 Task: Create record types of purchase order object.
Action: Mouse moved to (725, 52)
Screenshot: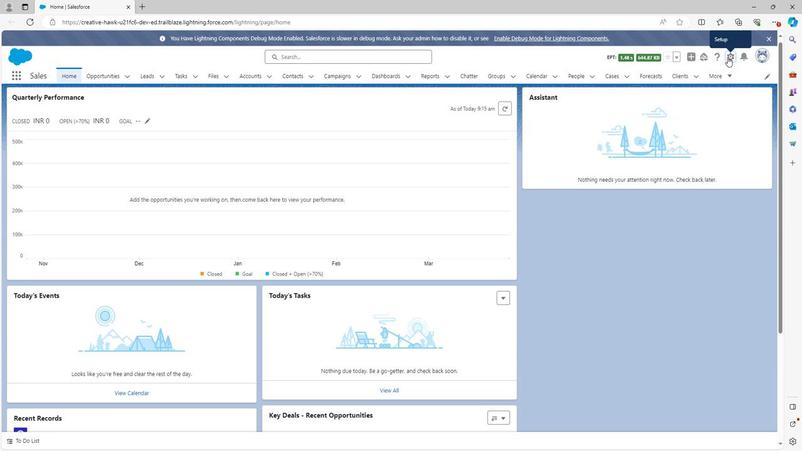 
Action: Mouse pressed left at (725, 52)
Screenshot: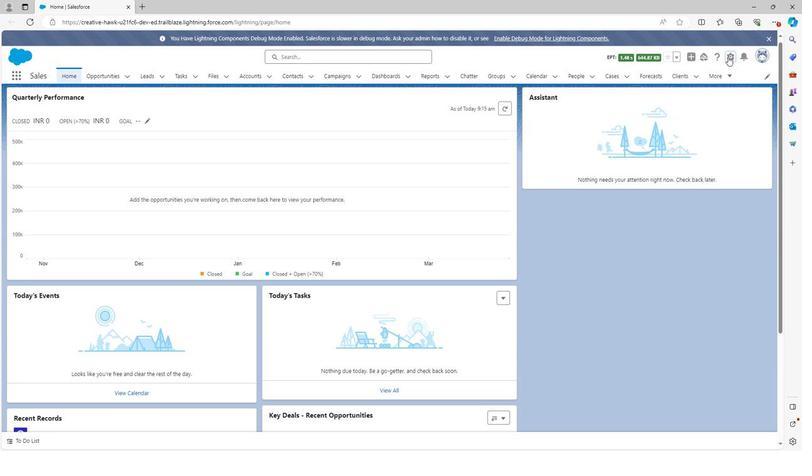 
Action: Mouse moved to (699, 75)
Screenshot: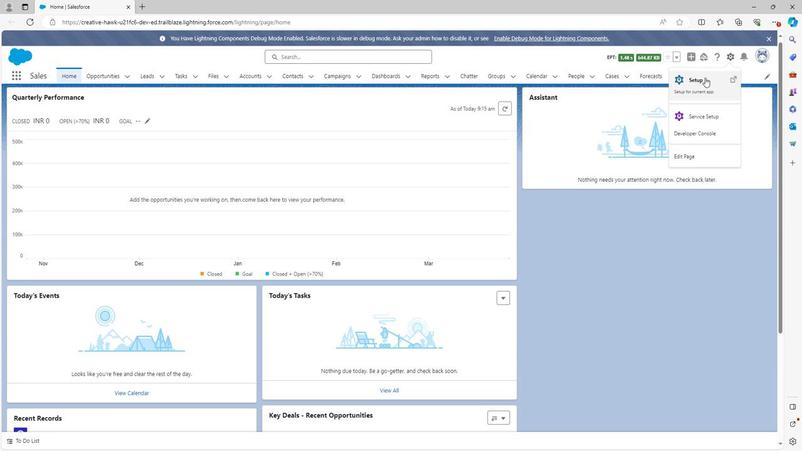 
Action: Mouse pressed left at (699, 75)
Screenshot: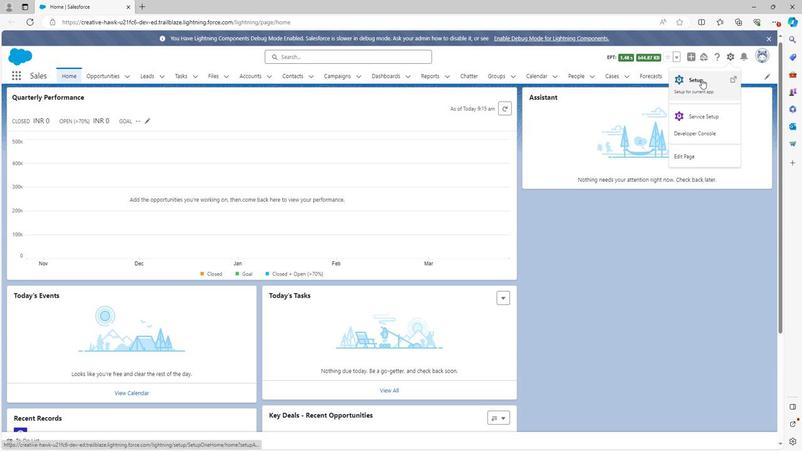 
Action: Mouse moved to (102, 72)
Screenshot: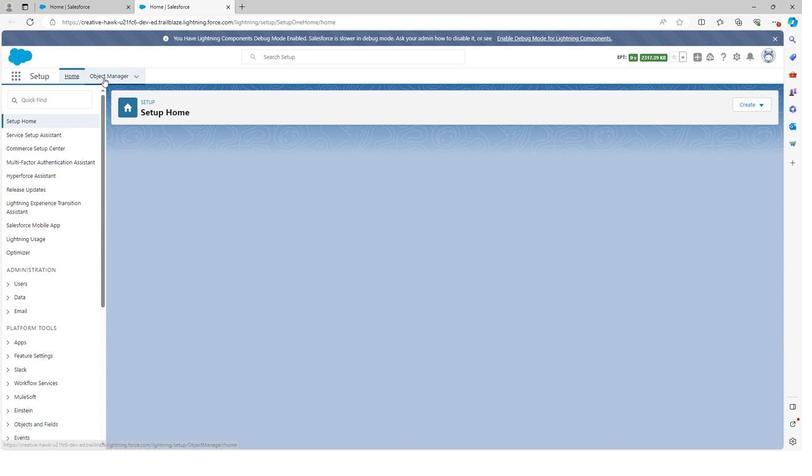 
Action: Mouse pressed left at (102, 72)
Screenshot: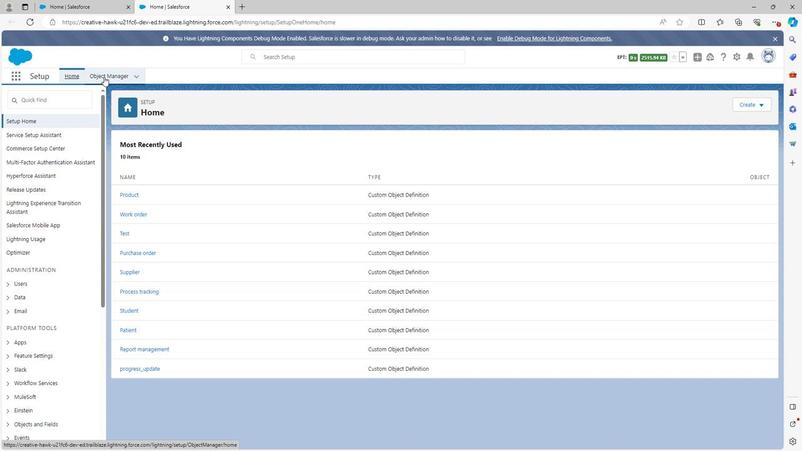 
Action: Mouse moved to (43, 248)
Screenshot: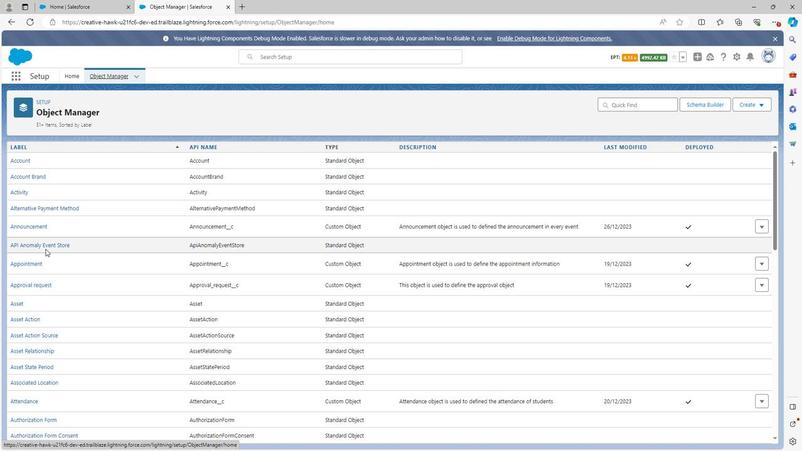 
Action: Mouse scrolled (43, 248) with delta (0, 0)
Screenshot: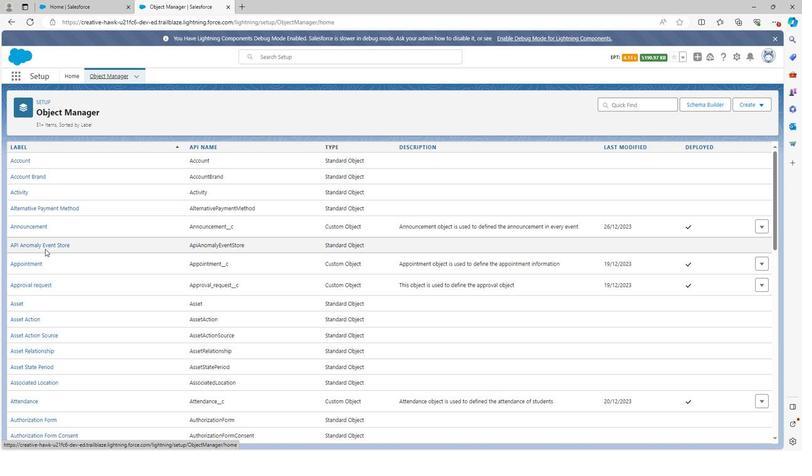 
Action: Mouse scrolled (43, 248) with delta (0, 0)
Screenshot: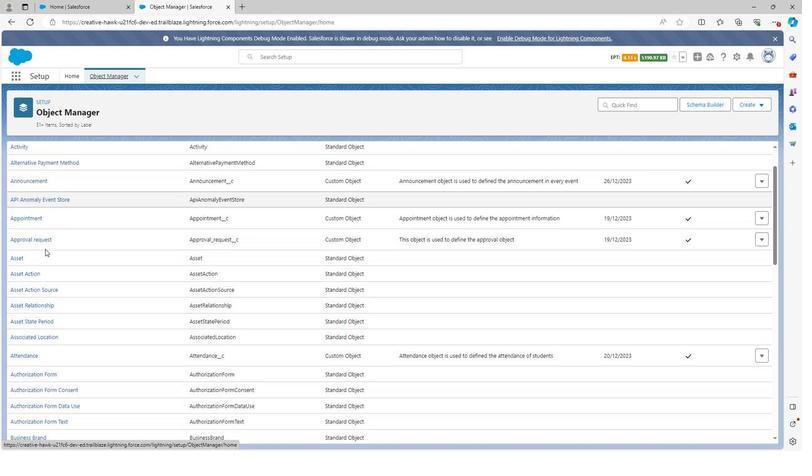 
Action: Mouse scrolled (43, 248) with delta (0, 0)
Screenshot: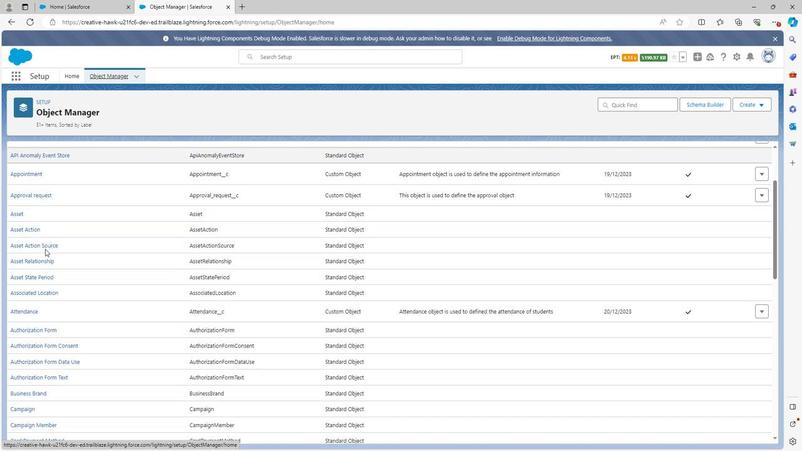 
Action: Mouse scrolled (43, 248) with delta (0, 0)
Screenshot: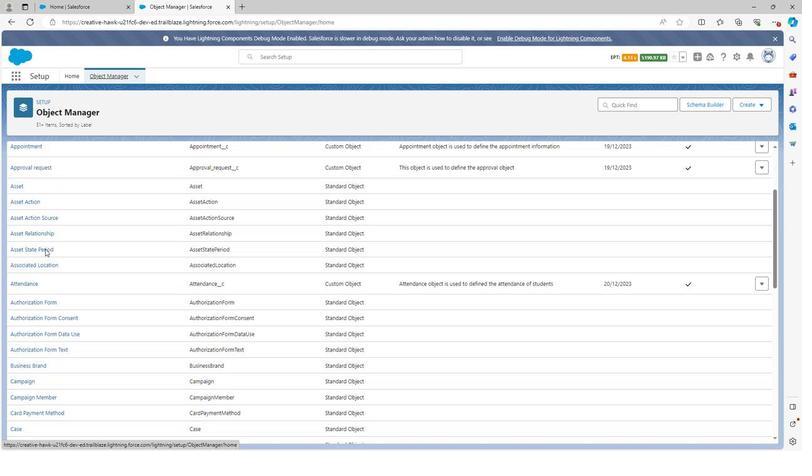
Action: Mouse scrolled (43, 248) with delta (0, 0)
Screenshot: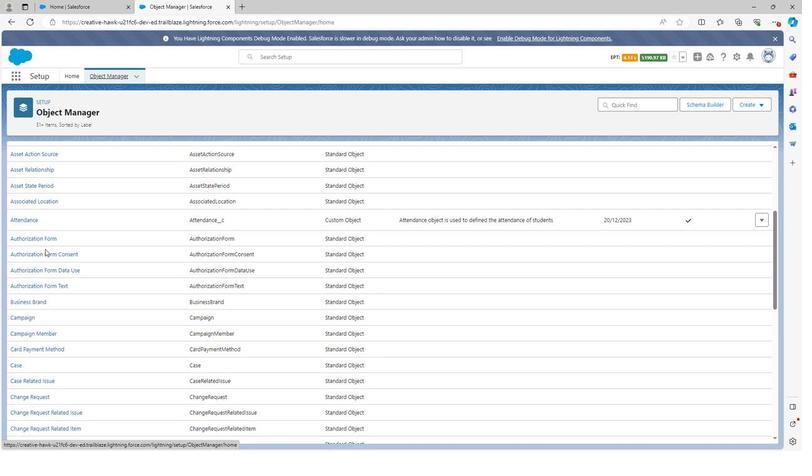 
Action: Mouse scrolled (43, 248) with delta (0, 0)
Screenshot: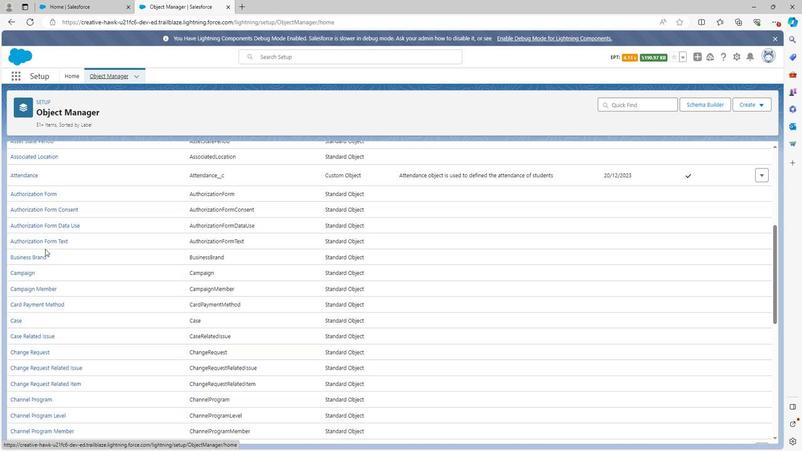 
Action: Mouse scrolled (43, 248) with delta (0, 0)
Screenshot: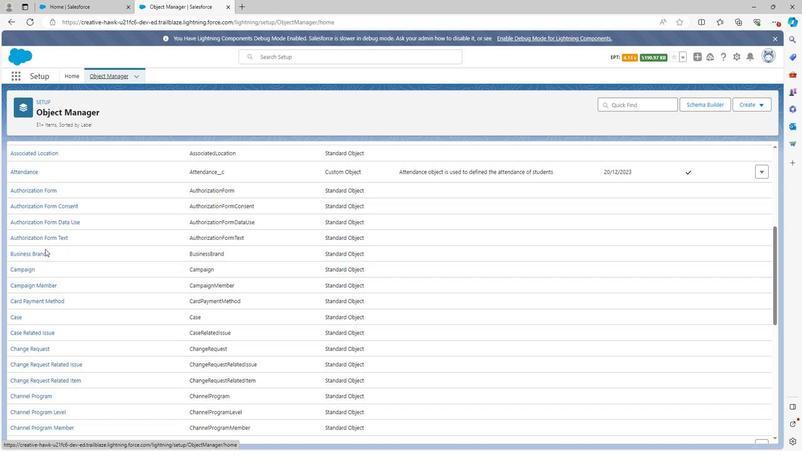 
Action: Mouse scrolled (43, 248) with delta (0, 0)
Screenshot: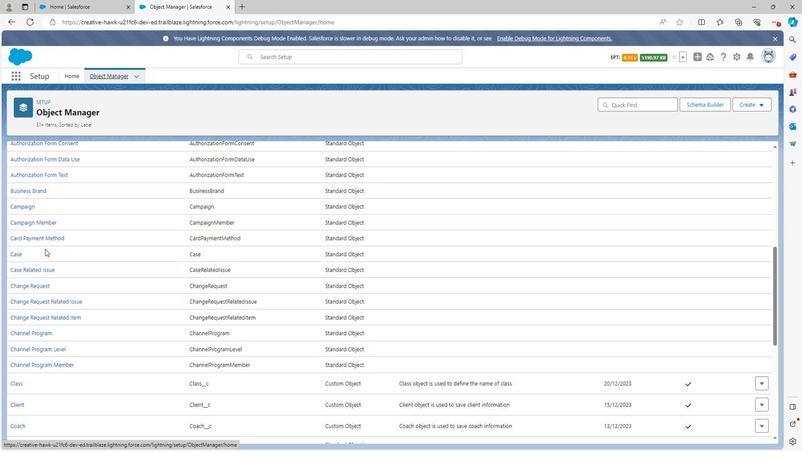 
Action: Mouse scrolled (43, 248) with delta (0, 0)
Screenshot: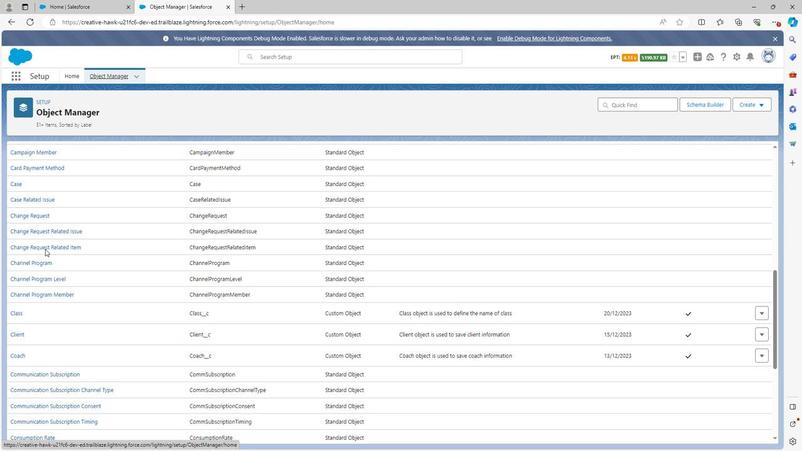 
Action: Mouse scrolled (43, 248) with delta (0, 0)
Screenshot: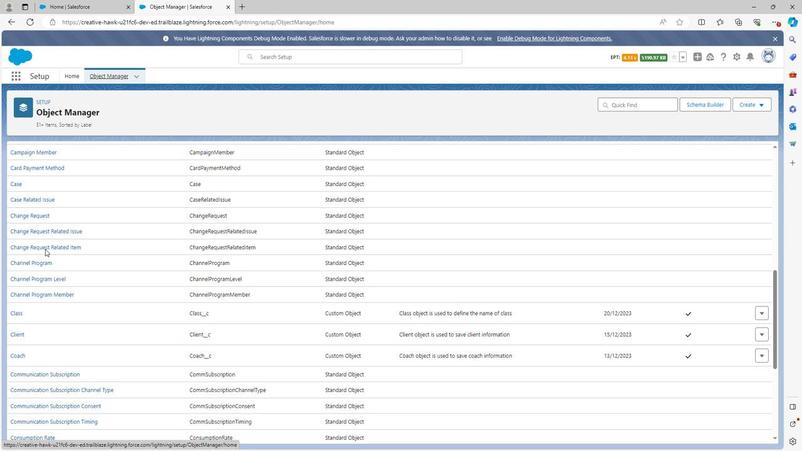 
Action: Mouse scrolled (43, 248) with delta (0, 0)
Screenshot: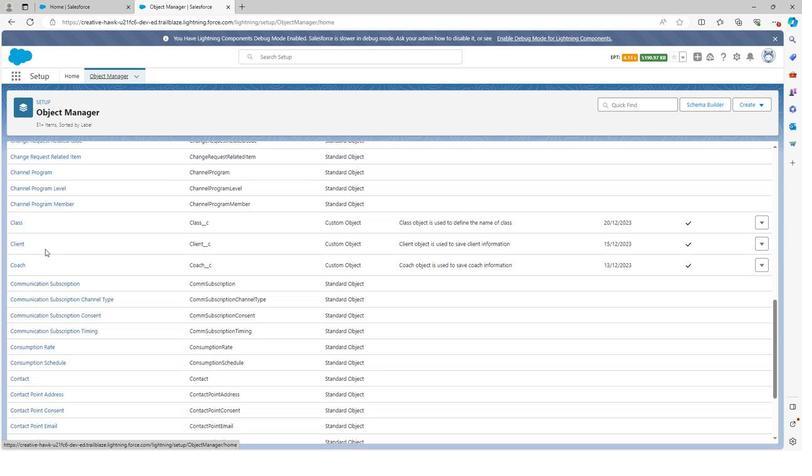 
Action: Mouse scrolled (43, 248) with delta (0, 0)
Screenshot: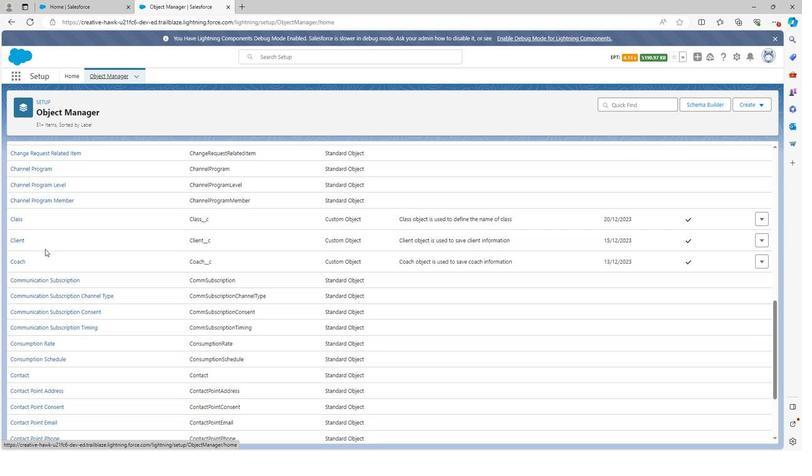 
Action: Mouse scrolled (43, 248) with delta (0, 0)
Screenshot: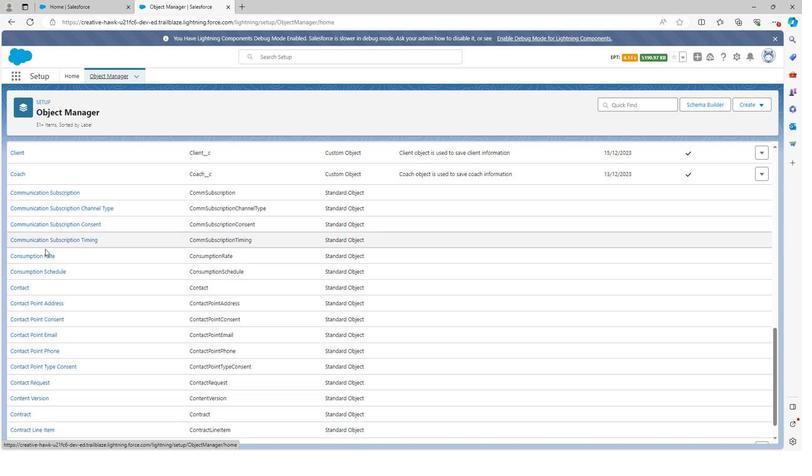 
Action: Mouse scrolled (43, 248) with delta (0, 0)
Screenshot: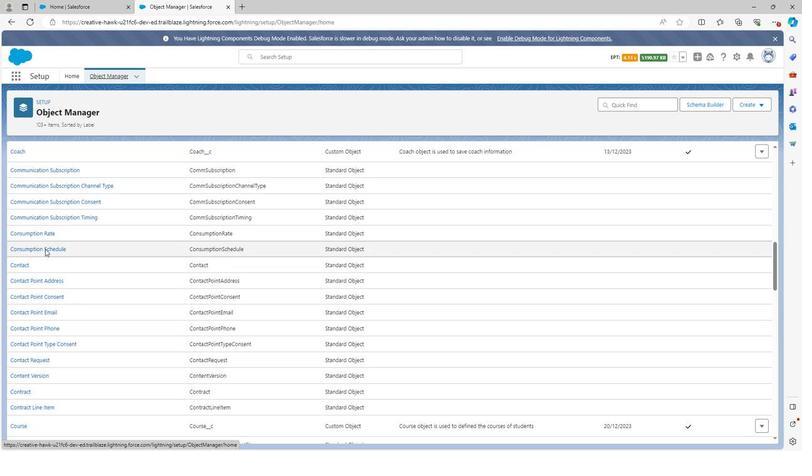 
Action: Mouse scrolled (43, 248) with delta (0, 0)
Screenshot: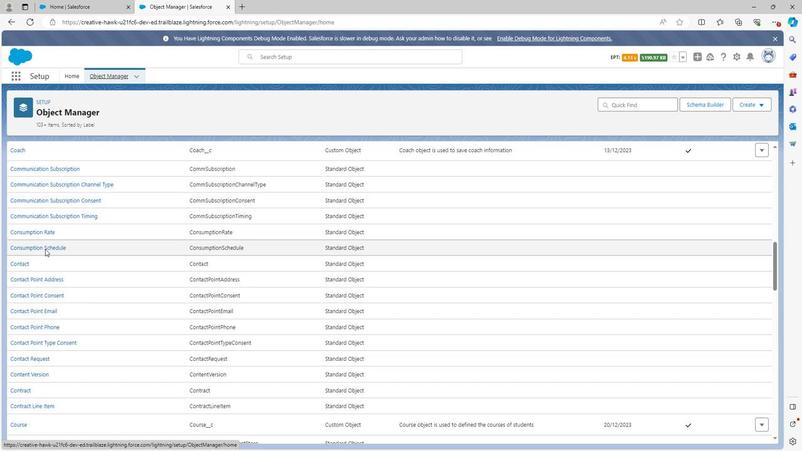 
Action: Mouse scrolled (43, 248) with delta (0, 0)
Screenshot: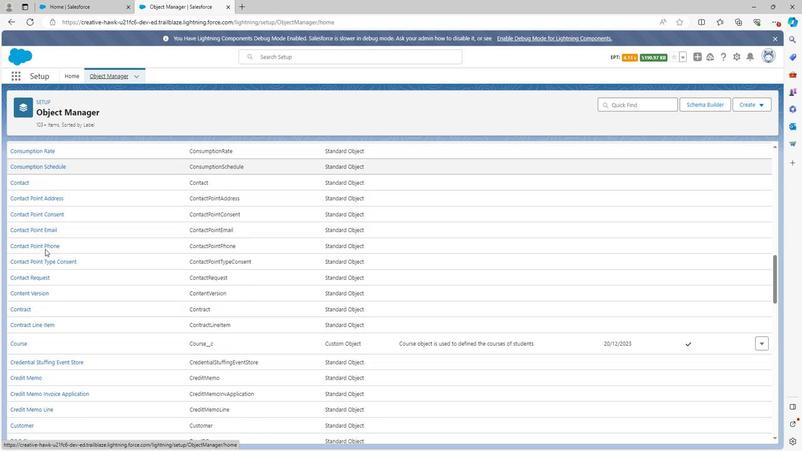 
Action: Mouse scrolled (43, 248) with delta (0, 0)
Screenshot: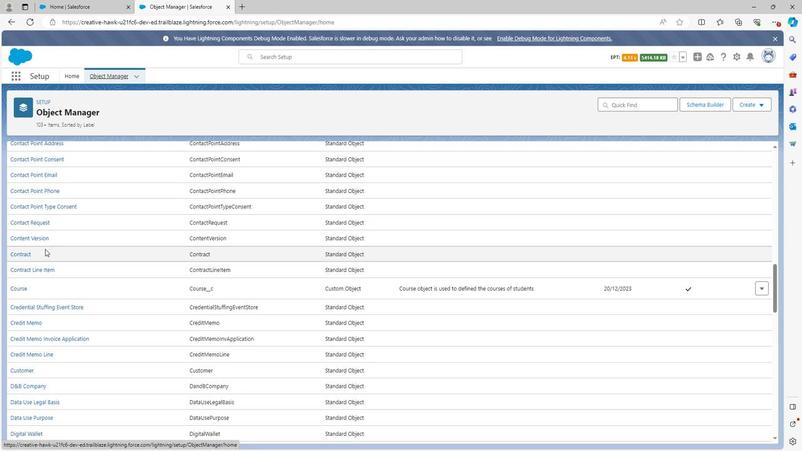
Action: Mouse scrolled (43, 248) with delta (0, 0)
Screenshot: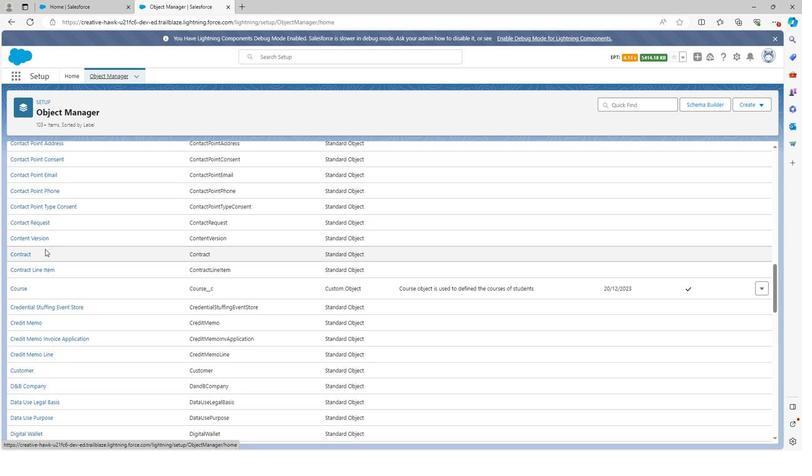 
Action: Mouse scrolled (43, 248) with delta (0, 0)
Screenshot: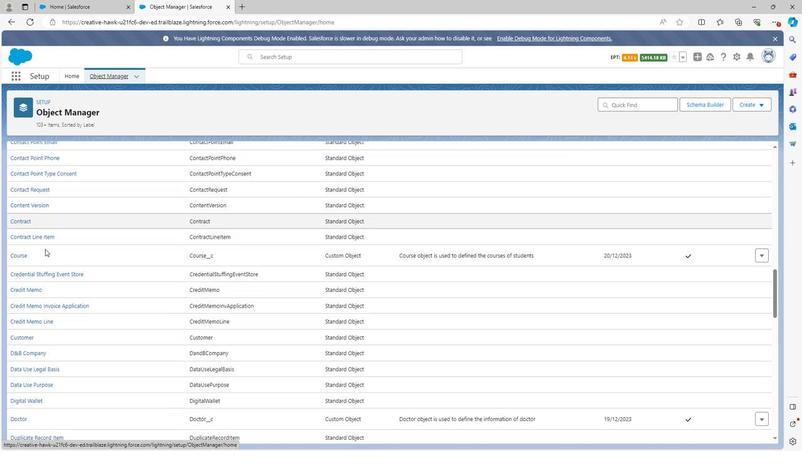 
Action: Mouse scrolled (43, 248) with delta (0, 0)
Screenshot: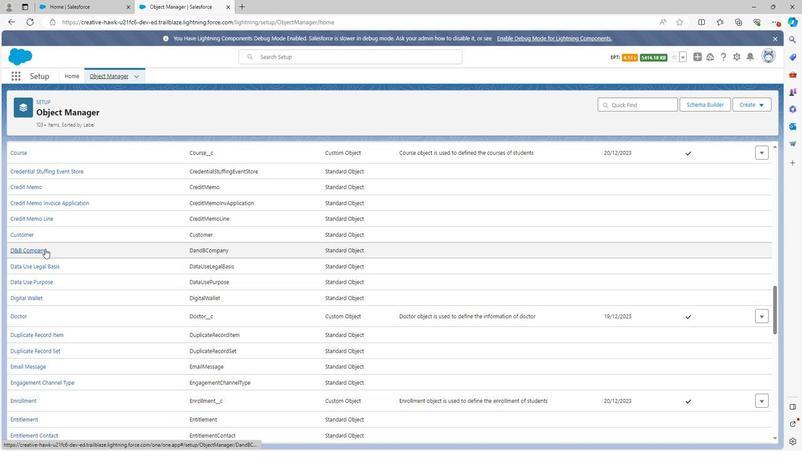 
Action: Mouse scrolled (43, 248) with delta (0, 0)
Screenshot: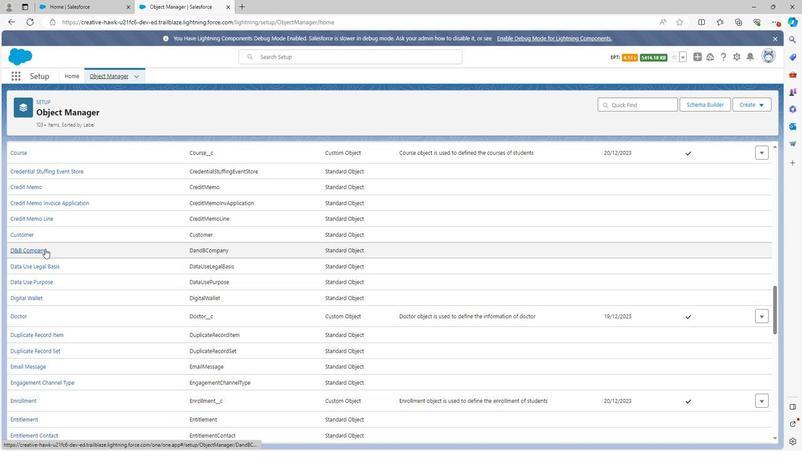 
Action: Mouse scrolled (43, 248) with delta (0, 0)
Screenshot: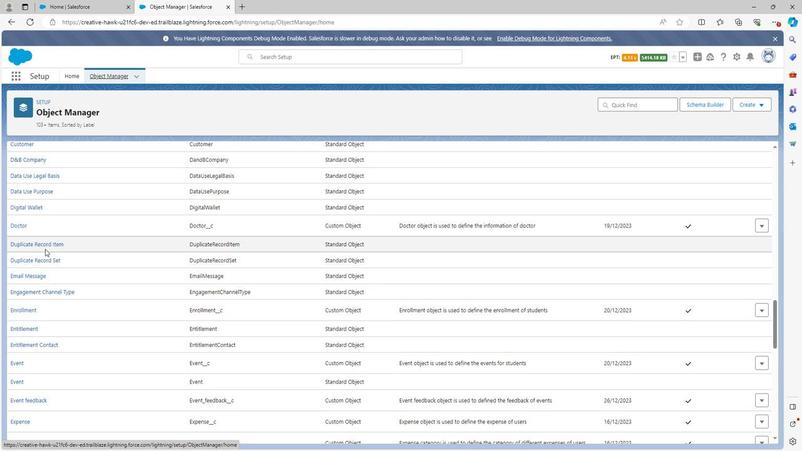 
Action: Mouse scrolled (43, 248) with delta (0, 0)
Screenshot: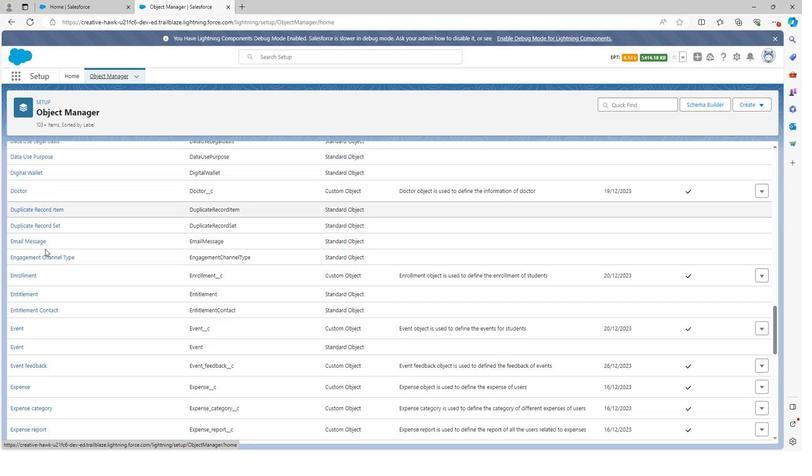 
Action: Mouse scrolled (43, 248) with delta (0, 0)
Screenshot: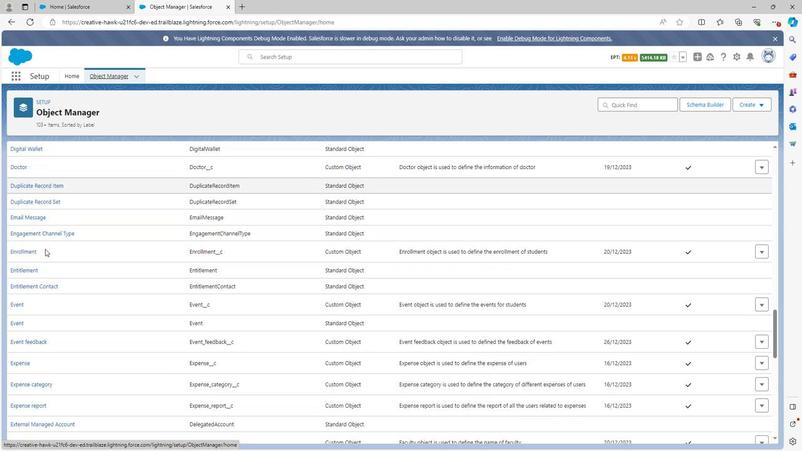 
Action: Mouse scrolled (43, 248) with delta (0, 0)
Screenshot: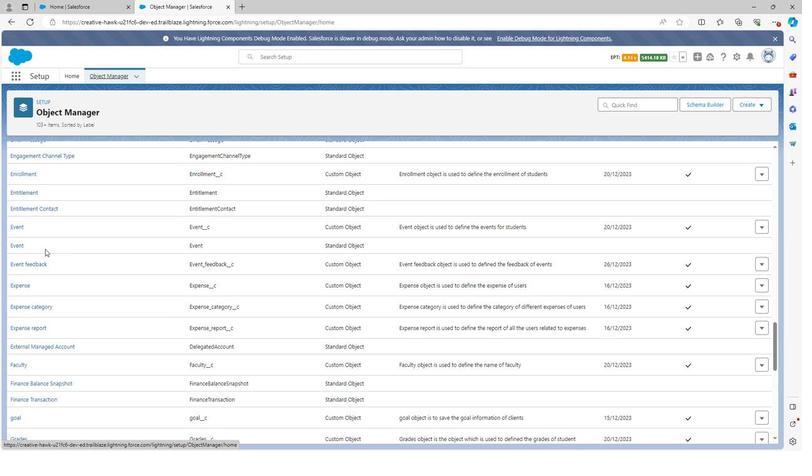 
Action: Mouse scrolled (43, 248) with delta (0, 0)
Screenshot: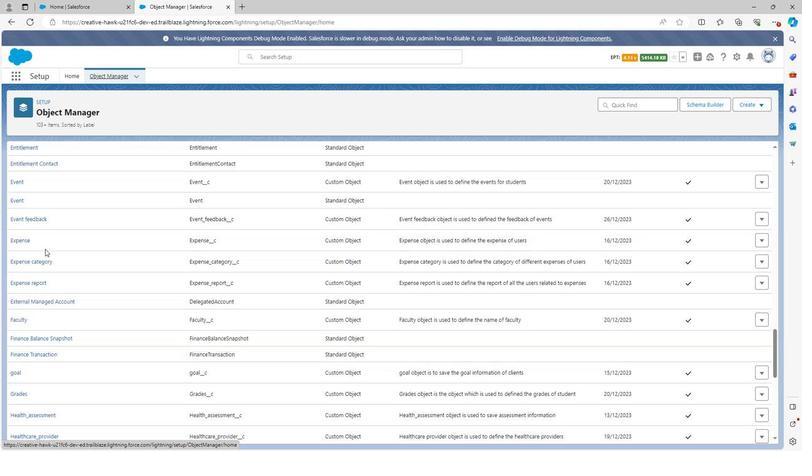 
Action: Mouse scrolled (43, 248) with delta (0, 0)
Screenshot: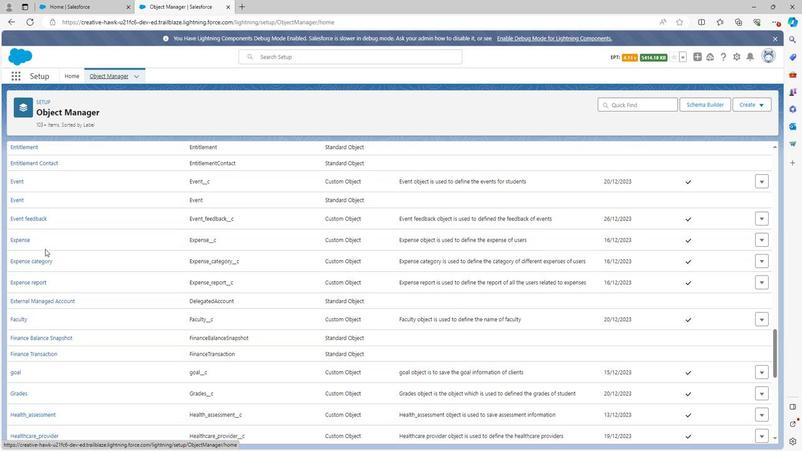 
Action: Mouse scrolled (43, 248) with delta (0, 0)
Screenshot: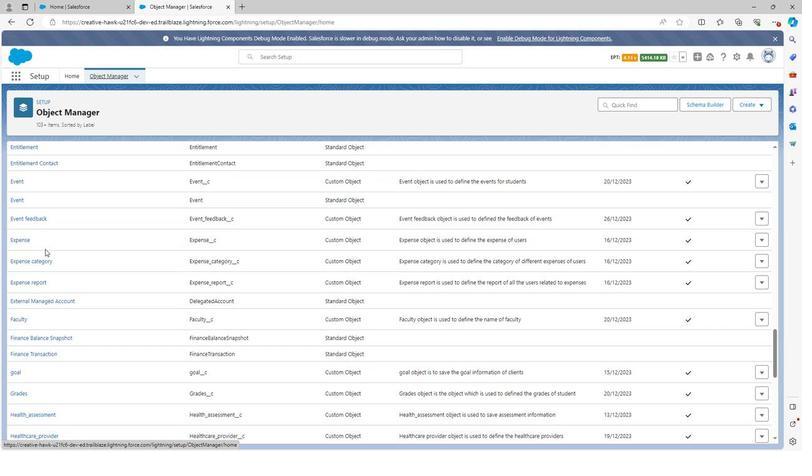 
Action: Mouse scrolled (43, 248) with delta (0, 0)
Screenshot: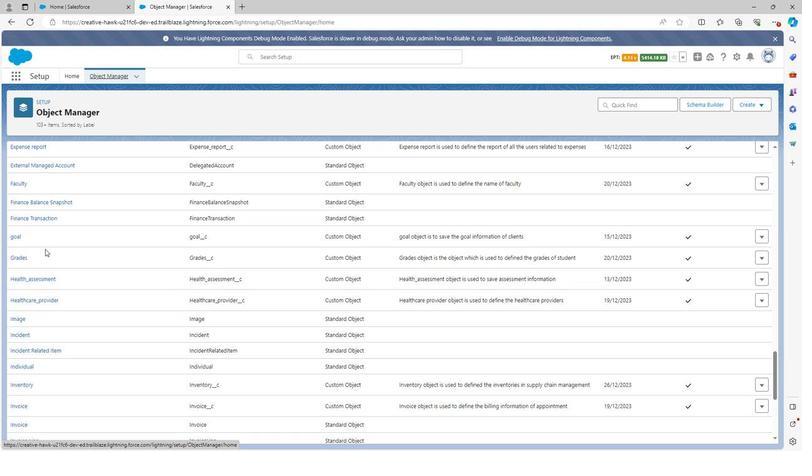 
Action: Mouse scrolled (43, 248) with delta (0, 0)
Screenshot: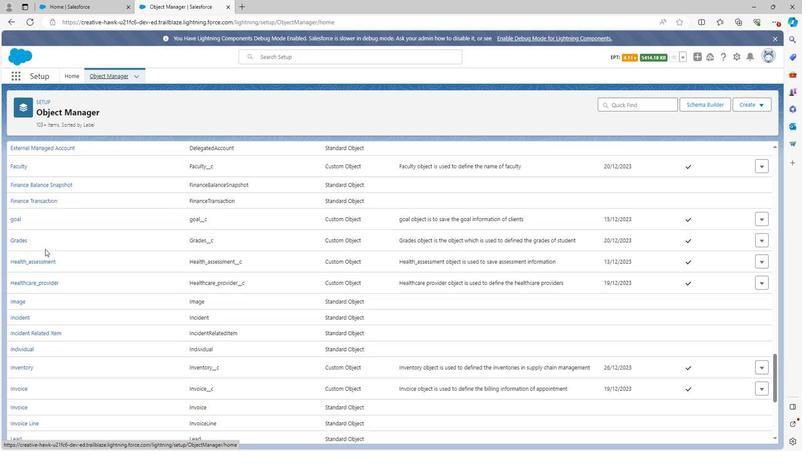 
Action: Mouse scrolled (43, 248) with delta (0, 0)
Screenshot: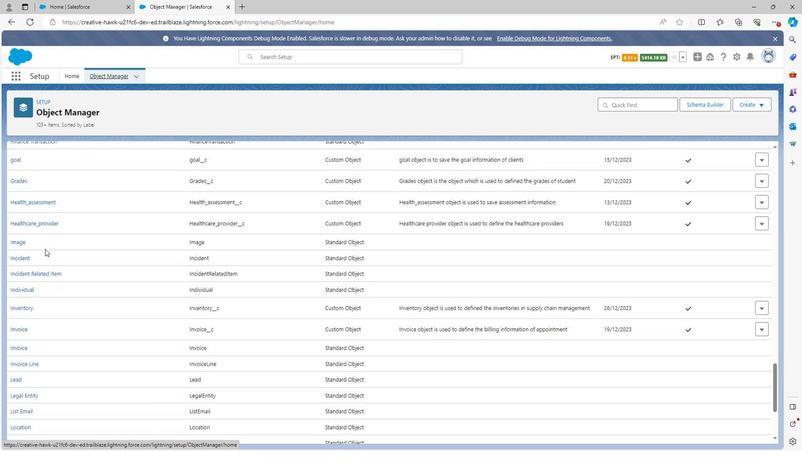 
Action: Mouse scrolled (43, 248) with delta (0, 0)
Screenshot: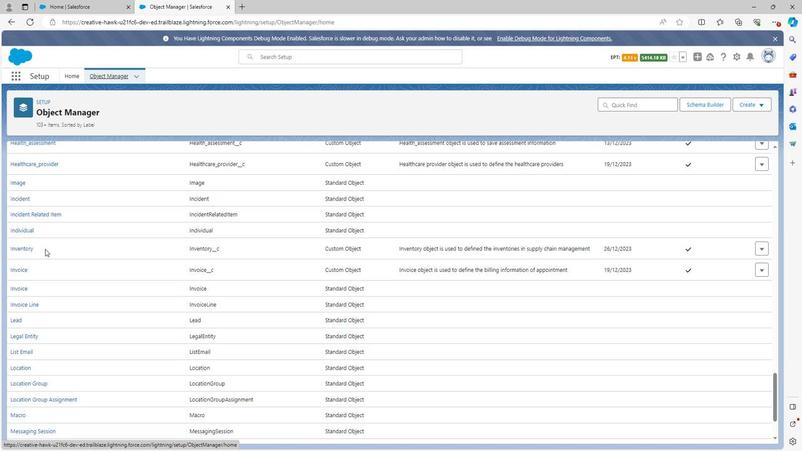 
Action: Mouse scrolled (43, 248) with delta (0, 0)
Screenshot: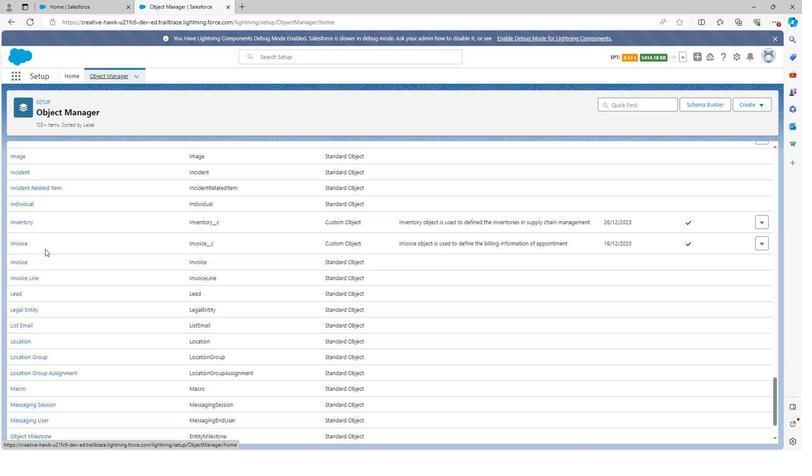 
Action: Mouse scrolled (43, 248) with delta (0, 0)
Screenshot: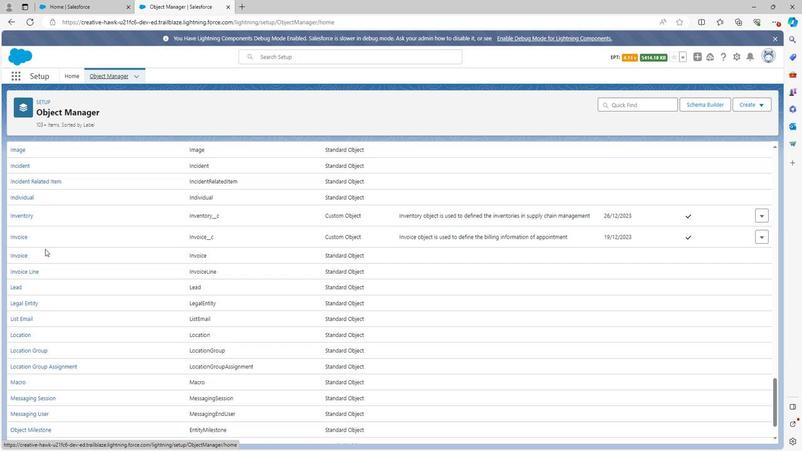 
Action: Mouse scrolled (43, 248) with delta (0, 0)
Screenshot: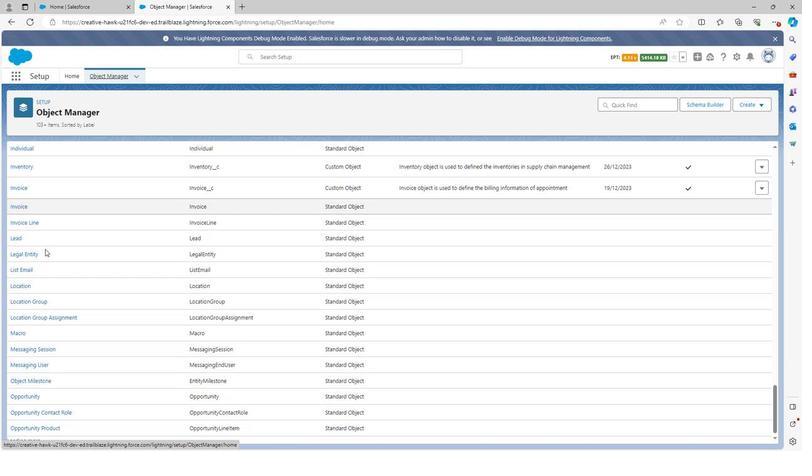
Action: Mouse scrolled (43, 248) with delta (0, 0)
Screenshot: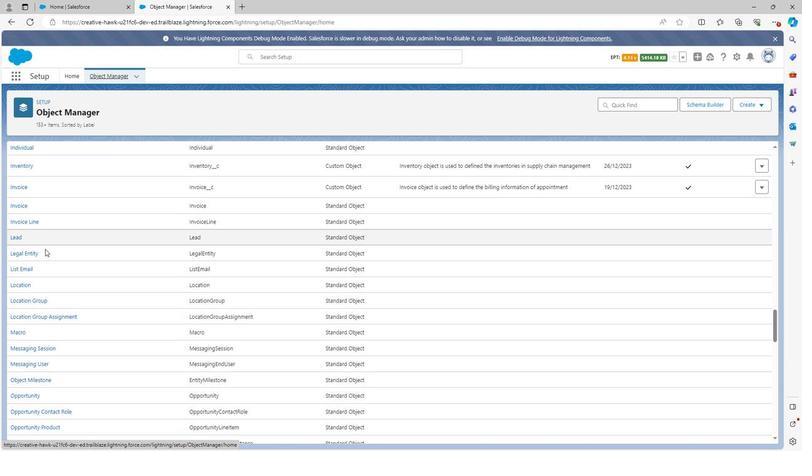 
Action: Mouse scrolled (43, 248) with delta (0, 0)
Screenshot: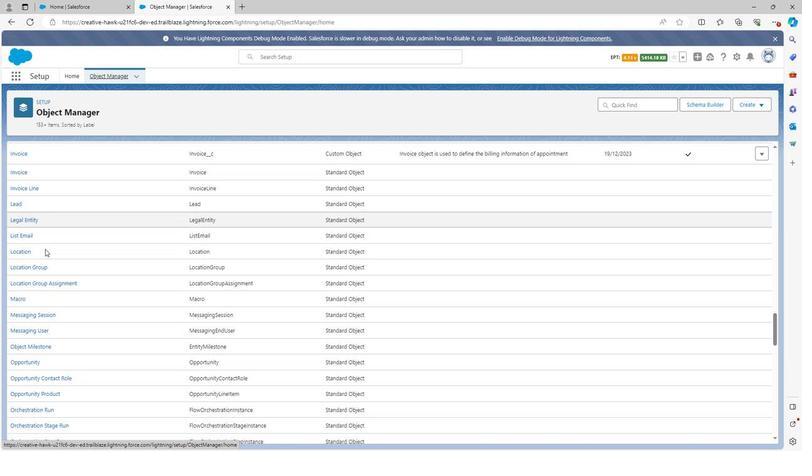 
Action: Mouse scrolled (43, 248) with delta (0, 0)
Screenshot: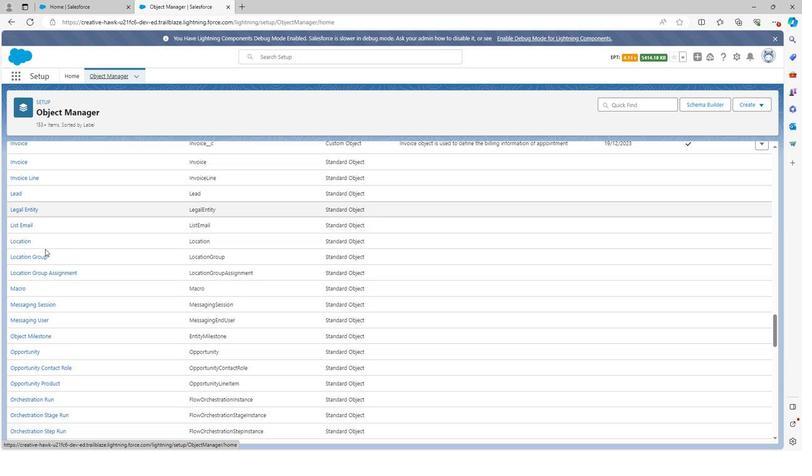 
Action: Mouse scrolled (43, 248) with delta (0, 0)
Screenshot: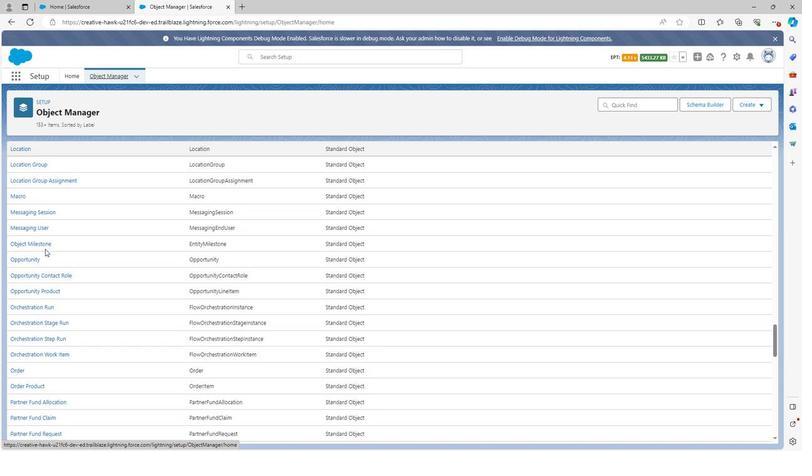 
Action: Mouse scrolled (43, 248) with delta (0, 0)
Screenshot: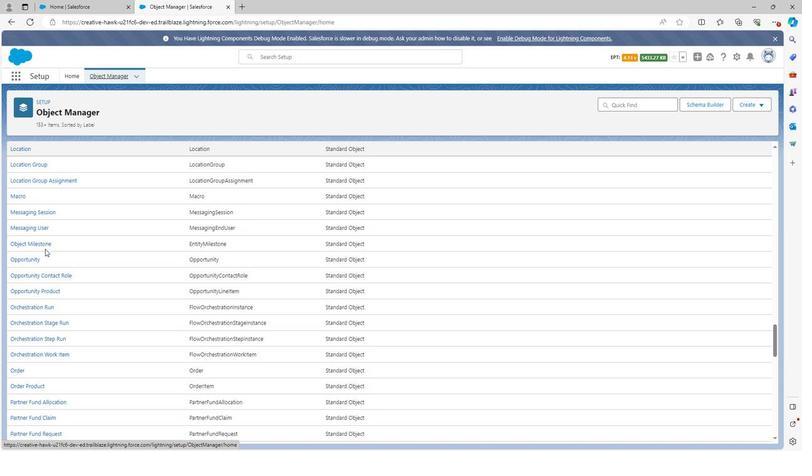 
Action: Mouse scrolled (43, 248) with delta (0, 0)
Screenshot: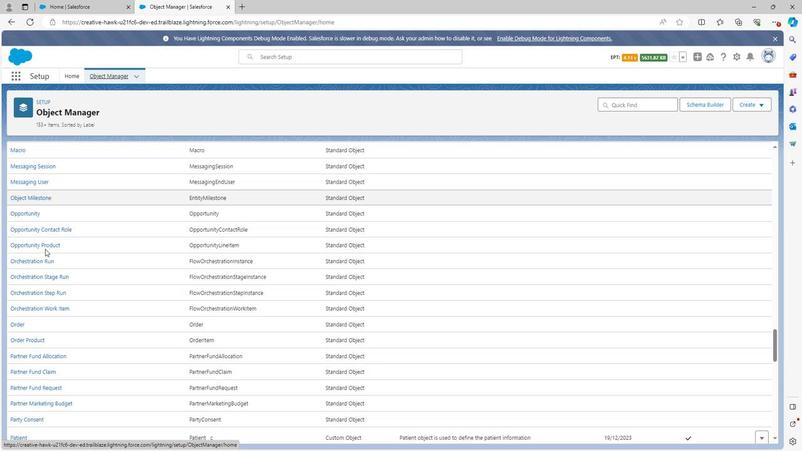 
Action: Mouse scrolled (43, 248) with delta (0, 0)
Screenshot: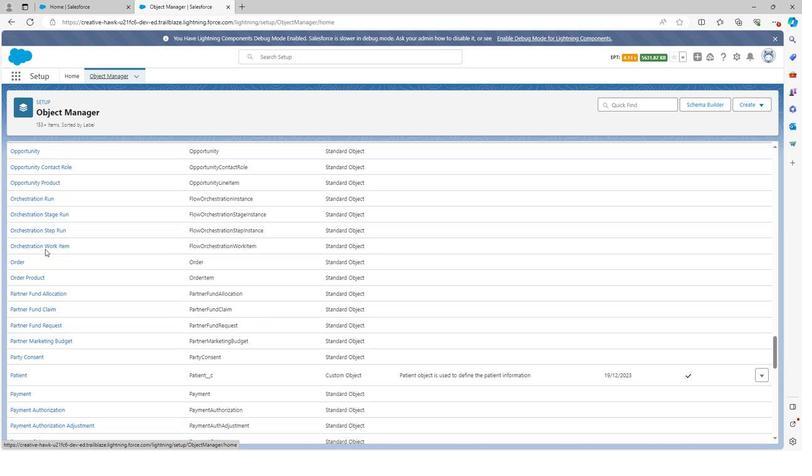 
Action: Mouse scrolled (43, 248) with delta (0, 0)
Screenshot: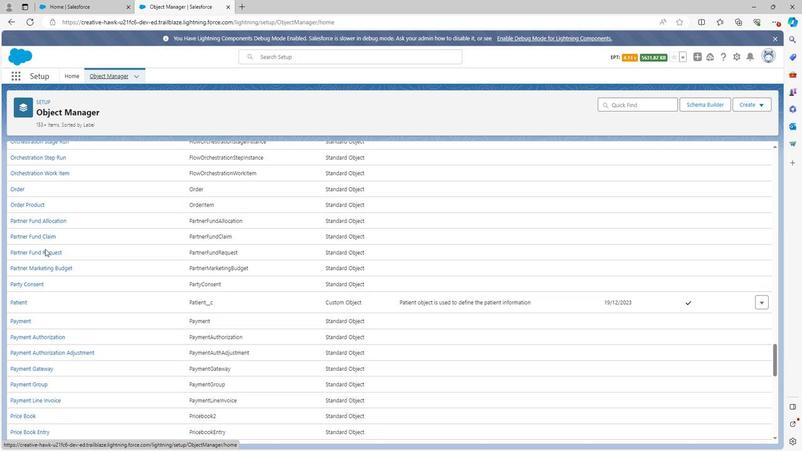 
Action: Mouse scrolled (43, 248) with delta (0, 0)
Screenshot: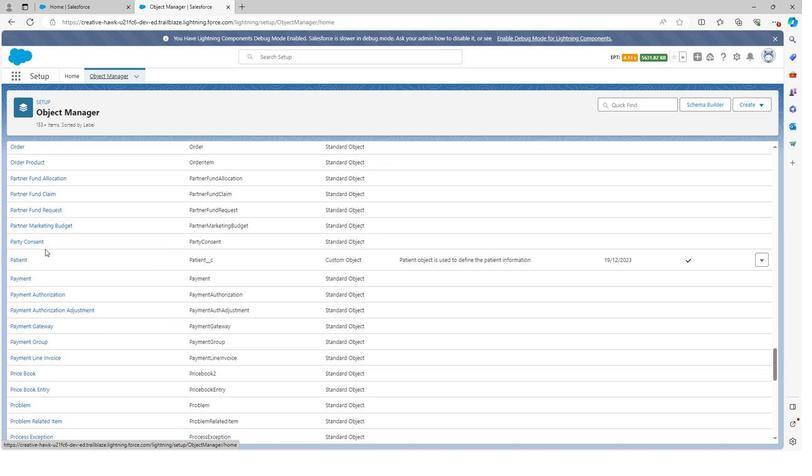 
Action: Mouse scrolled (43, 248) with delta (0, 0)
Screenshot: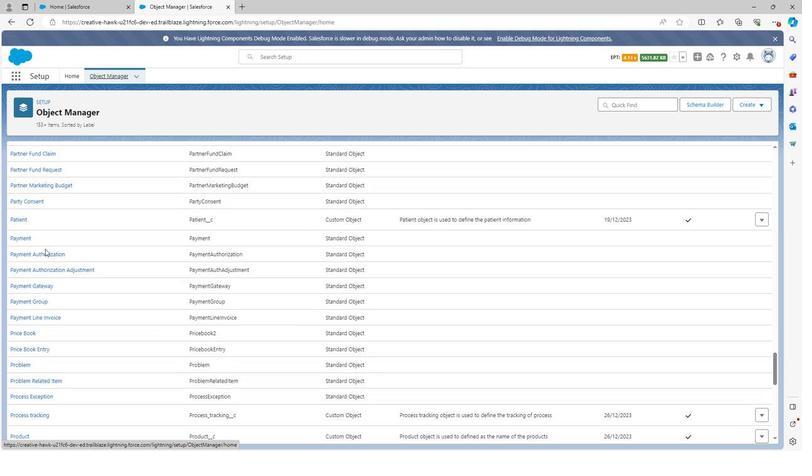 
Action: Mouse scrolled (43, 248) with delta (0, 0)
Screenshot: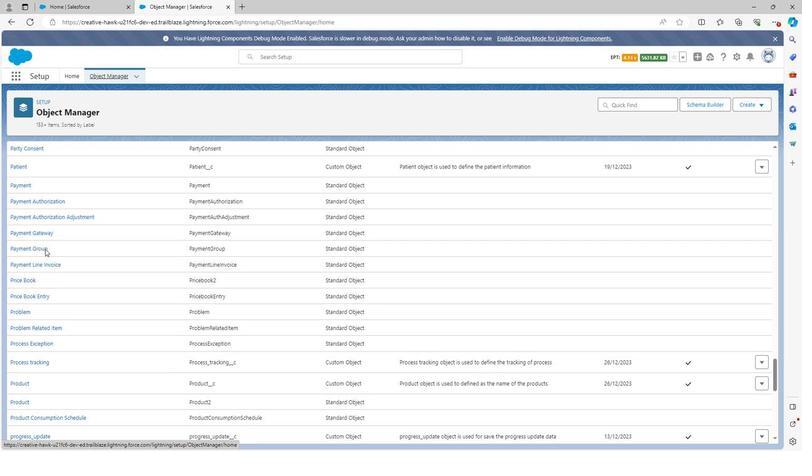 
Action: Mouse scrolled (43, 248) with delta (0, 0)
Screenshot: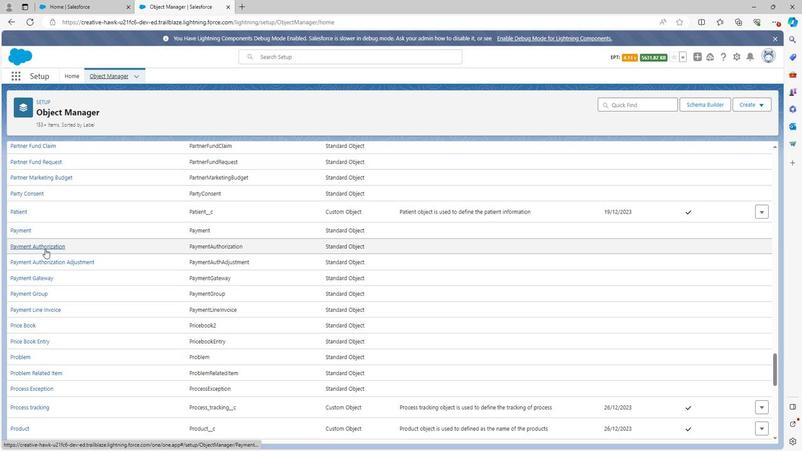 
Action: Mouse scrolled (43, 248) with delta (0, 0)
Screenshot: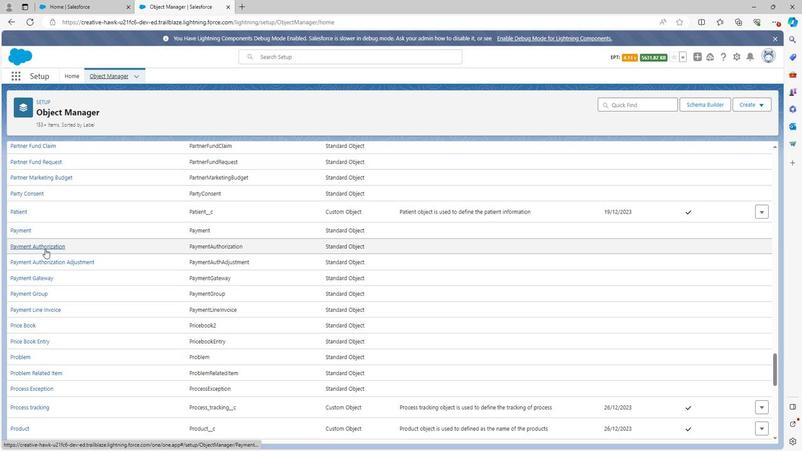
Action: Mouse scrolled (43, 248) with delta (0, 0)
Screenshot: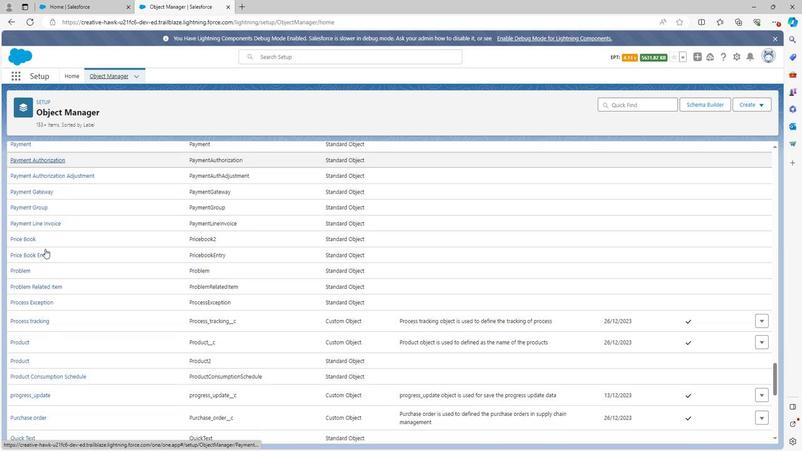 
Action: Mouse scrolled (43, 248) with delta (0, 0)
Screenshot: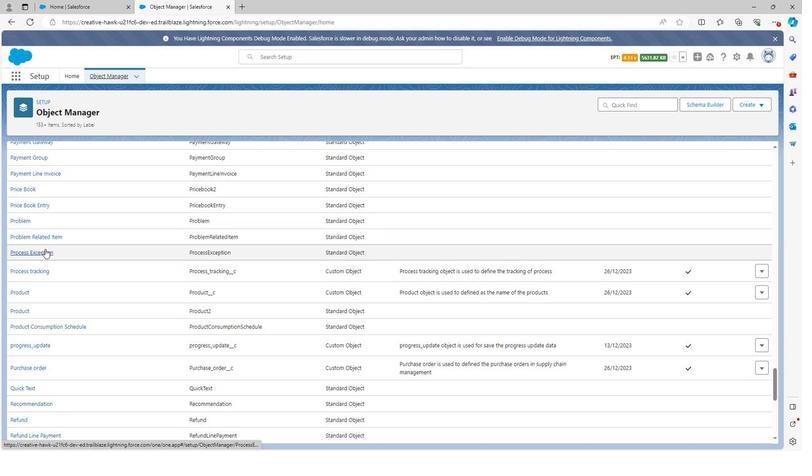 
Action: Mouse scrolled (43, 248) with delta (0, 0)
Screenshot: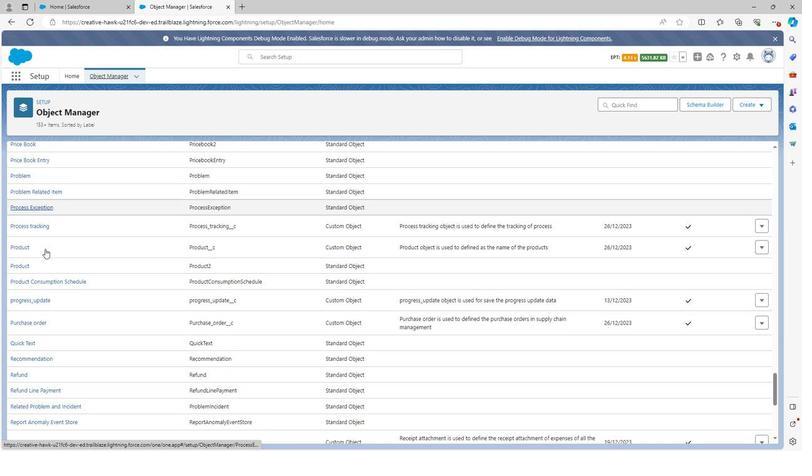 
Action: Mouse scrolled (43, 248) with delta (0, 0)
Screenshot: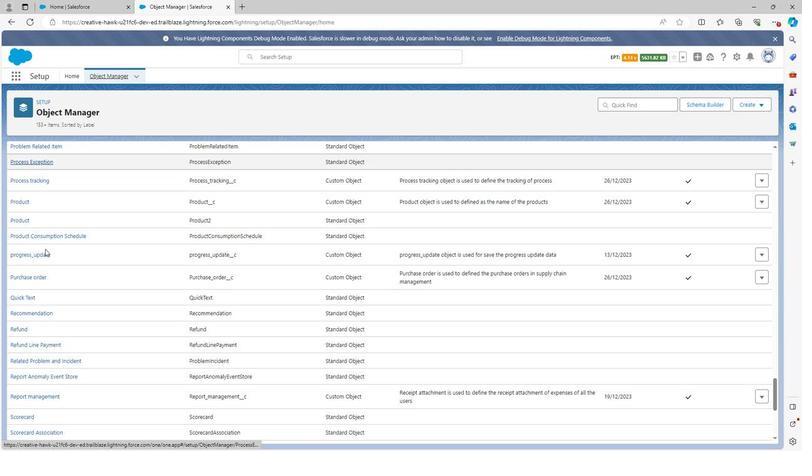 
Action: Mouse moved to (34, 233)
Screenshot: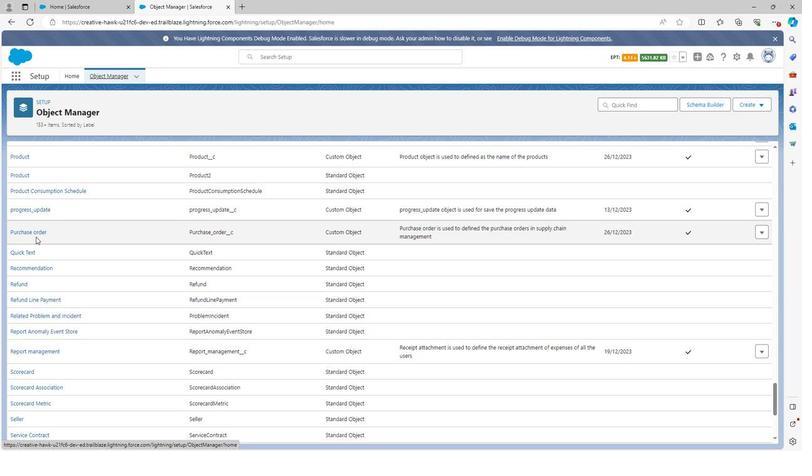 
Action: Mouse pressed left at (34, 233)
Screenshot: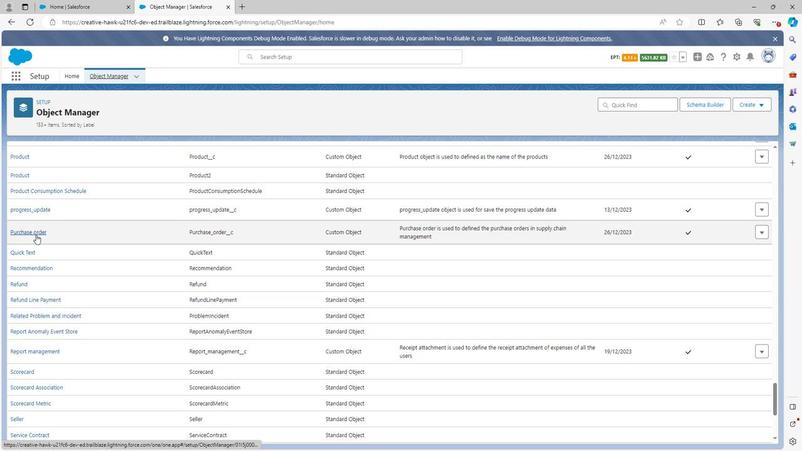 
Action: Mouse moved to (40, 273)
Screenshot: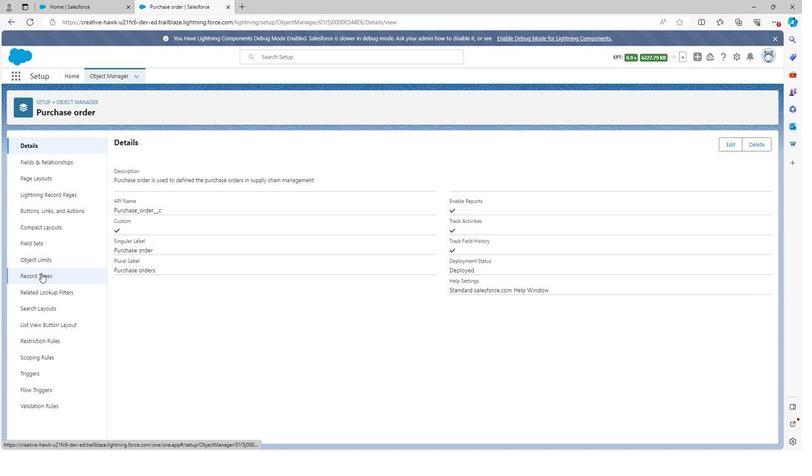 
Action: Mouse pressed left at (40, 273)
Screenshot: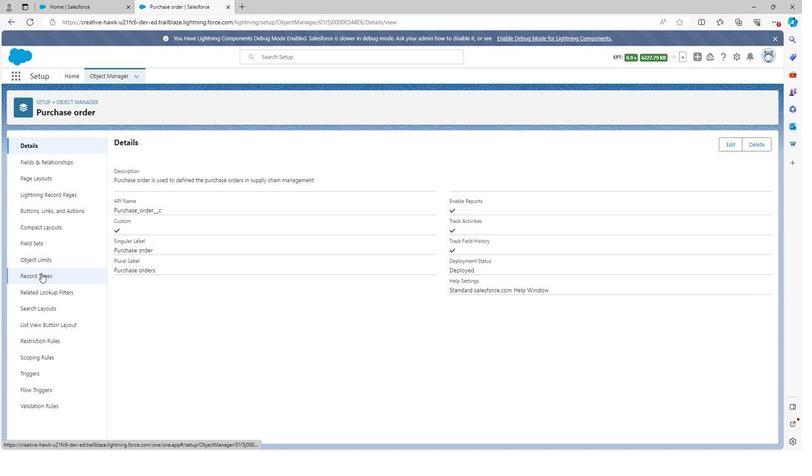 
Action: Mouse moved to (685, 141)
Screenshot: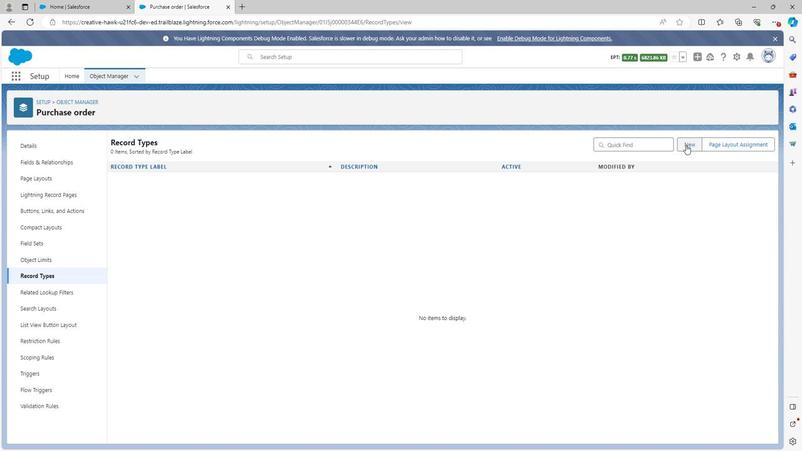 
Action: Mouse pressed left at (685, 141)
Screenshot: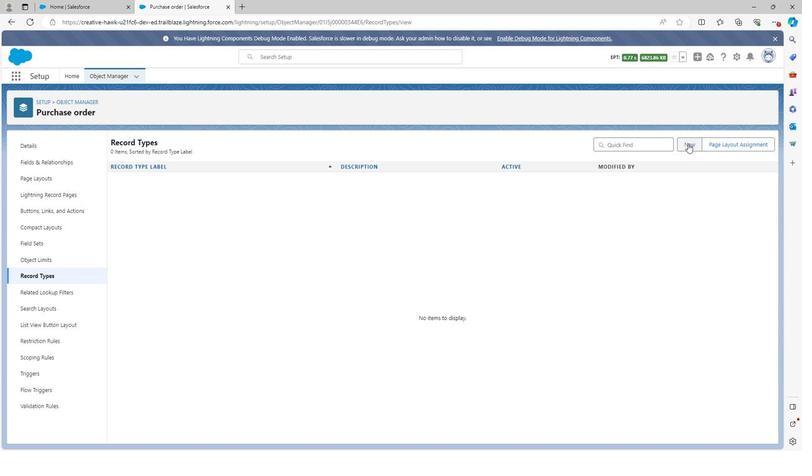 
Action: Mouse moved to (257, 221)
Screenshot: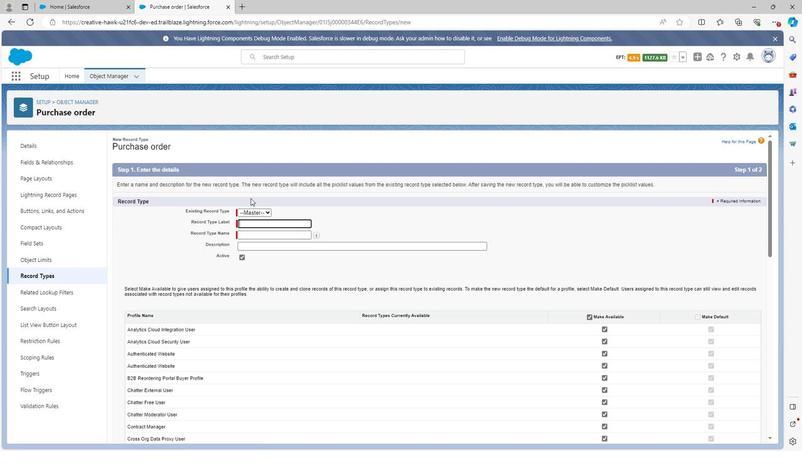 
Action: Mouse pressed left at (257, 221)
Screenshot: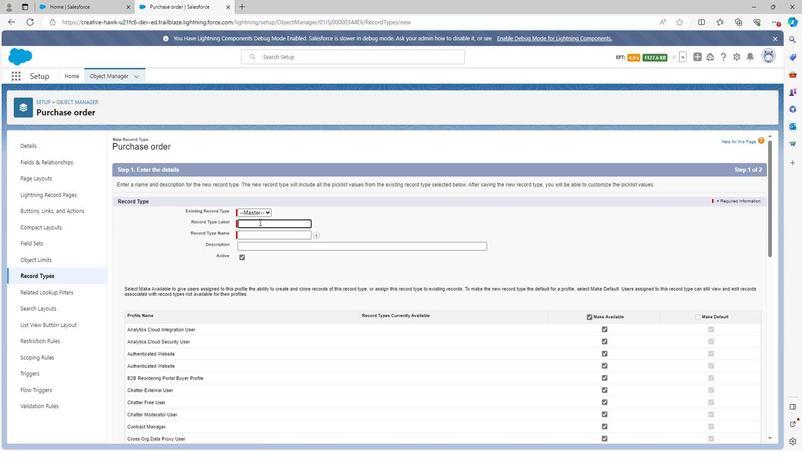 
Action: Key pressed <Key.shift>Purchase<Key.space>order<Key.space>number
Screenshot: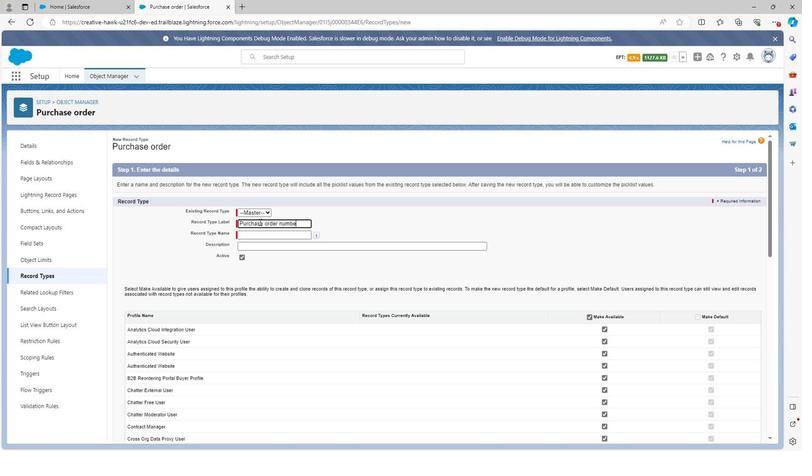 
Action: Mouse moved to (350, 223)
Screenshot: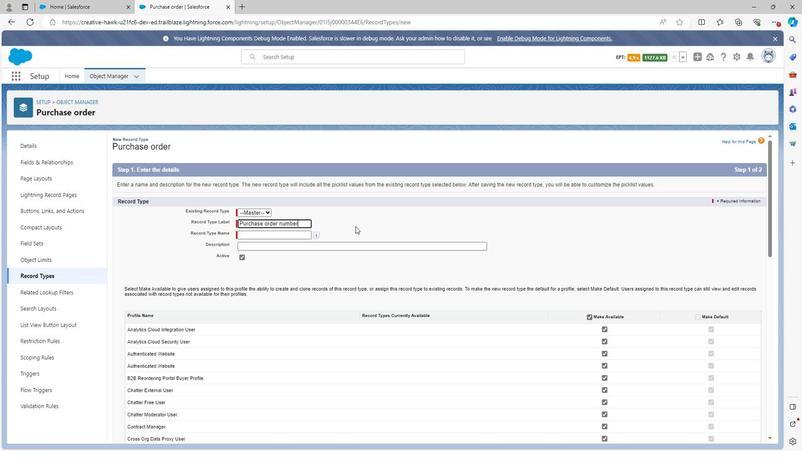 
Action: Mouse pressed left at (350, 223)
Screenshot: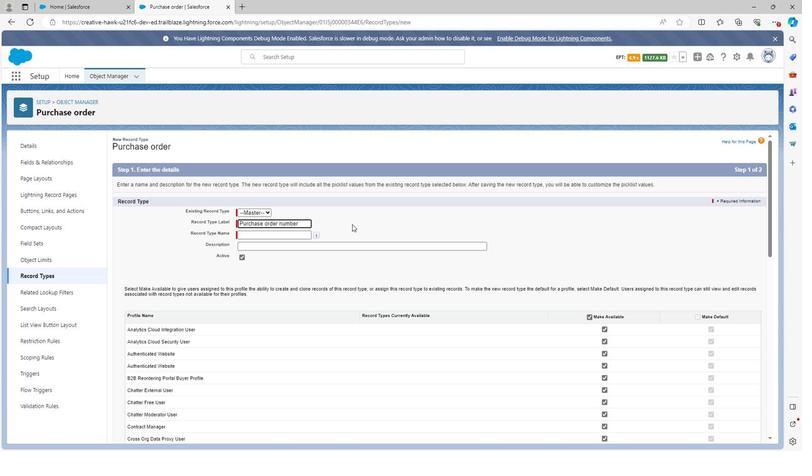 
Action: Mouse moved to (327, 243)
Screenshot: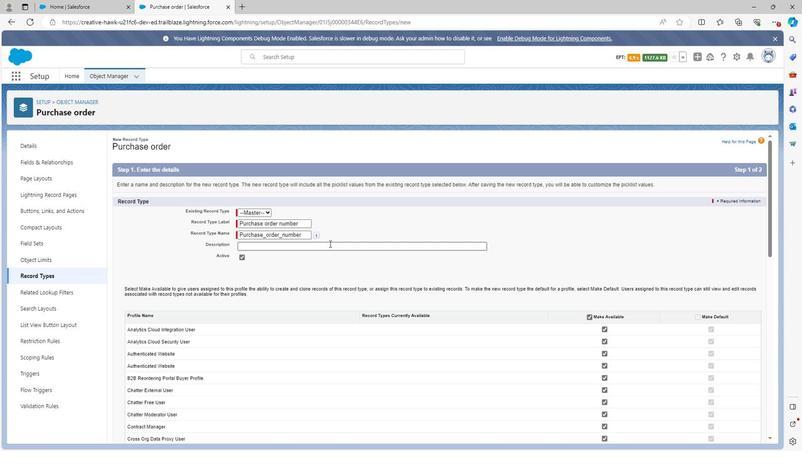 
Action: Mouse pressed left at (327, 243)
Screenshot: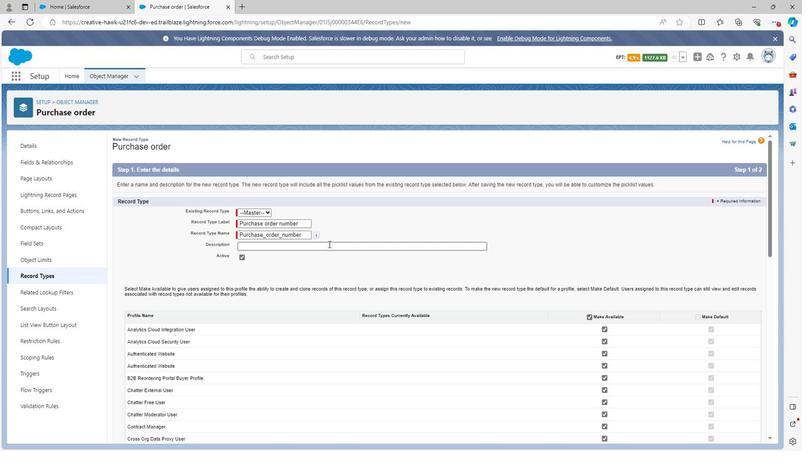 
Action: Key pressed <Key.shift>Purchase<Key.space>order<Key.space>number<Key.space>record<Key.space>type<Key.space>is<Key.space>the<Key.space>record<Key.space>type<Key.space>through<Key.space>which<Key.space>we<Key.space>can<Key.space>add<Key.space>order<Key.space>numbers<Key.space><Key.backspace><Key.backspace><Key.space>of<Key.space>purchase<Key.space>items
Screenshot: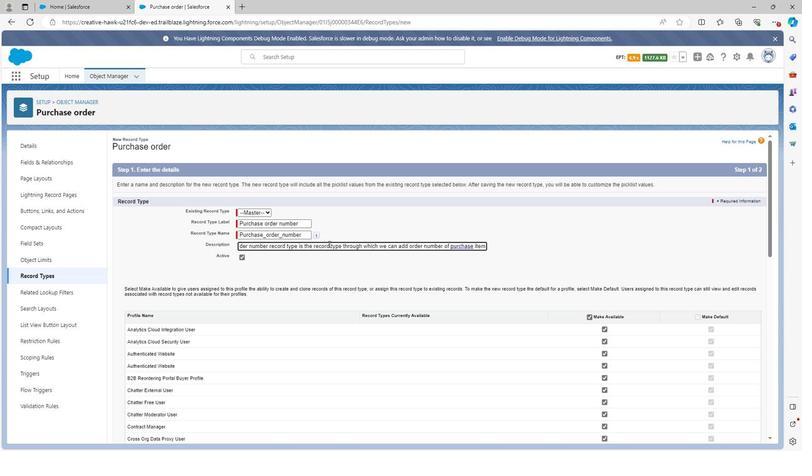 
Action: Mouse moved to (586, 319)
Screenshot: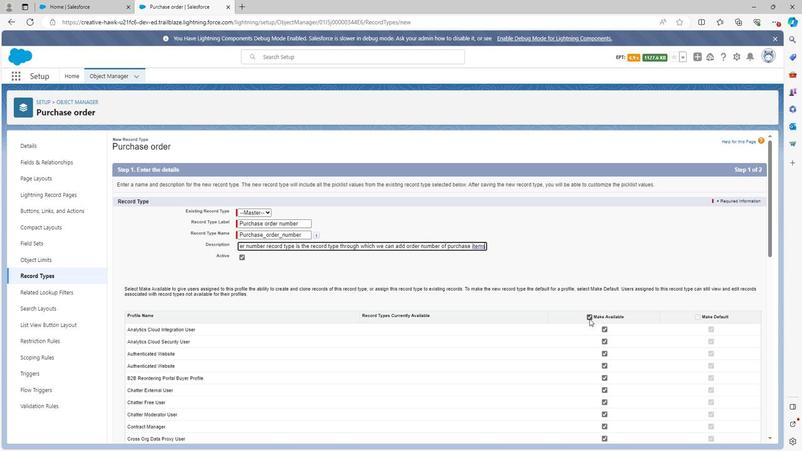 
Action: Mouse pressed left at (586, 319)
Screenshot: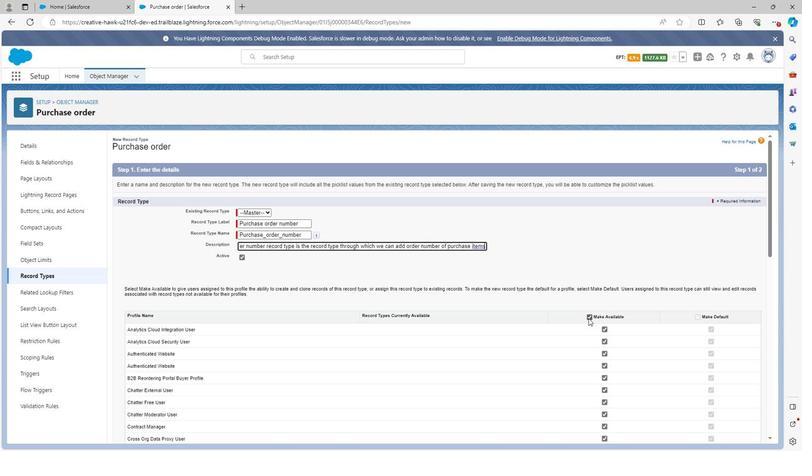 
Action: Mouse pressed left at (586, 319)
Screenshot: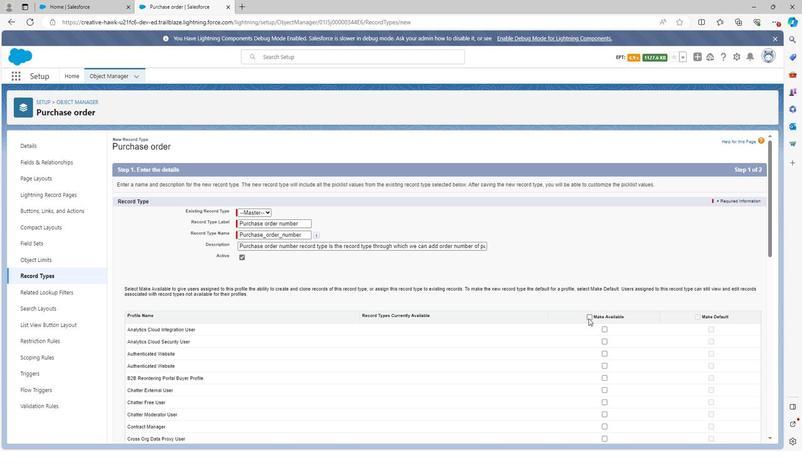 
Action: Mouse moved to (695, 317)
Screenshot: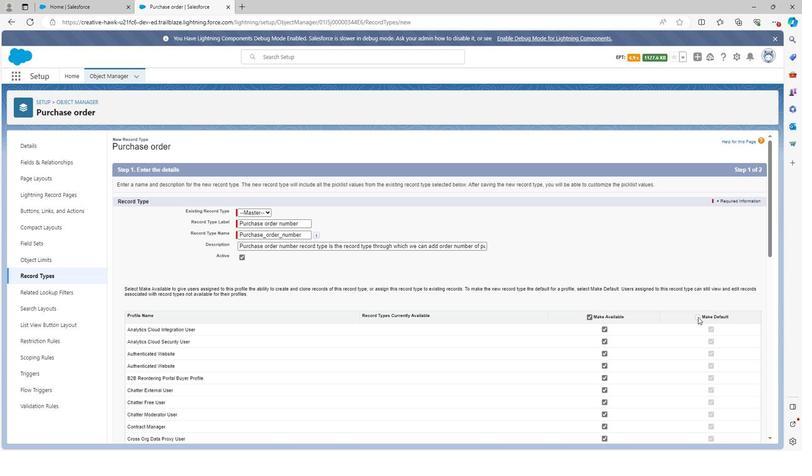 
Action: Mouse pressed left at (695, 317)
Screenshot: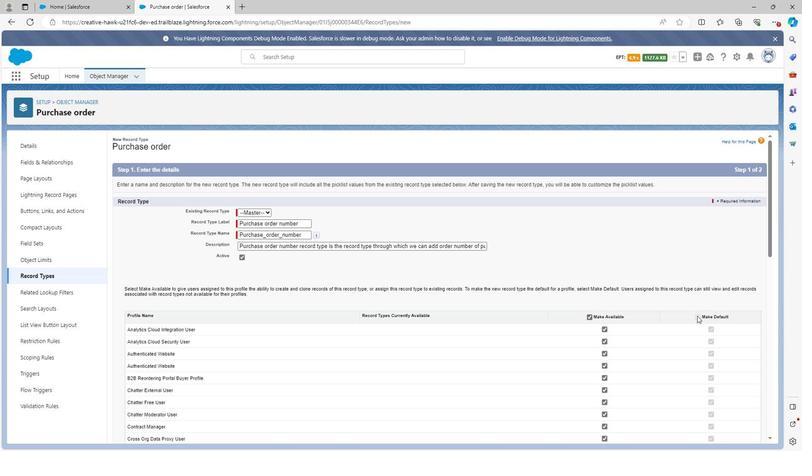 
Action: Mouse moved to (632, 319)
Screenshot: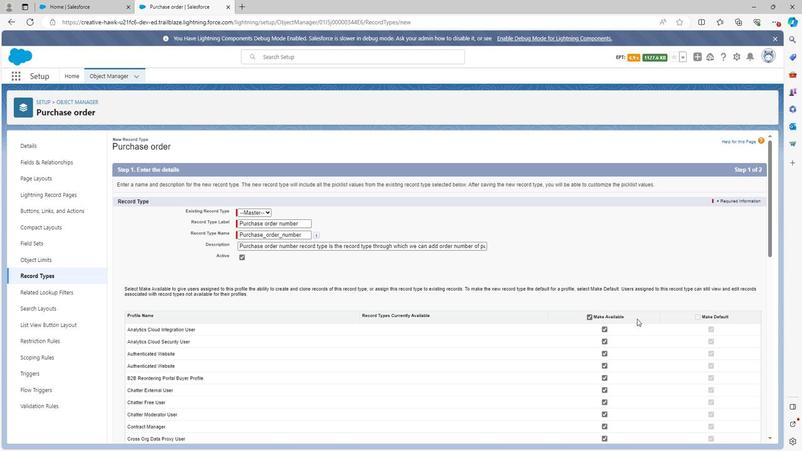 
Action: Mouse scrolled (632, 319) with delta (0, 0)
Screenshot: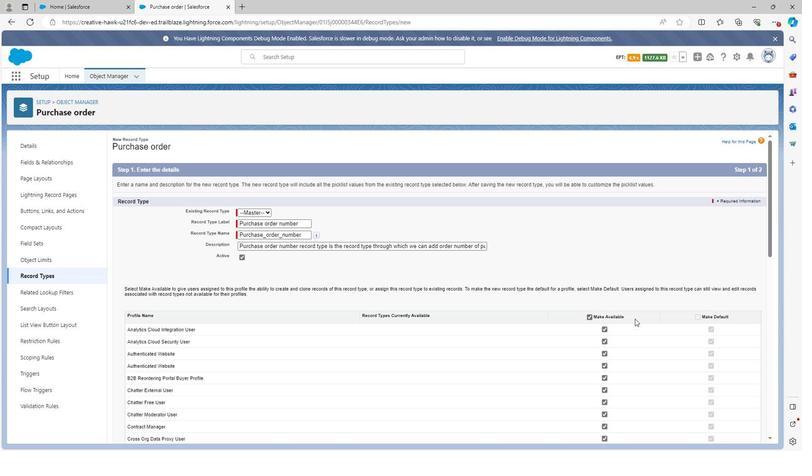 
Action: Mouse scrolled (632, 319) with delta (0, 0)
Screenshot: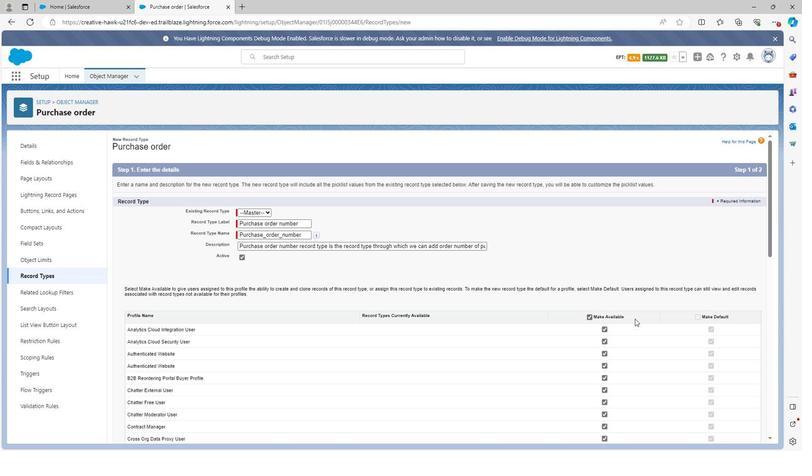
Action: Mouse moved to (601, 234)
Screenshot: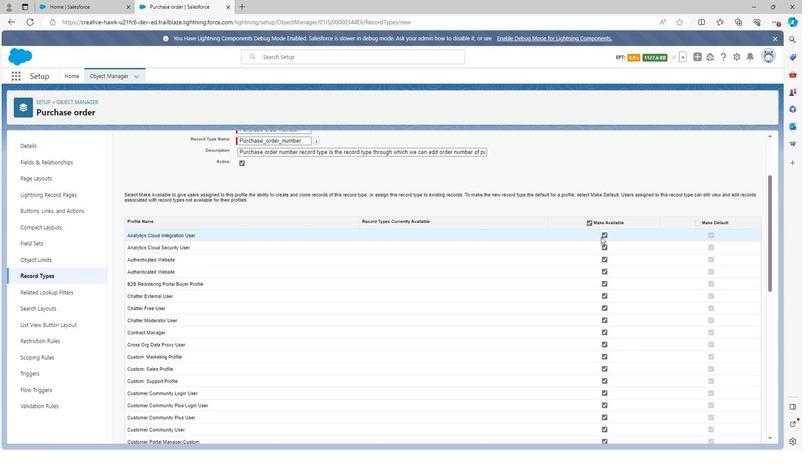 
Action: Mouse pressed left at (601, 234)
Screenshot: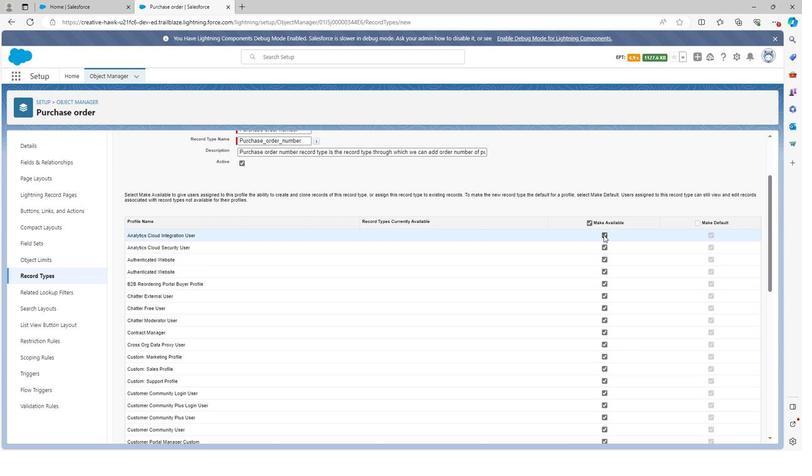 
Action: Mouse moved to (602, 248)
Screenshot: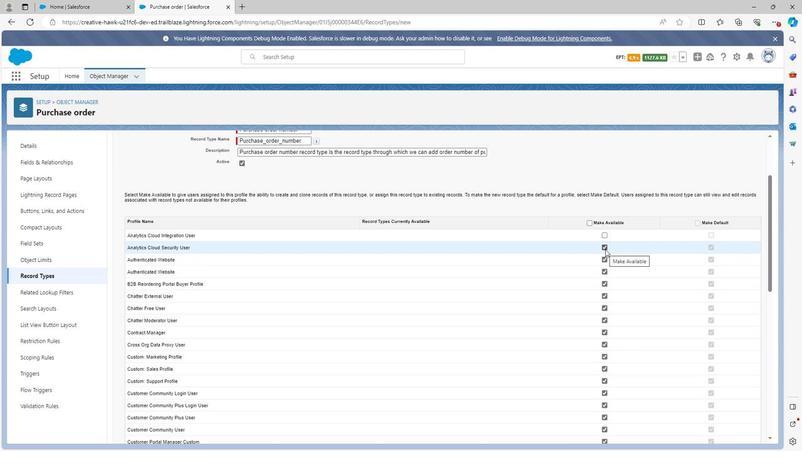 
Action: Mouse pressed left at (602, 248)
Screenshot: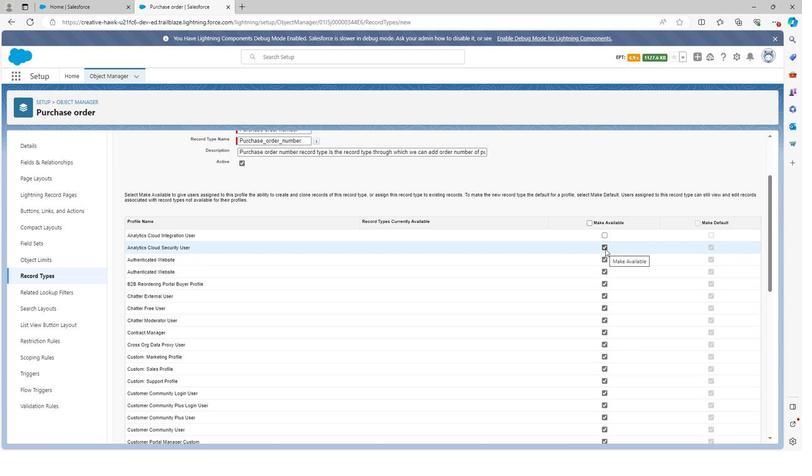 
Action: Mouse moved to (604, 283)
Screenshot: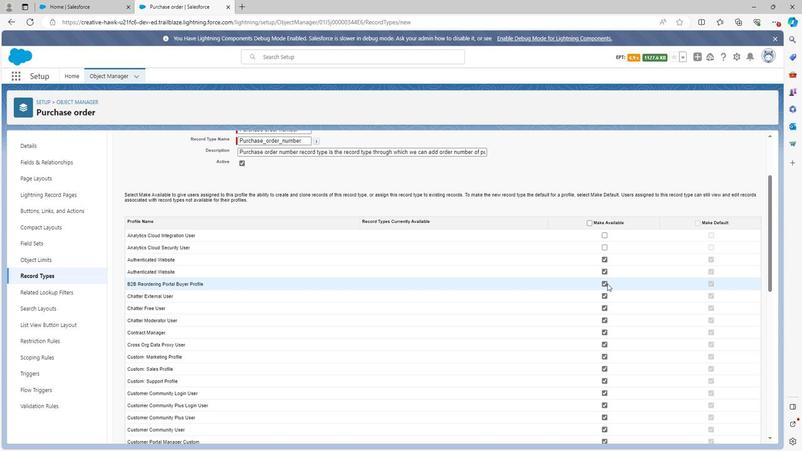 
Action: Mouse pressed left at (604, 283)
Screenshot: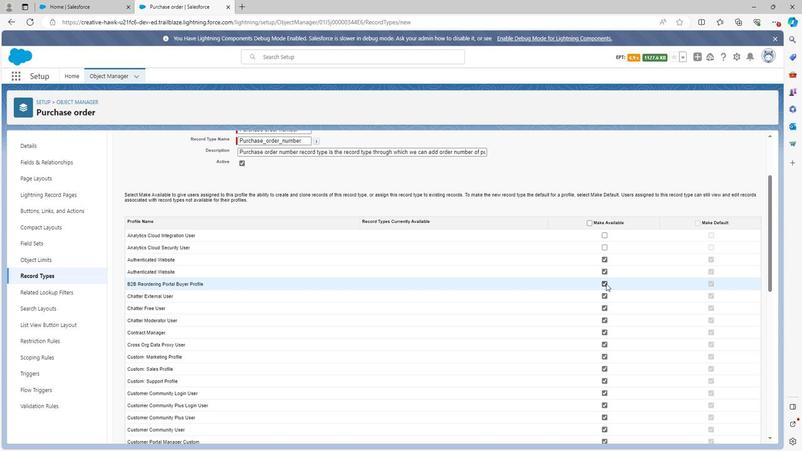 
Action: Mouse moved to (602, 308)
Screenshot: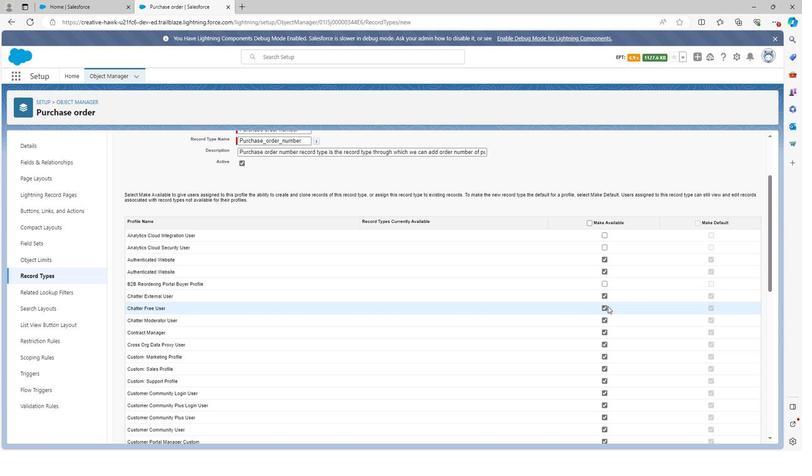 
Action: Mouse pressed left at (602, 308)
Screenshot: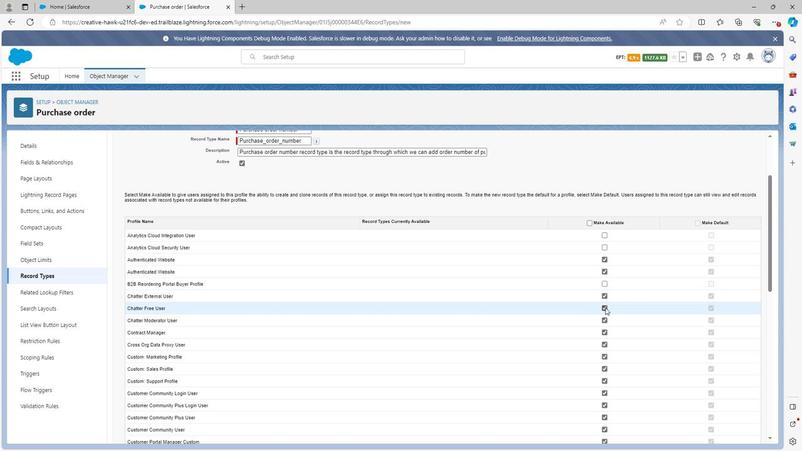
Action: Mouse moved to (604, 346)
Screenshot: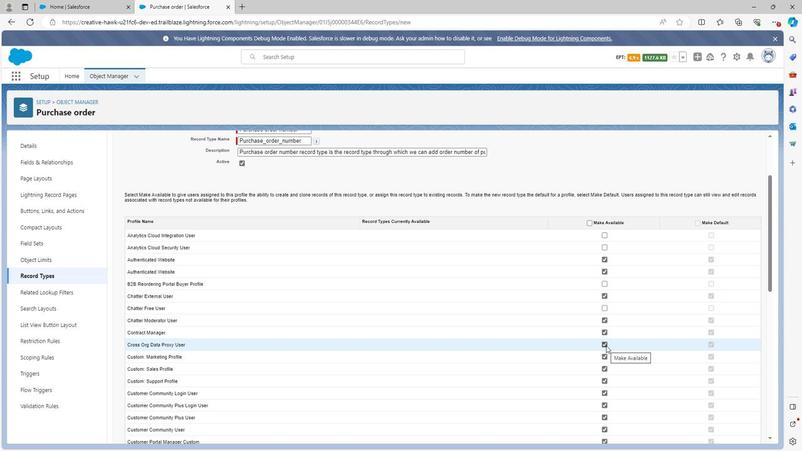 
Action: Mouse pressed left at (604, 346)
Screenshot: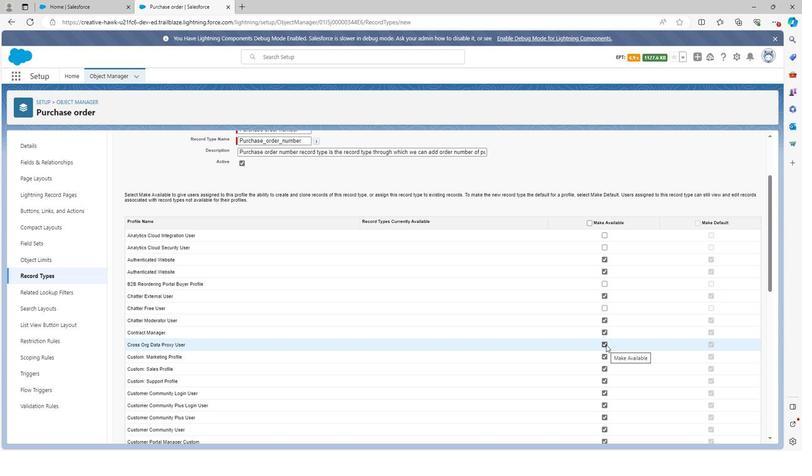 
Action: Mouse moved to (601, 383)
Screenshot: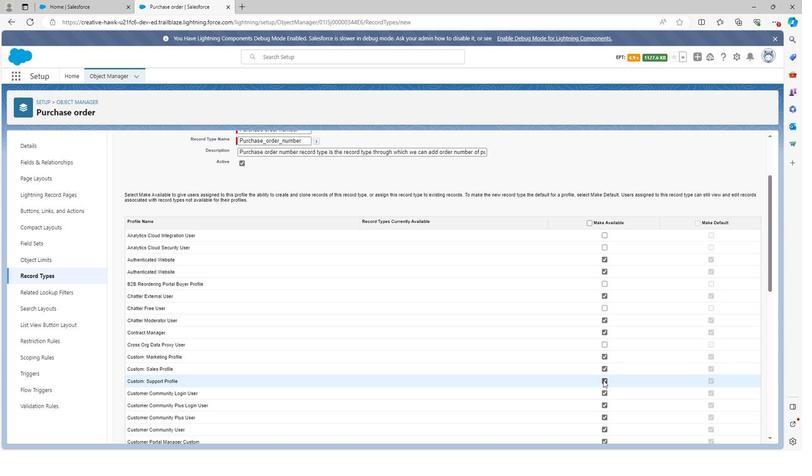 
Action: Mouse pressed left at (601, 383)
Screenshot: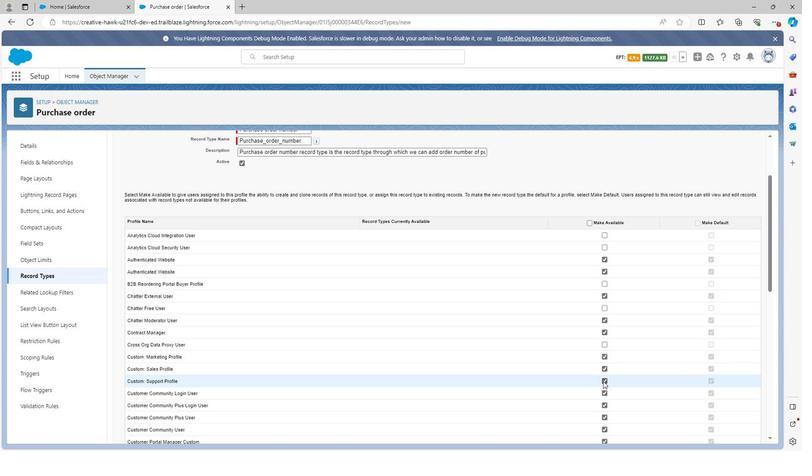 
Action: Mouse moved to (604, 433)
Screenshot: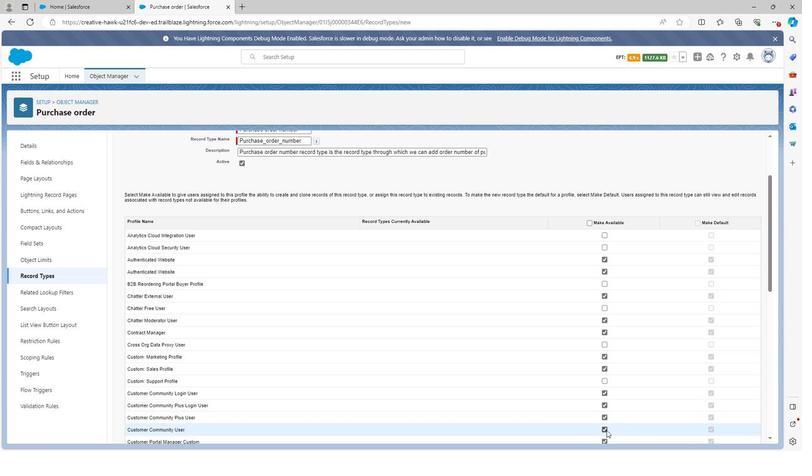 
Action: Mouse pressed left at (604, 433)
Screenshot: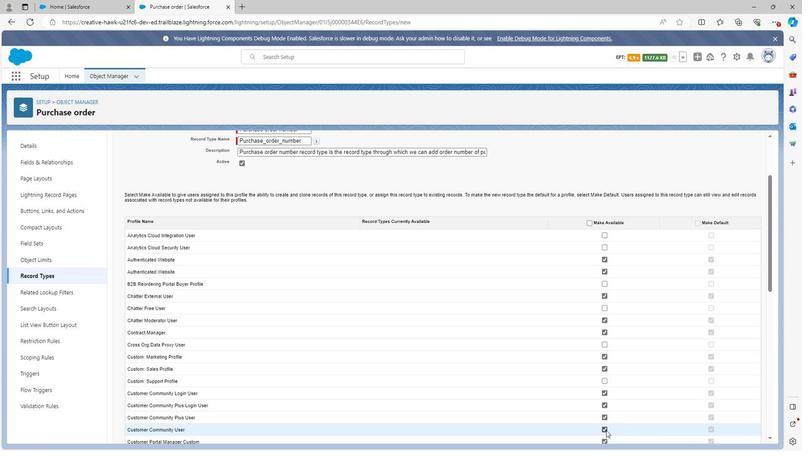 
Action: Mouse moved to (604, 418)
Screenshot: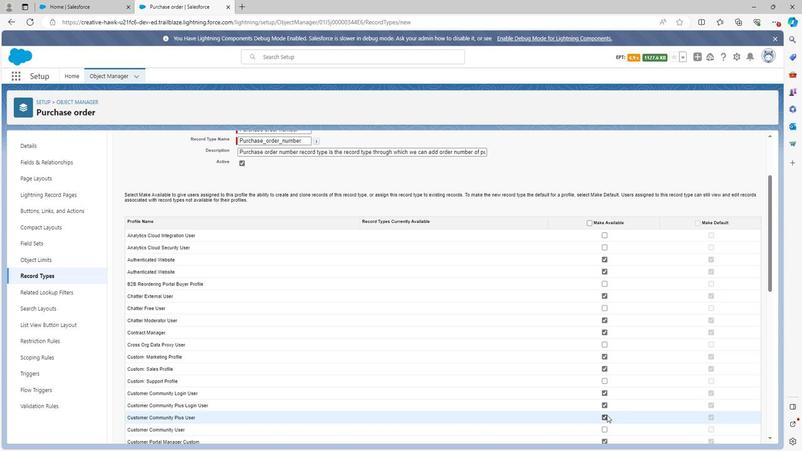 
Action: Mouse scrolled (604, 418) with delta (0, 0)
Screenshot: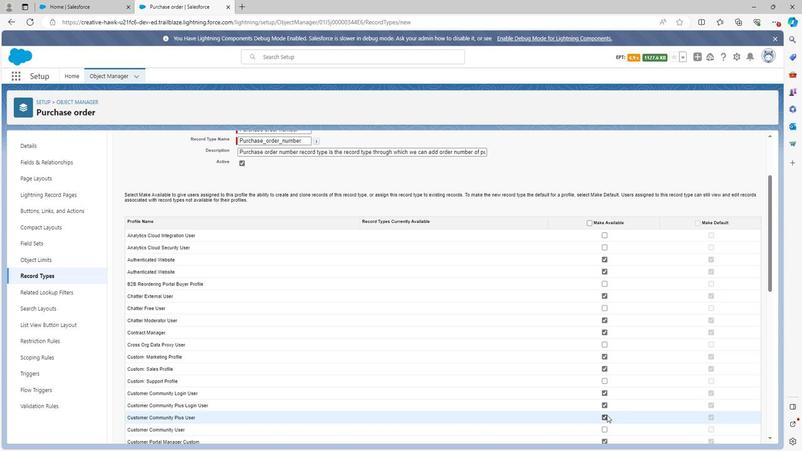 
Action: Mouse scrolled (604, 418) with delta (0, 0)
Screenshot: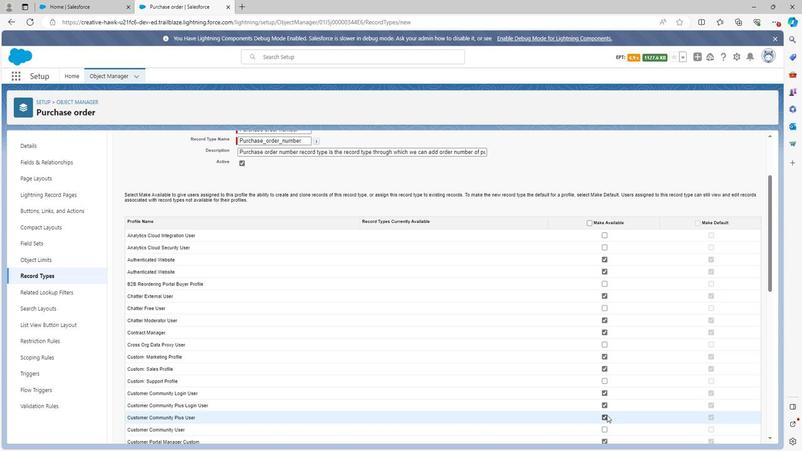 
Action: Mouse scrolled (604, 418) with delta (0, 0)
Screenshot: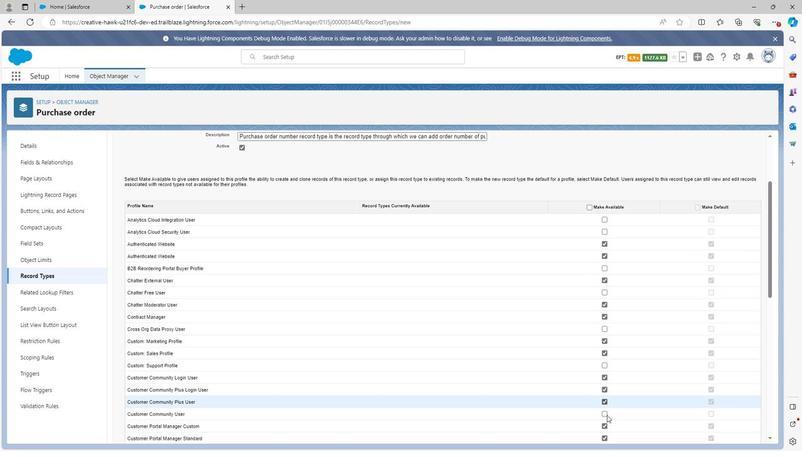 
Action: Mouse moved to (603, 340)
Screenshot: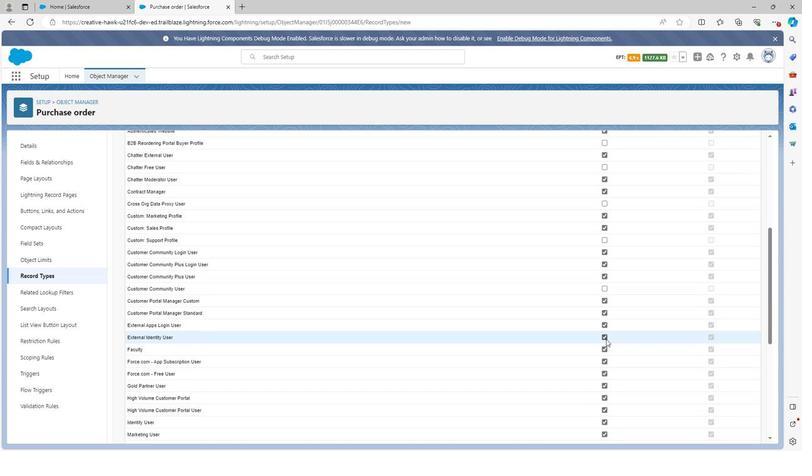 
Action: Mouse pressed left at (603, 340)
Screenshot: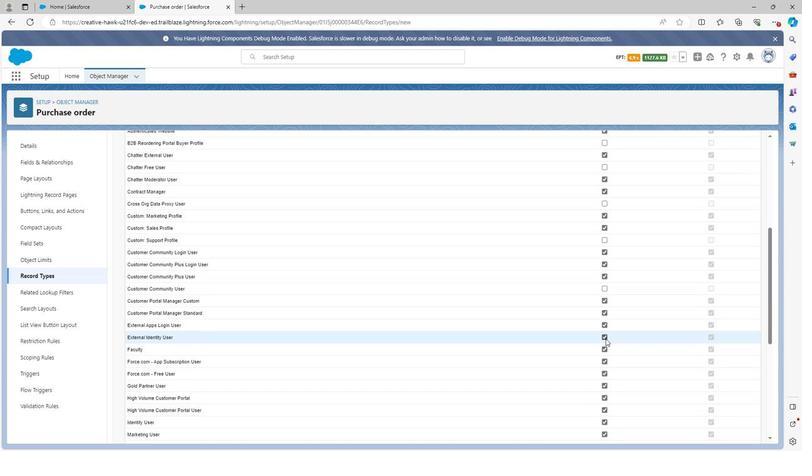 
Action: Mouse moved to (603, 353)
Screenshot: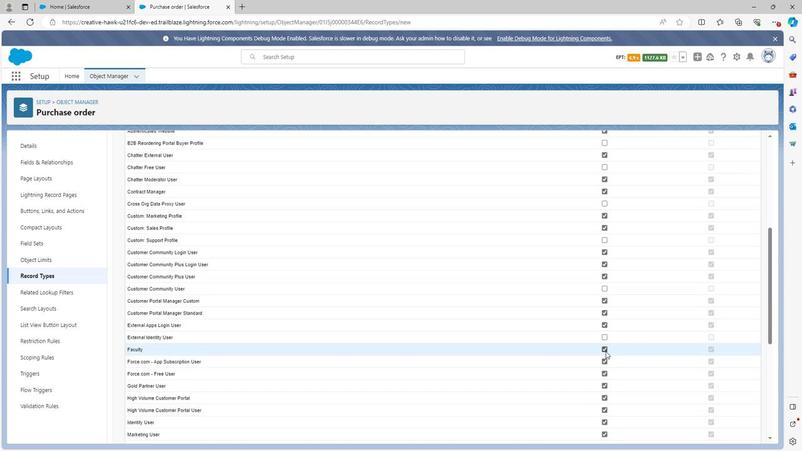
Action: Mouse pressed left at (603, 353)
Screenshot: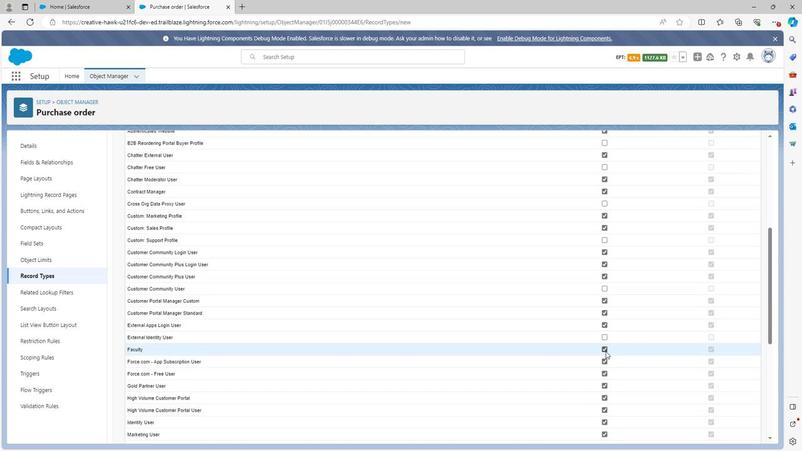
Action: Mouse moved to (602, 388)
Screenshot: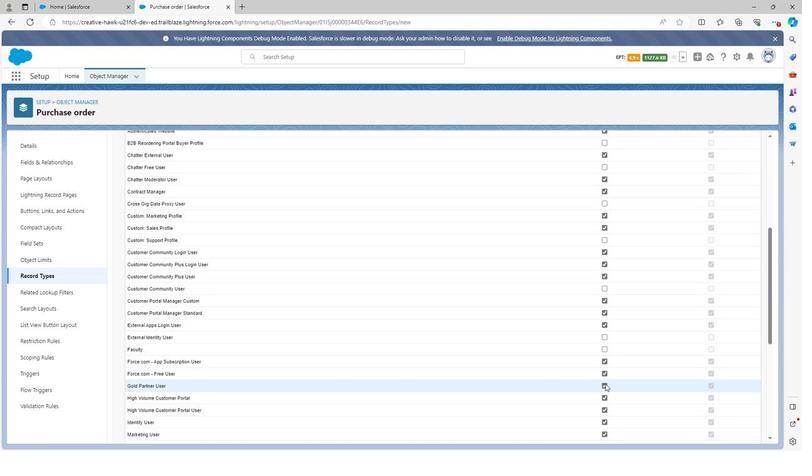 
Action: Mouse pressed left at (602, 388)
Screenshot: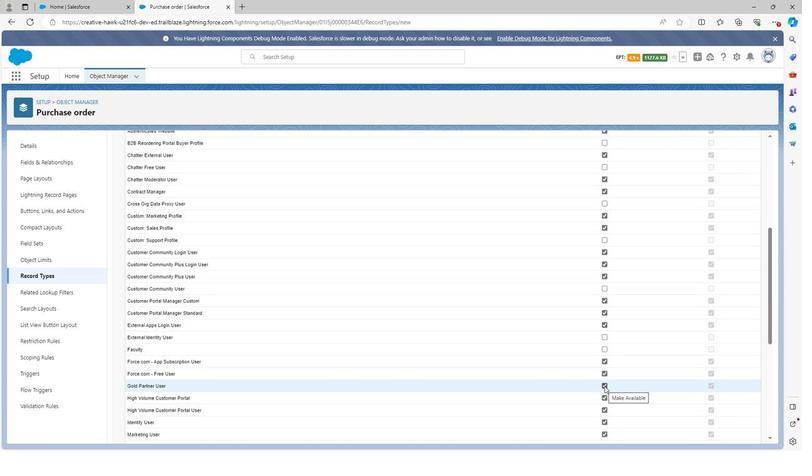 
Action: Mouse moved to (602, 399)
Screenshot: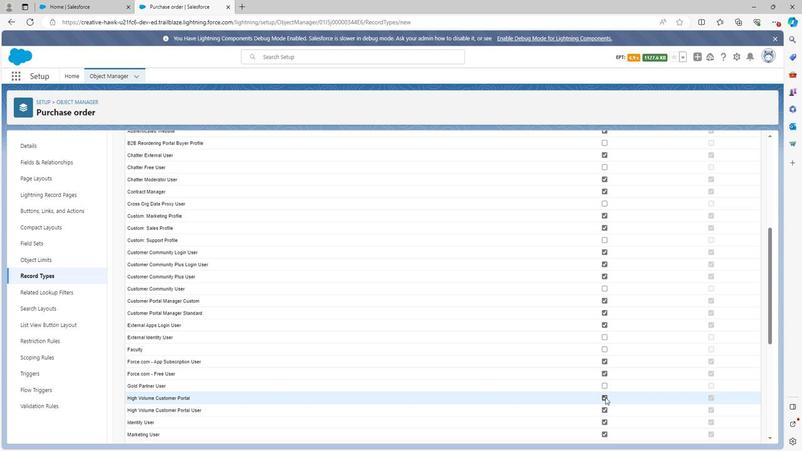 
Action: Mouse pressed left at (602, 399)
Screenshot: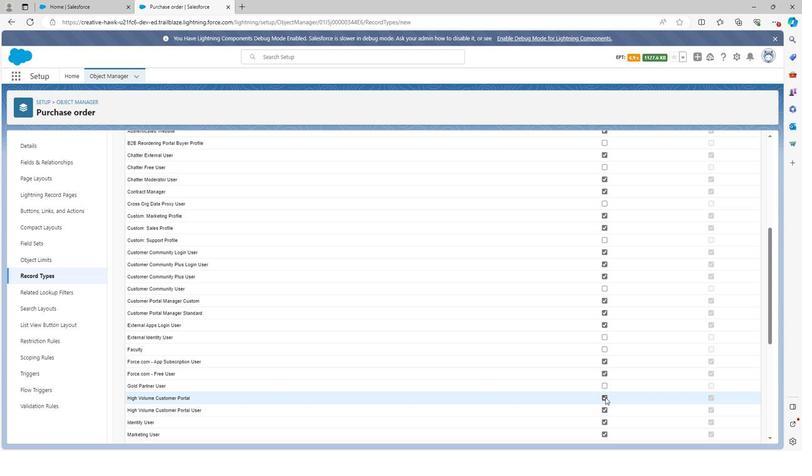 
Action: Mouse moved to (601, 413)
Screenshot: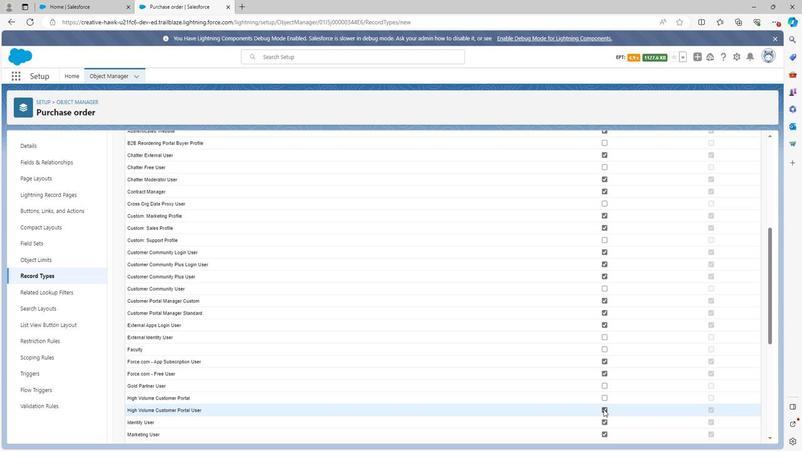 
Action: Mouse pressed left at (601, 413)
Screenshot: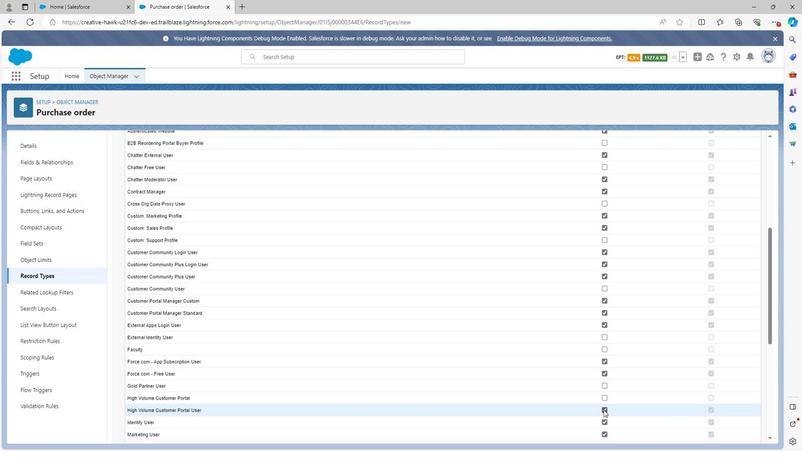 
Action: Mouse moved to (601, 413)
Screenshot: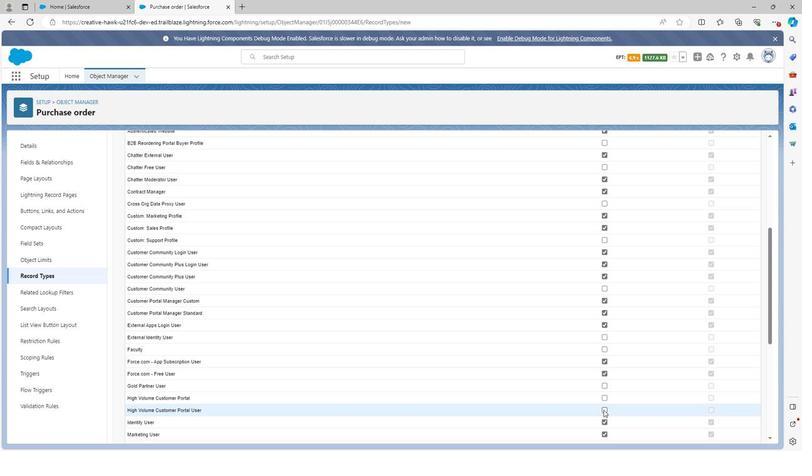 
Action: Mouse scrolled (601, 412) with delta (0, 0)
Screenshot: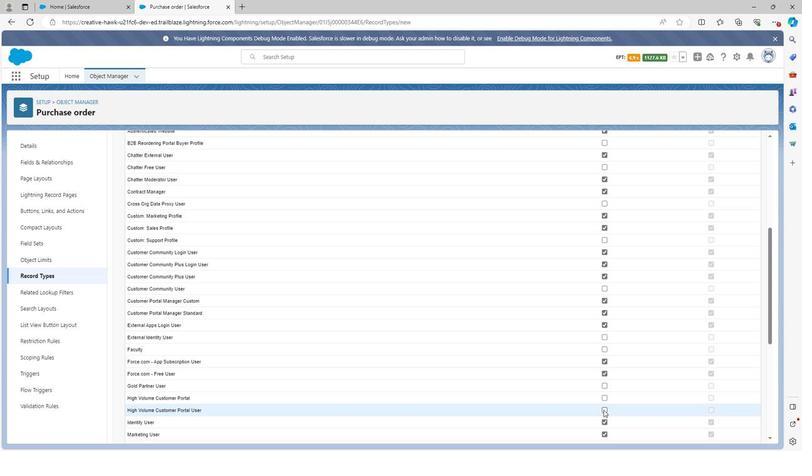 
Action: Mouse moved to (601, 413)
Screenshot: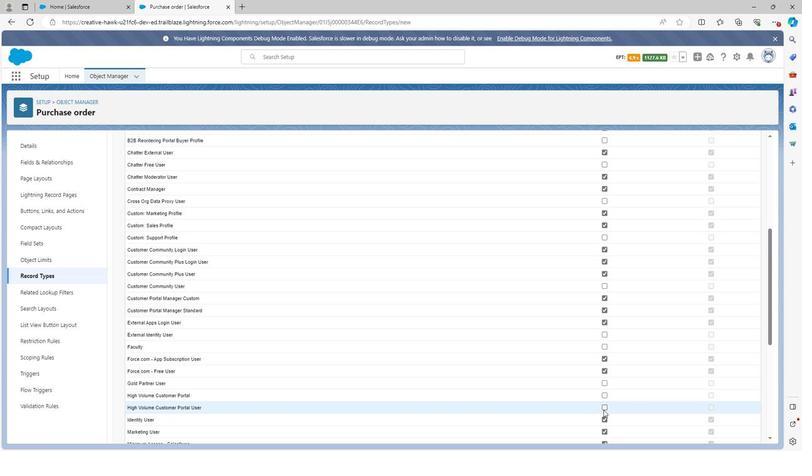 
Action: Mouse scrolled (601, 412) with delta (0, 0)
Screenshot: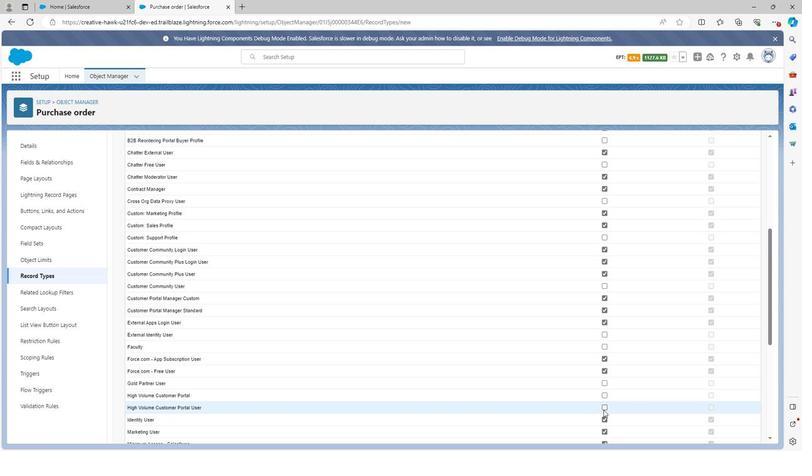 
Action: Mouse moved to (602, 344)
Screenshot: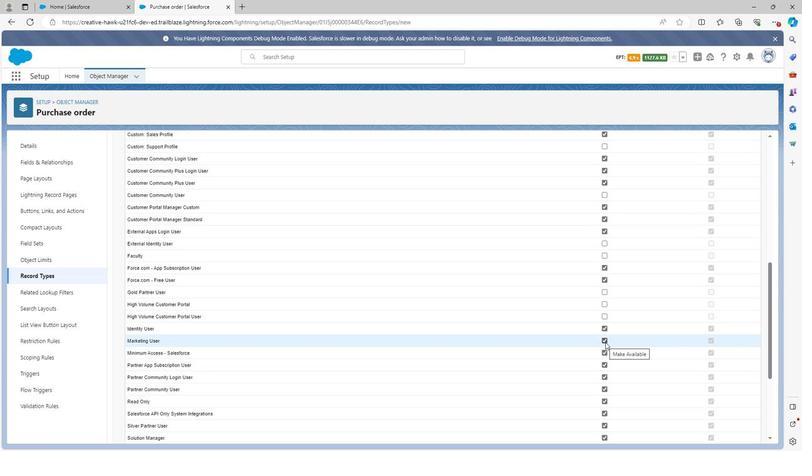 
Action: Mouse pressed left at (602, 344)
Screenshot: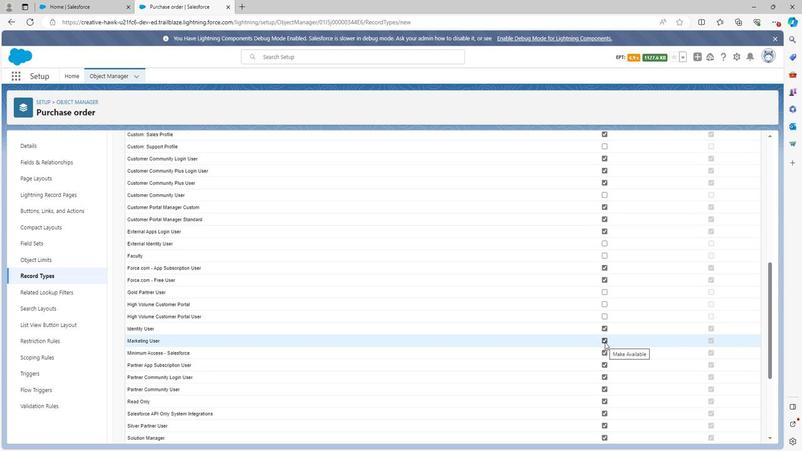 
Action: Mouse moved to (601, 378)
Screenshot: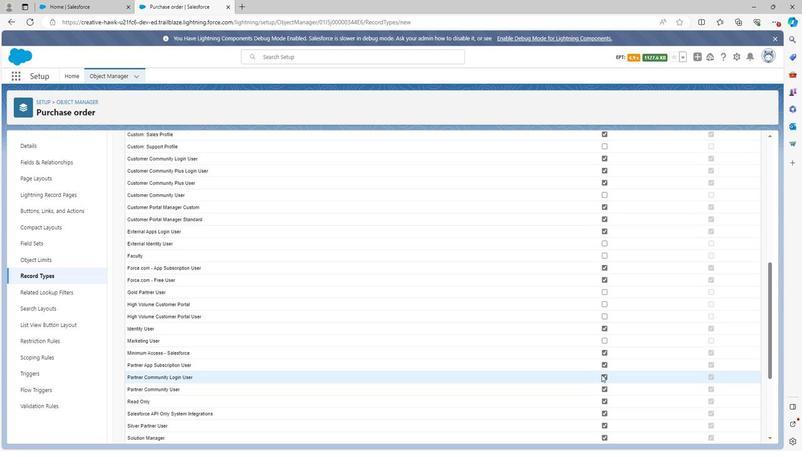 
Action: Mouse pressed left at (601, 378)
Screenshot: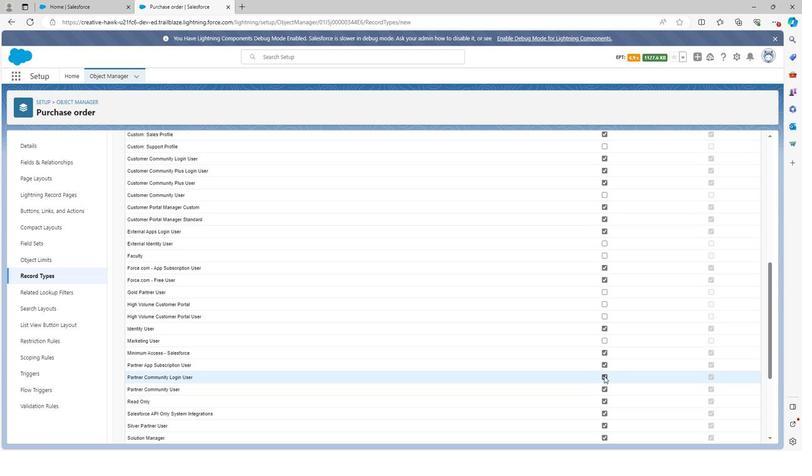 
Action: Mouse moved to (602, 401)
Screenshot: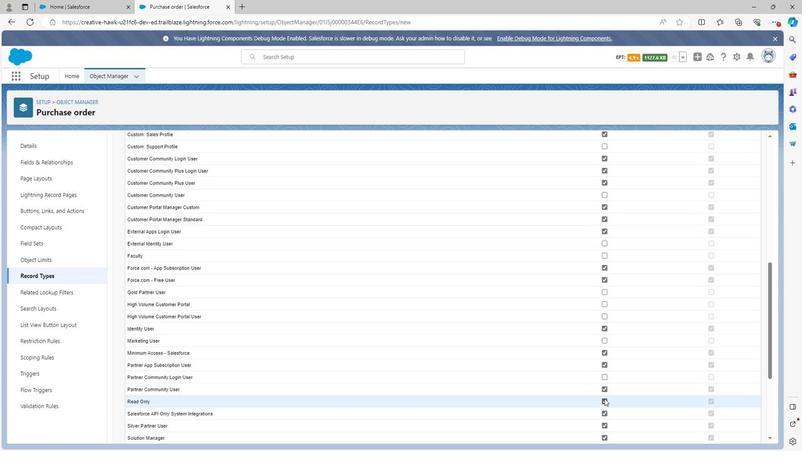 
Action: Mouse scrolled (602, 401) with delta (0, 0)
Screenshot: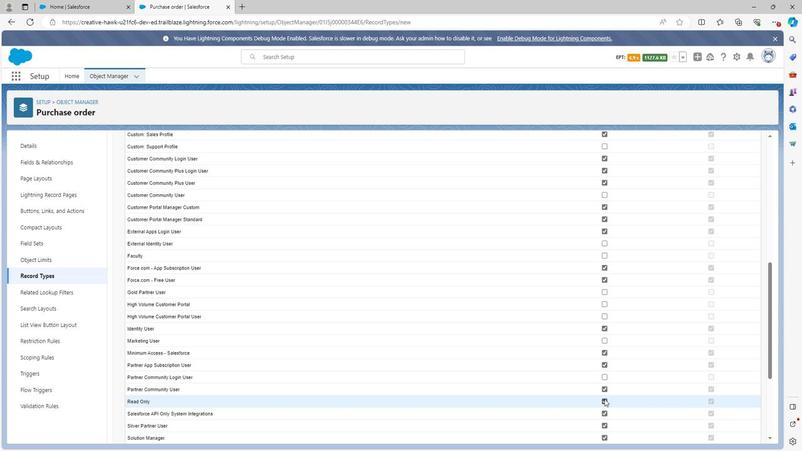 
Action: Mouse moved to (602, 369)
Screenshot: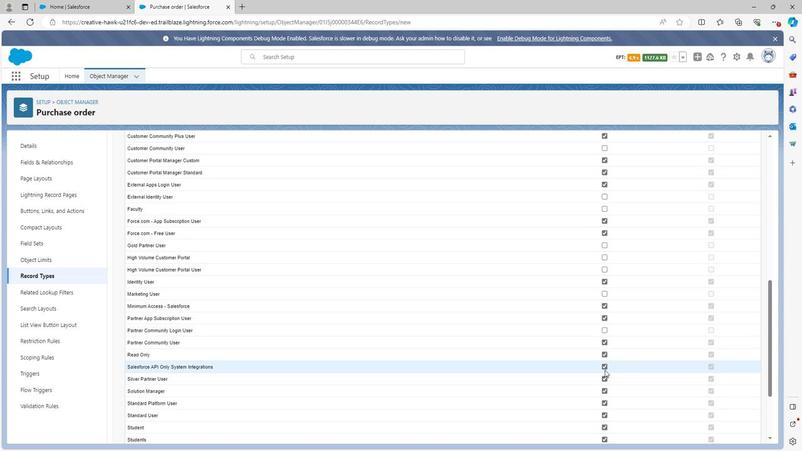 
Action: Mouse pressed left at (602, 369)
Screenshot: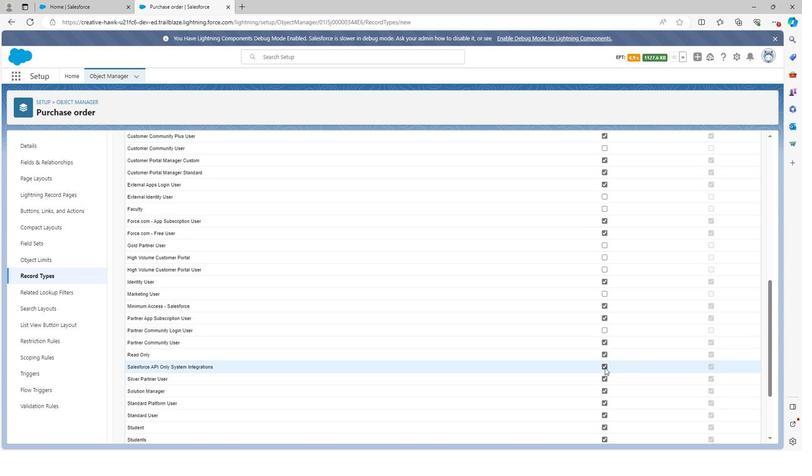 
Action: Mouse moved to (600, 431)
Screenshot: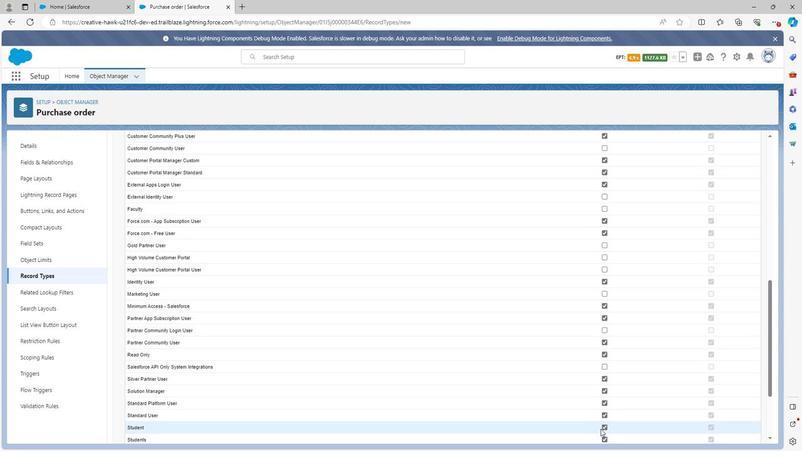 
Action: Mouse pressed left at (600, 431)
Screenshot: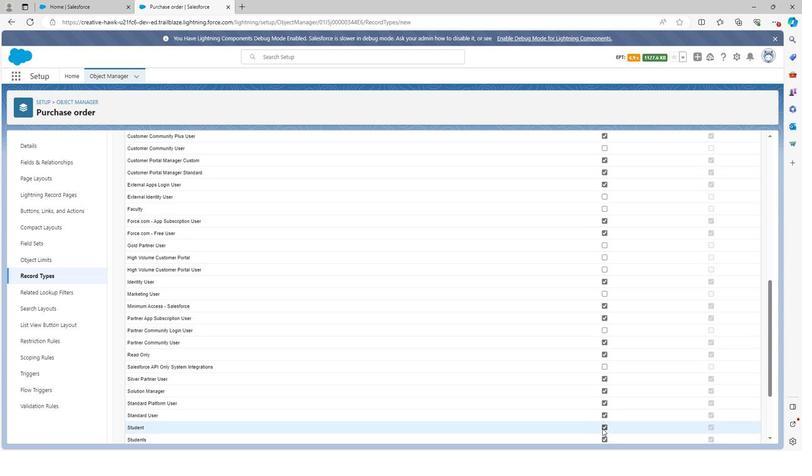 
Action: Mouse moved to (602, 441)
Screenshot: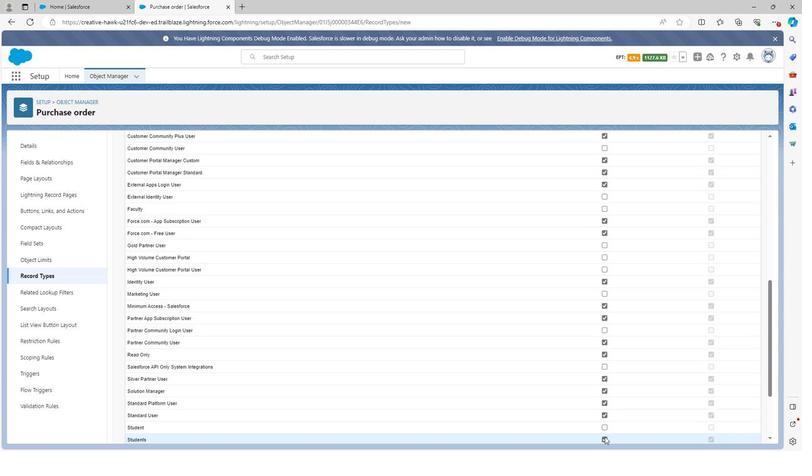 
Action: Mouse pressed left at (602, 441)
Screenshot: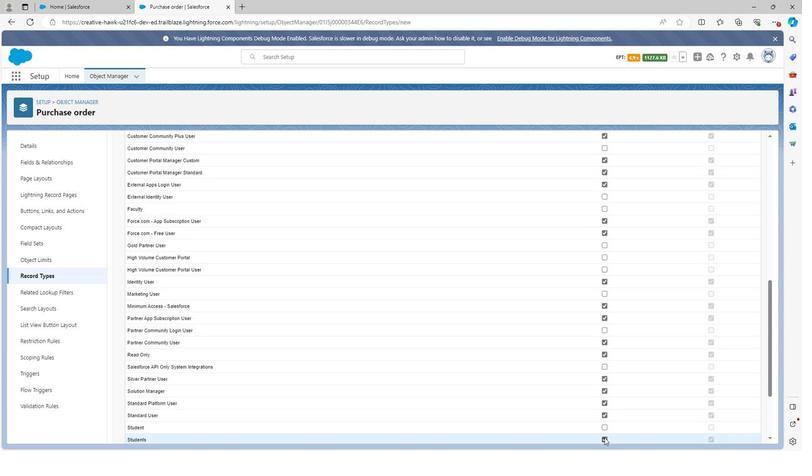
Action: Mouse moved to (616, 410)
Screenshot: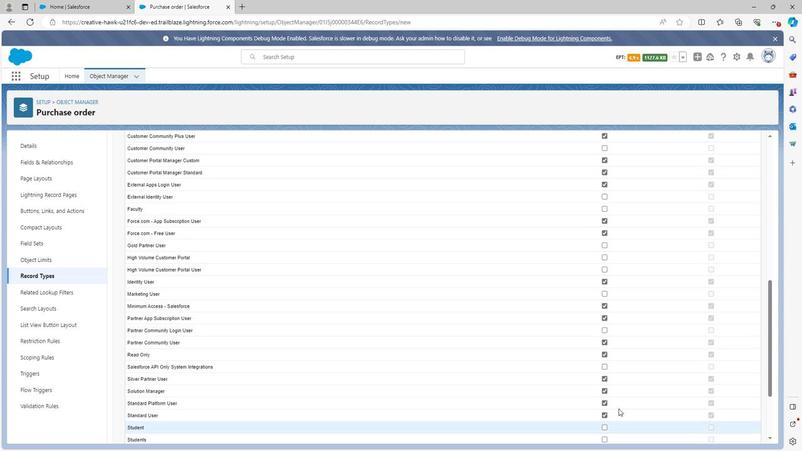 
Action: Mouse scrolled (616, 409) with delta (0, 0)
Screenshot: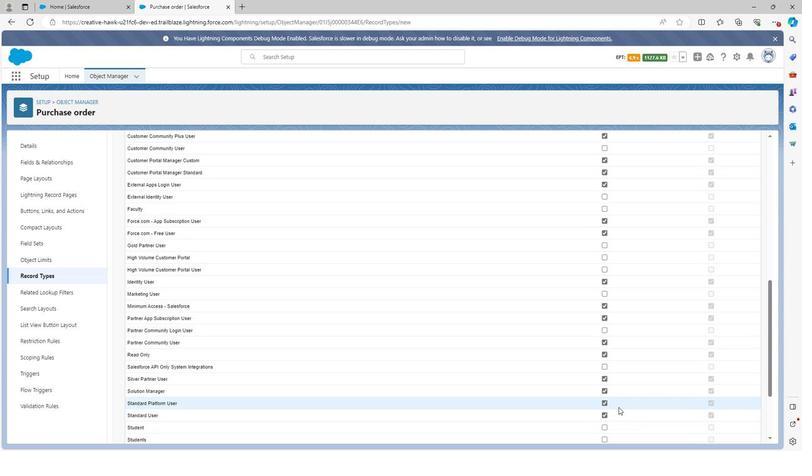 
Action: Mouse scrolled (616, 409) with delta (0, 0)
Screenshot: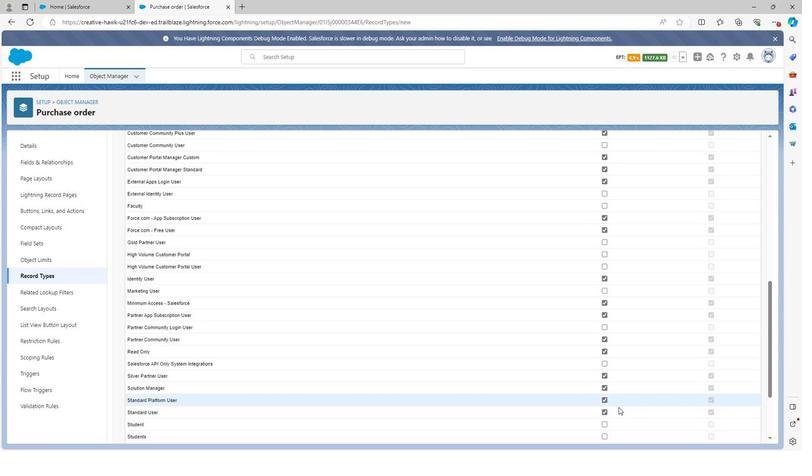 
Action: Mouse moved to (602, 372)
Screenshot: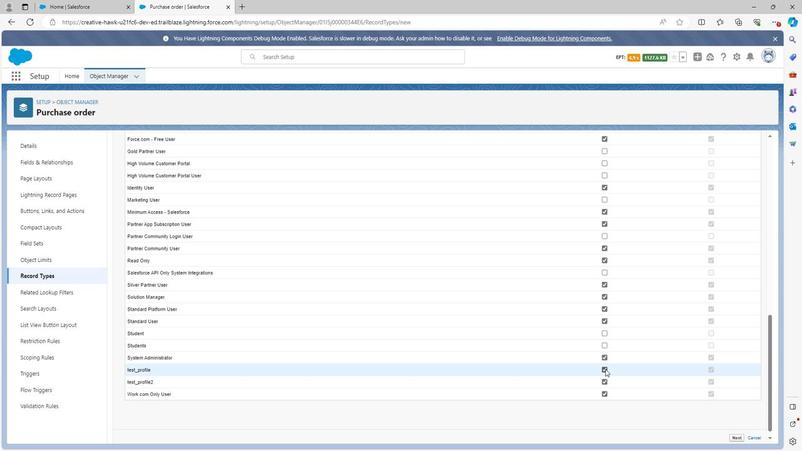 
Action: Mouse pressed left at (602, 372)
Screenshot: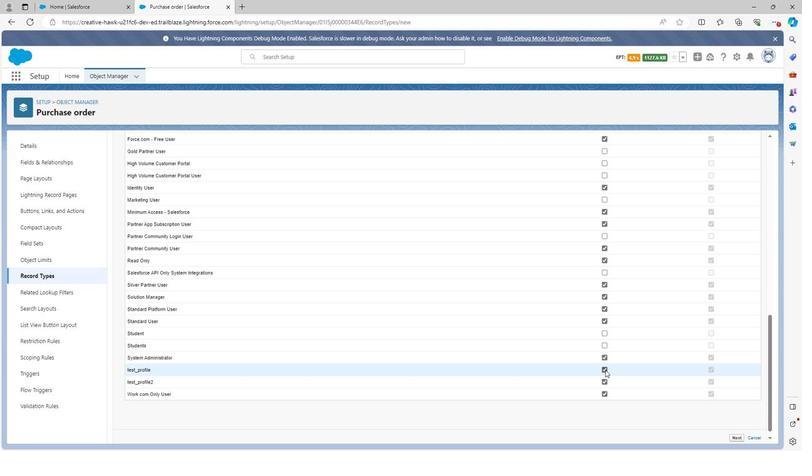 
Action: Mouse moved to (601, 387)
Screenshot: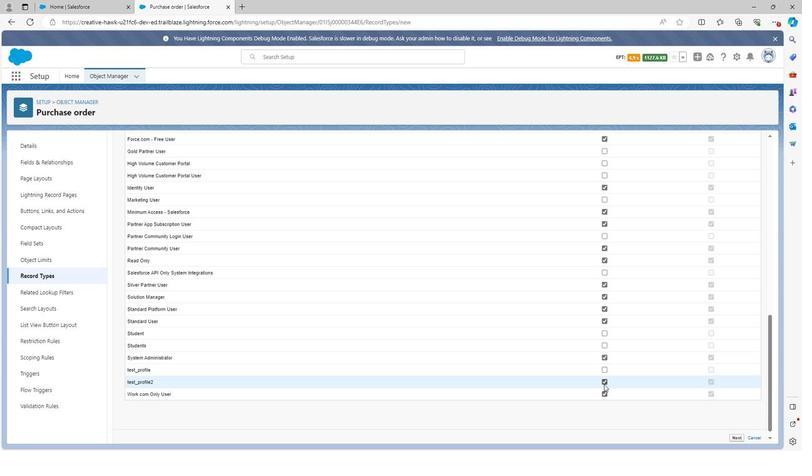 
Action: Mouse pressed left at (601, 387)
Screenshot: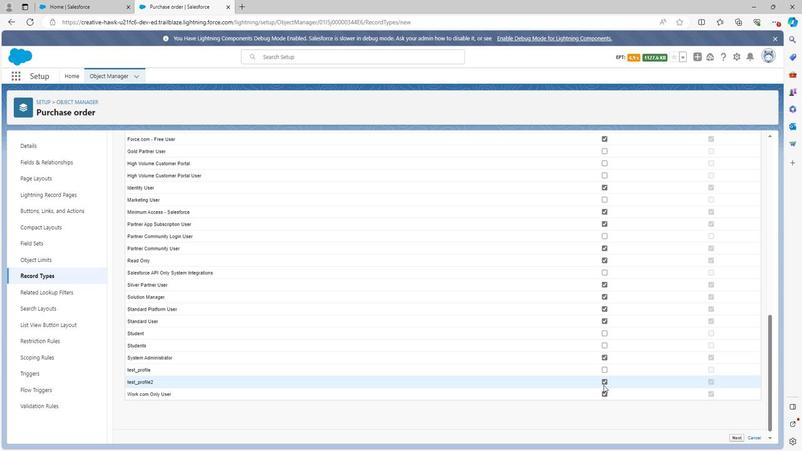 
Action: Mouse moved to (602, 383)
Screenshot: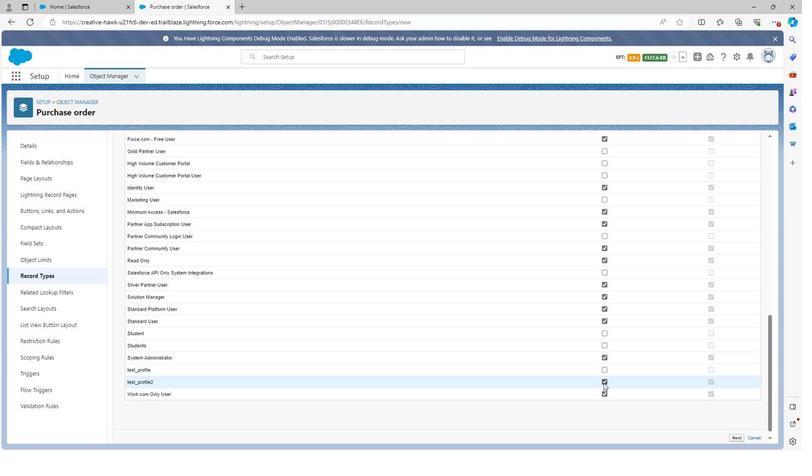 
Action: Mouse pressed left at (602, 383)
Screenshot: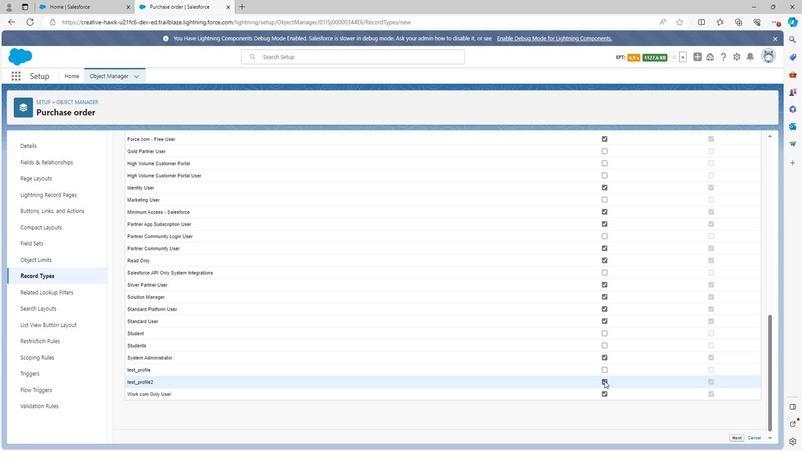 
Action: Mouse moved to (604, 395)
Screenshot: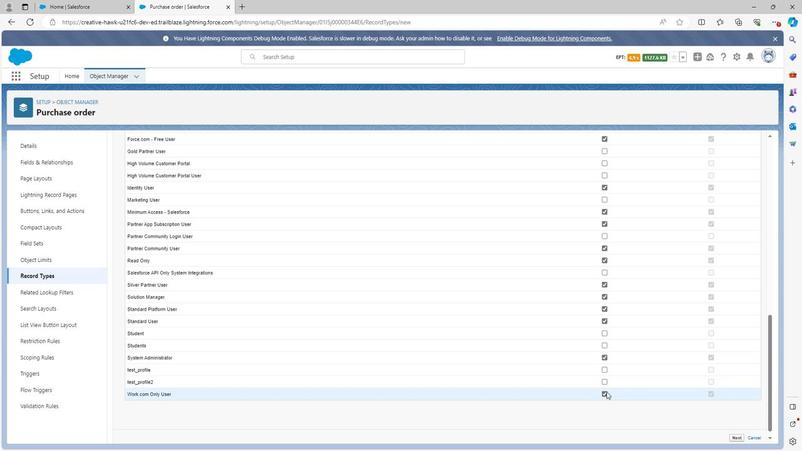 
Action: Mouse pressed left at (604, 395)
Screenshot: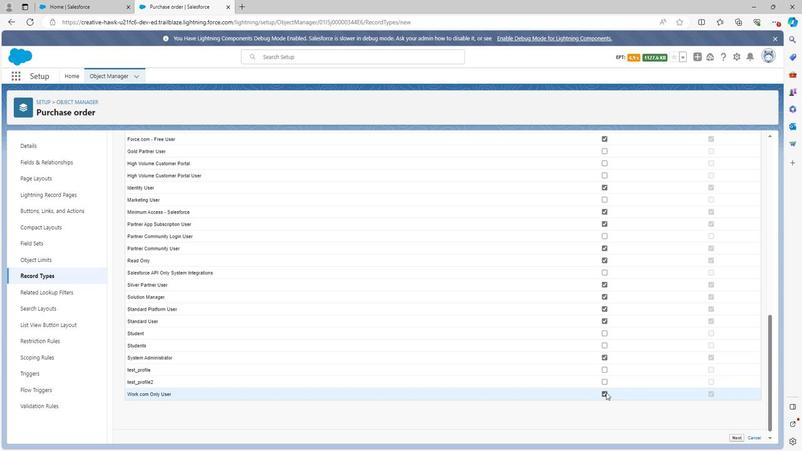 
Action: Mouse moved to (737, 441)
Screenshot: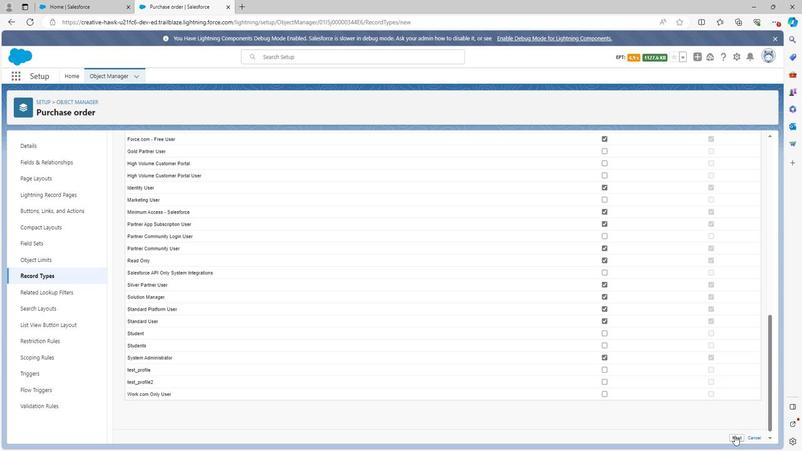 
Action: Mouse pressed left at (737, 441)
Screenshot: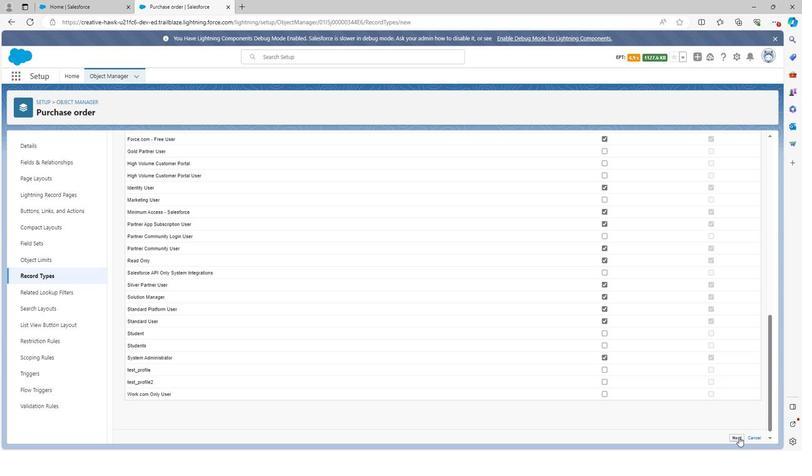 
Action: Mouse moved to (576, 277)
Screenshot: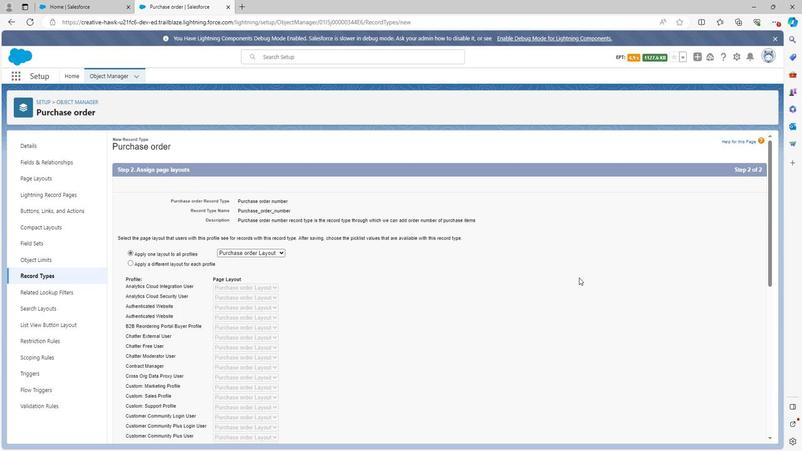 
Action: Mouse scrolled (576, 277) with delta (0, 0)
Screenshot: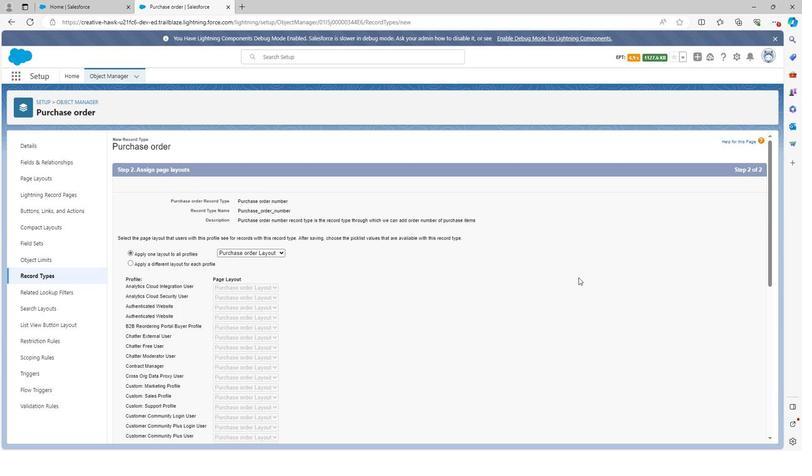 
Action: Mouse scrolled (576, 277) with delta (0, 0)
Screenshot: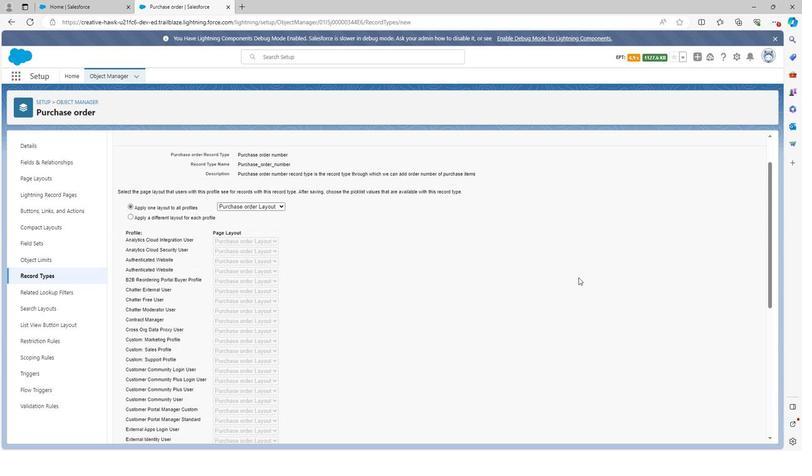 
Action: Mouse scrolled (576, 277) with delta (0, 0)
Screenshot: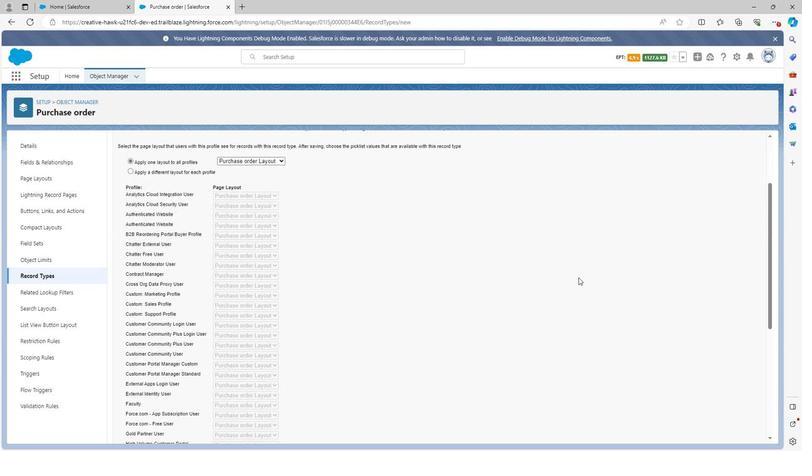 
Action: Mouse scrolled (576, 277) with delta (0, 0)
Screenshot: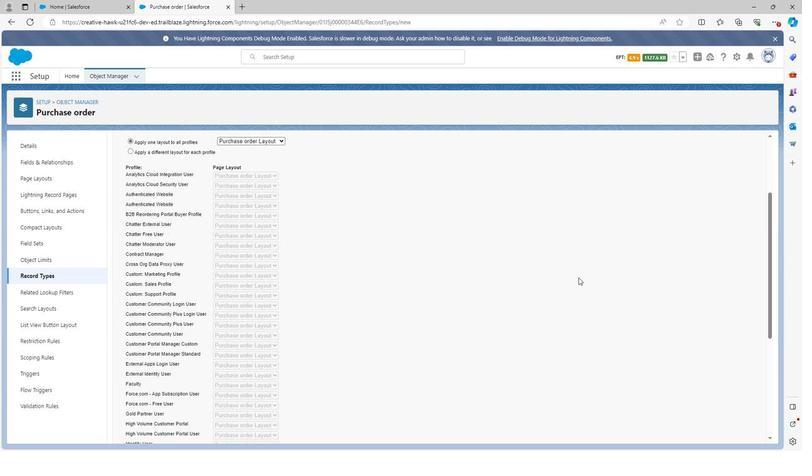 
Action: Mouse scrolled (576, 277) with delta (0, 0)
Screenshot: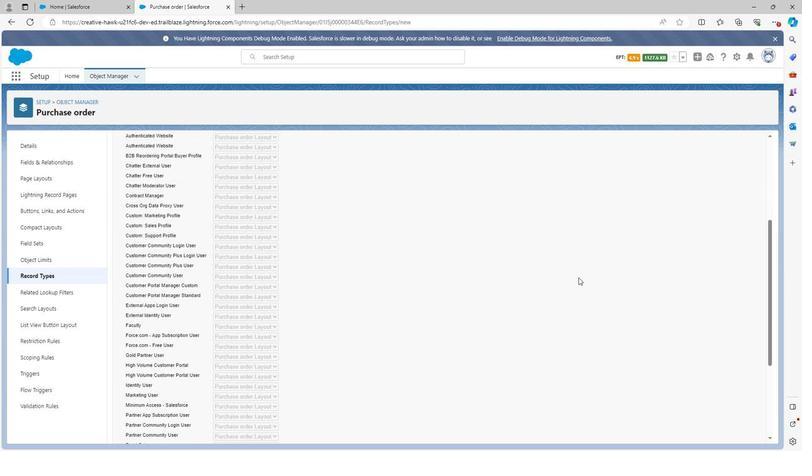 
Action: Mouse scrolled (576, 277) with delta (0, 0)
Screenshot: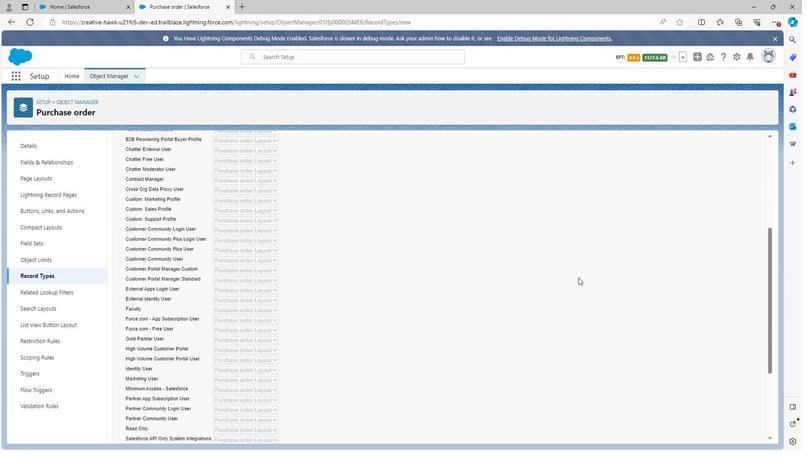 
Action: Mouse scrolled (576, 277) with delta (0, 0)
Screenshot: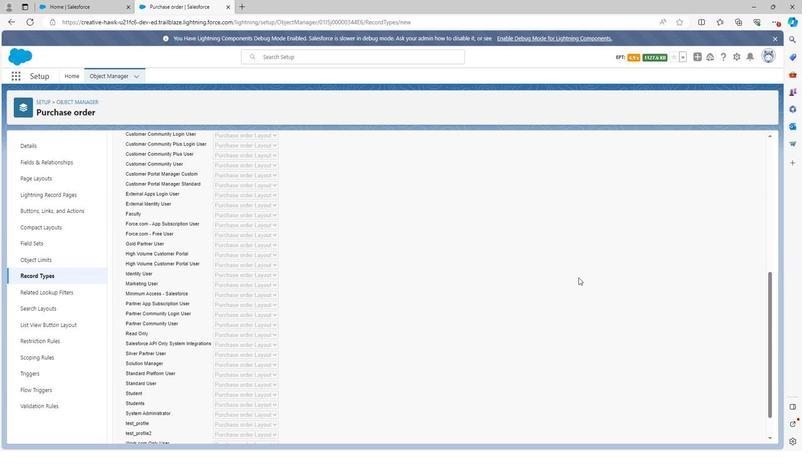 
Action: Mouse scrolled (576, 277) with delta (0, 0)
Screenshot: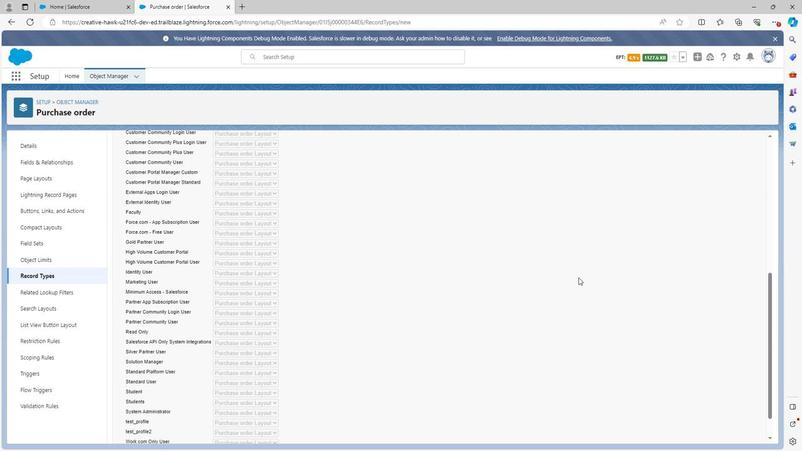 
Action: Mouse moved to (730, 434)
Screenshot: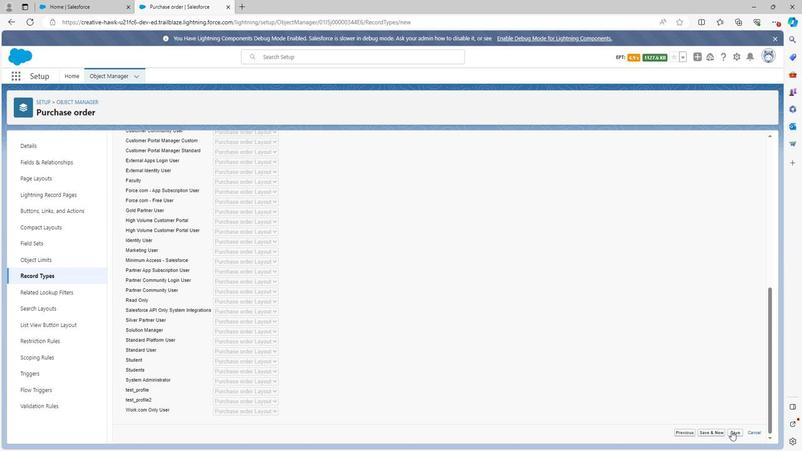 
Action: Mouse pressed left at (730, 434)
Screenshot: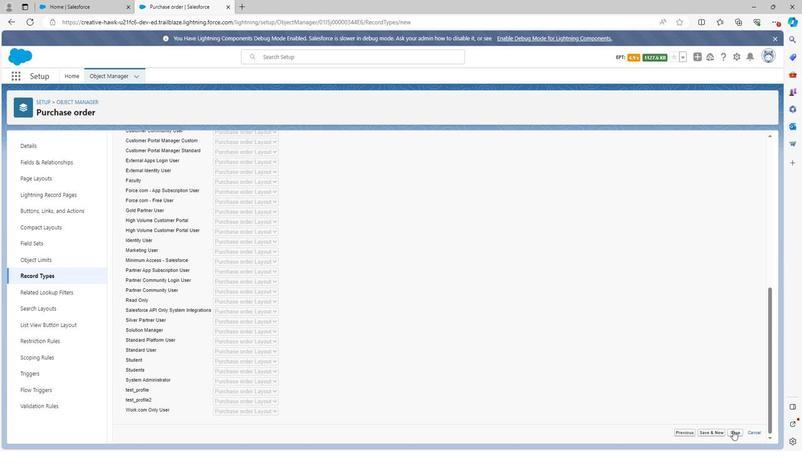 
Action: Mouse moved to (41, 273)
Screenshot: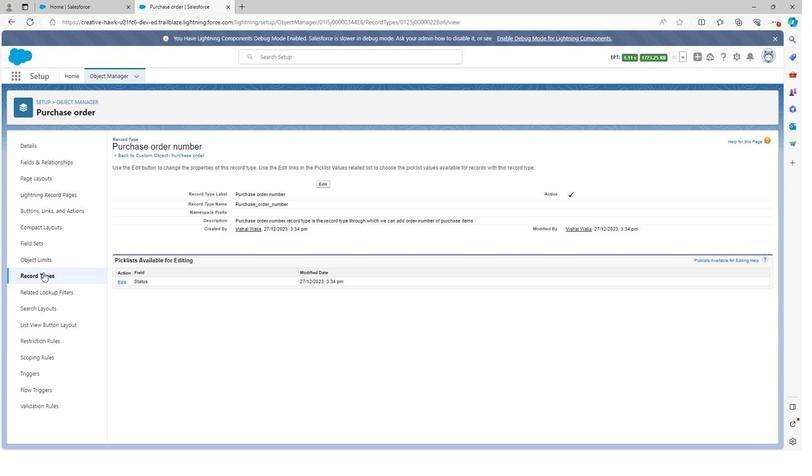 
Action: Mouse pressed left at (41, 273)
Screenshot: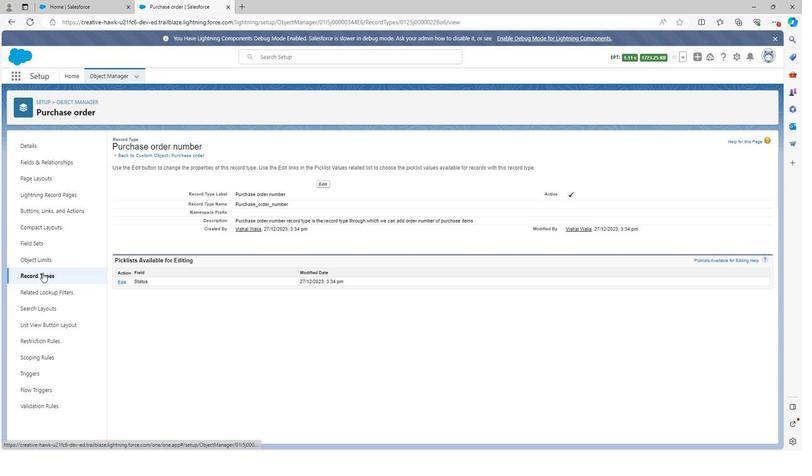 
Action: Mouse moved to (681, 138)
Screenshot: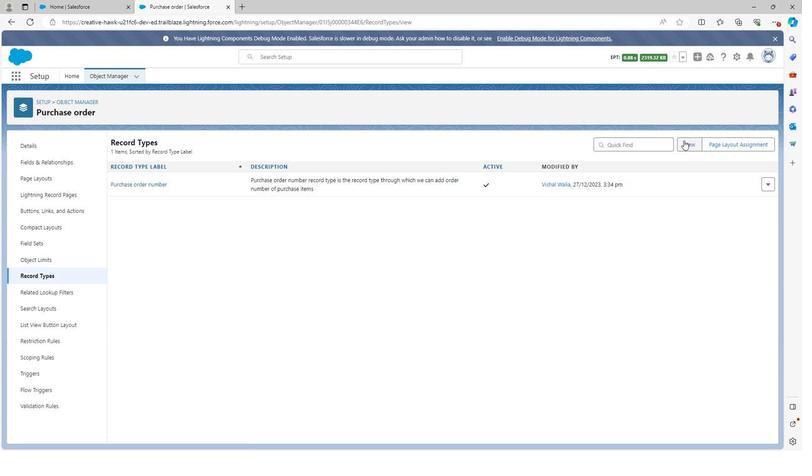 
Action: Mouse pressed left at (681, 138)
Screenshot: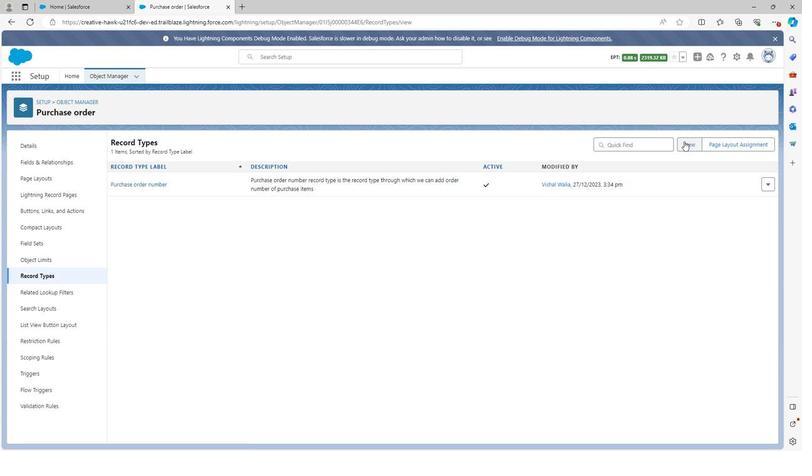 
Action: Mouse moved to (243, 221)
Screenshot: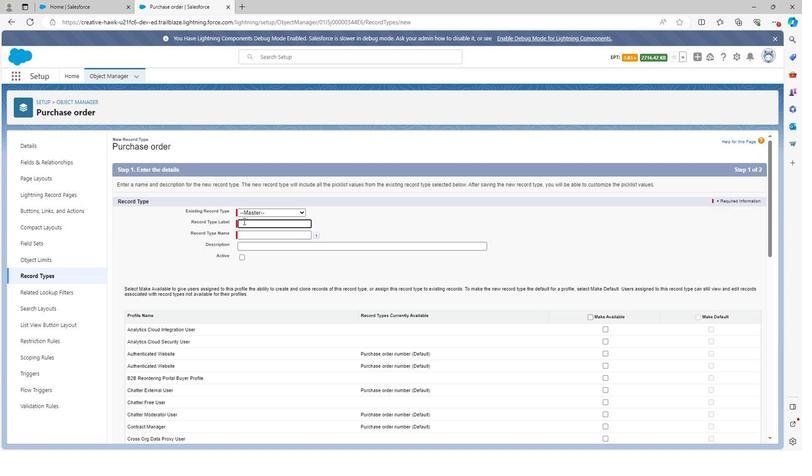 
Action: Mouse pressed left at (243, 221)
Screenshot: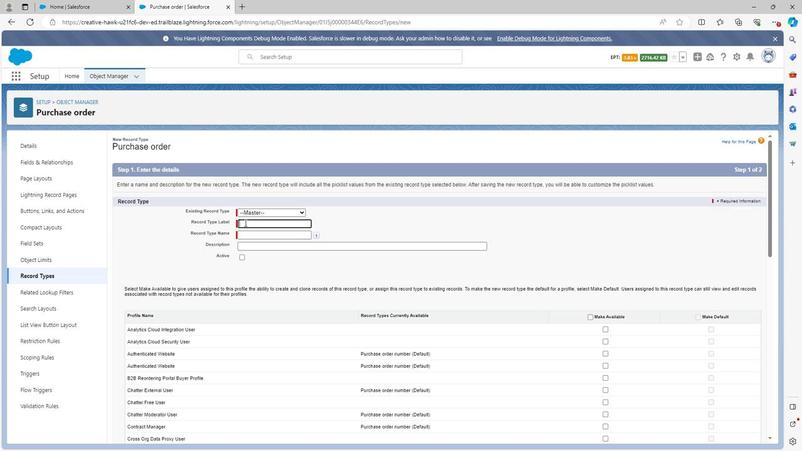
Action: Mouse moved to (244, 221)
Screenshot: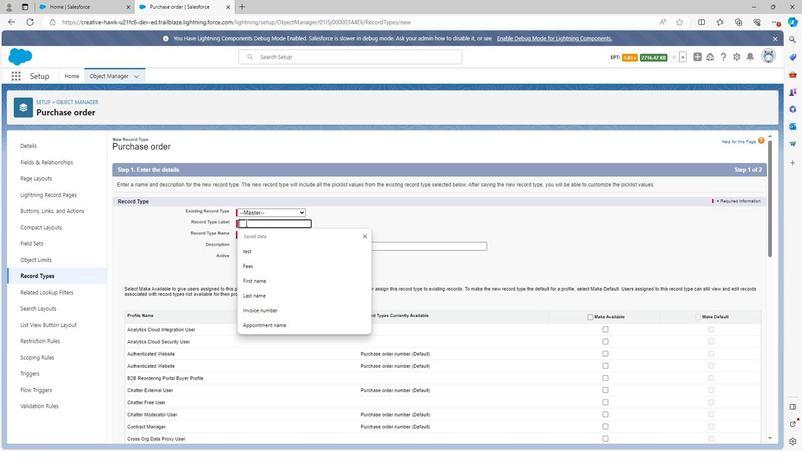
Action: Key pressed <Key.shift>Purchase<Key.space>description
Screenshot: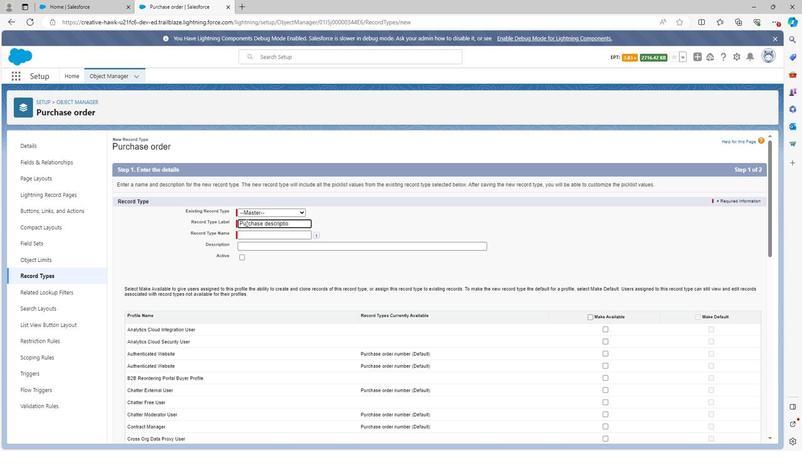 
Action: Mouse moved to (360, 235)
Screenshot: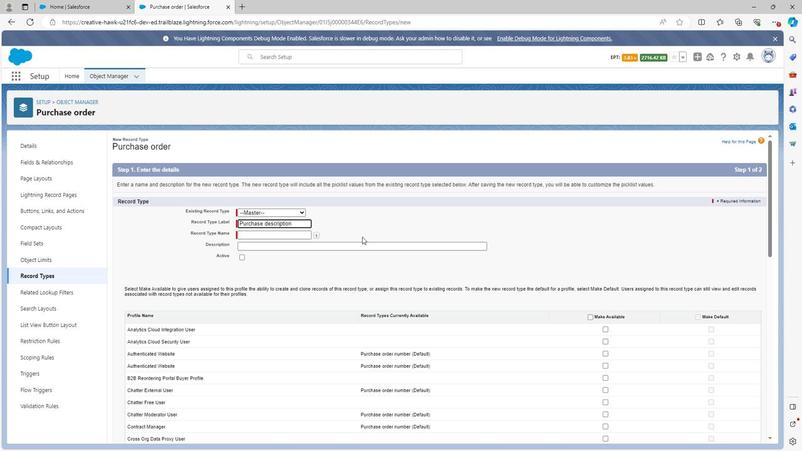 
Action: Mouse pressed left at (360, 235)
Screenshot: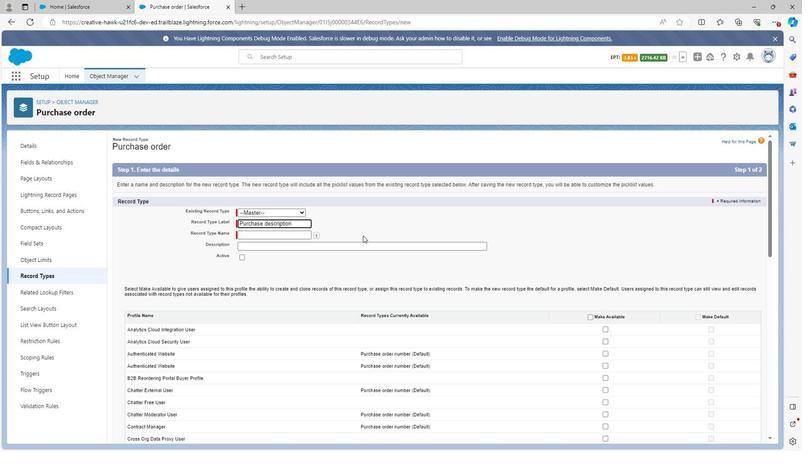 
Action: Mouse moved to (315, 245)
Screenshot: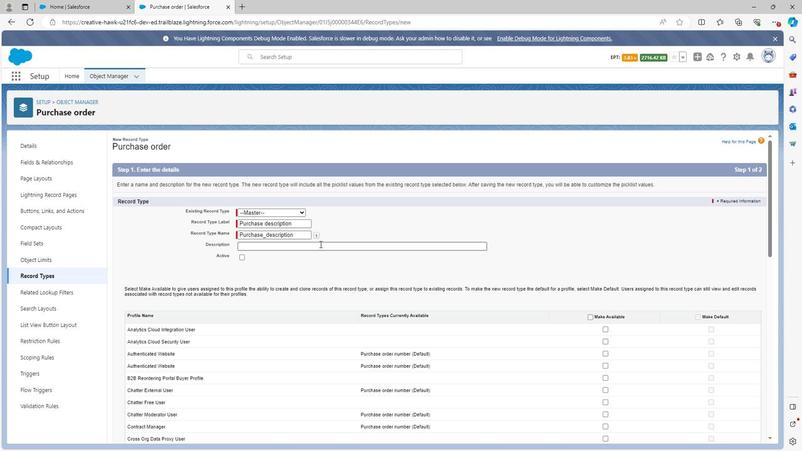 
Action: Mouse pressed left at (315, 245)
Screenshot: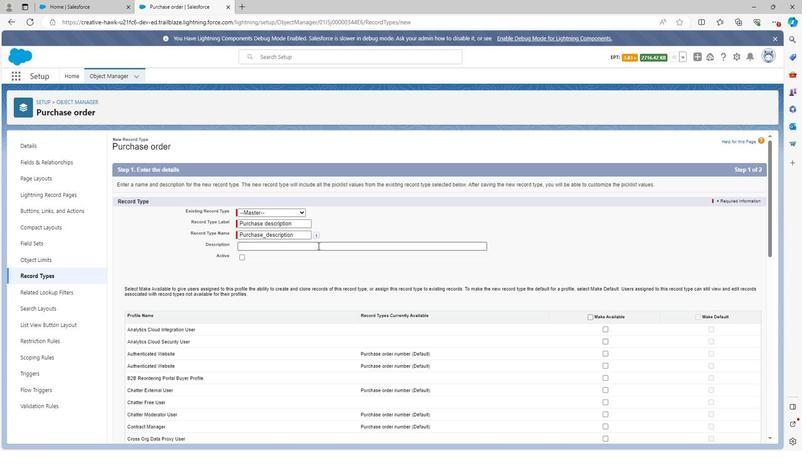 
Action: Key pressed <Key.shift><Key.shift><Key.shift>Purchase<Key.space>description<Key.space>record<Key.space>type<Key.space>is<Key.space>the<Key.space>record<Key.space>type<Key.space>through<Key.space>which<Key.space>we<Key.space>can<Key.space>add<Key.space>product<Key.space>descriptions<Key.space>of<Key.space>items
Screenshot: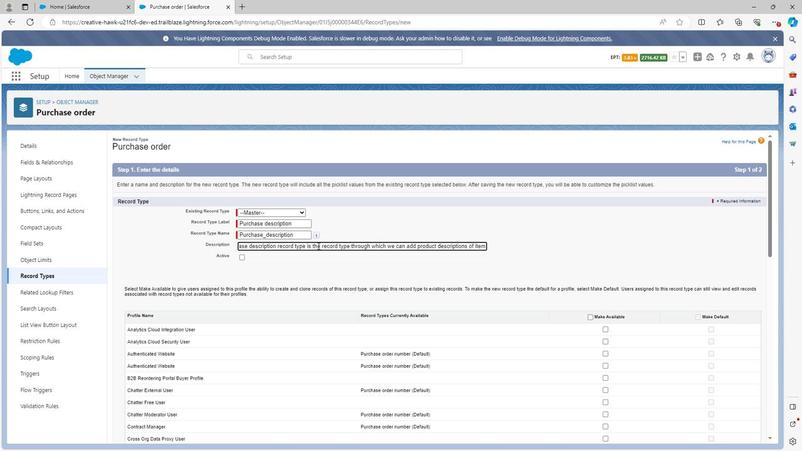 
Action: Mouse moved to (240, 257)
Screenshot: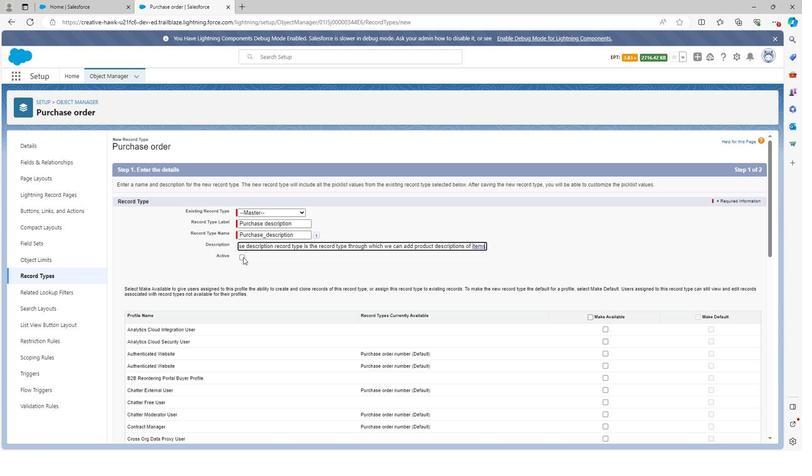 
Action: Mouse pressed left at (240, 257)
Screenshot: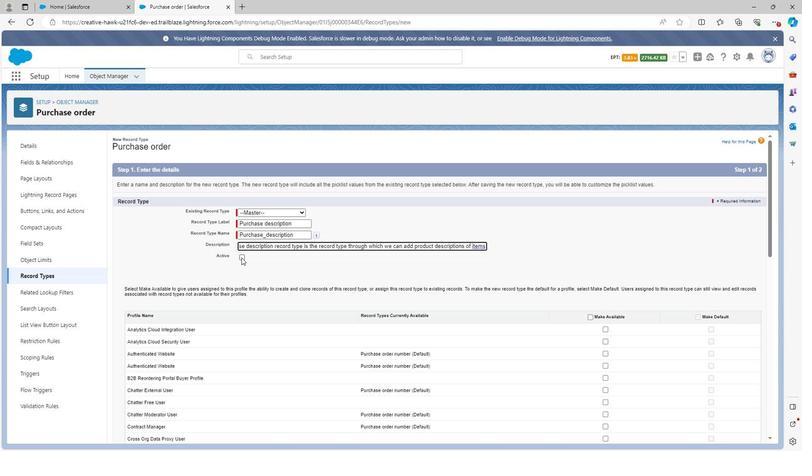 
Action: Mouse moved to (589, 319)
Screenshot: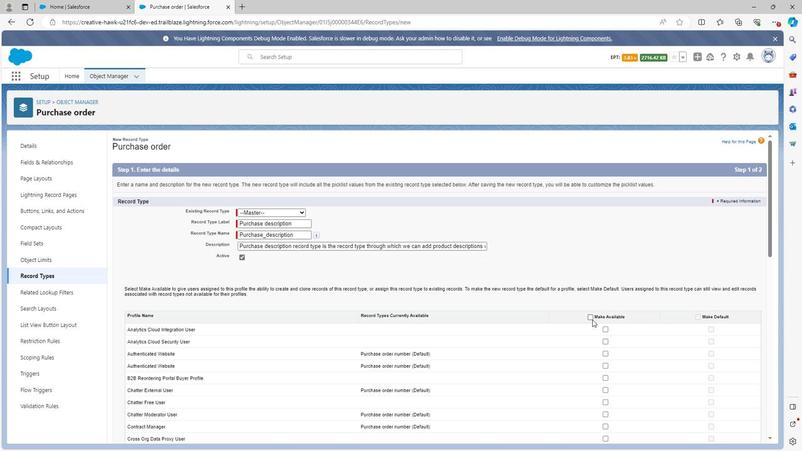 
Action: Mouse pressed left at (589, 319)
Screenshot: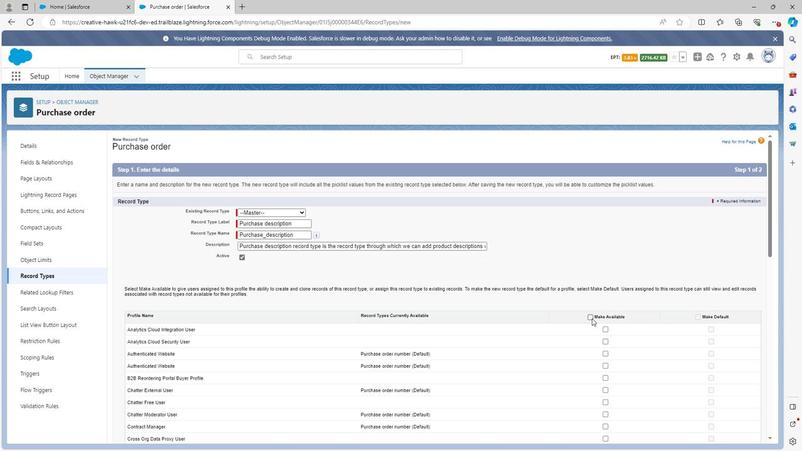 
Action: Mouse moved to (696, 319)
Screenshot: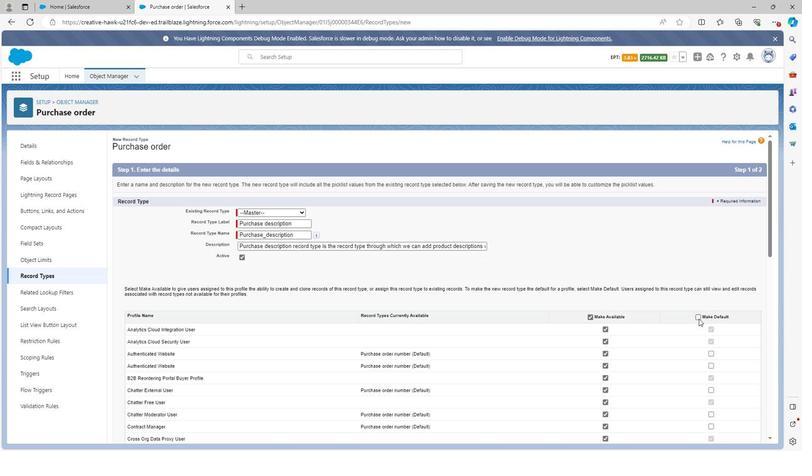 
Action: Mouse pressed left at (696, 319)
Screenshot: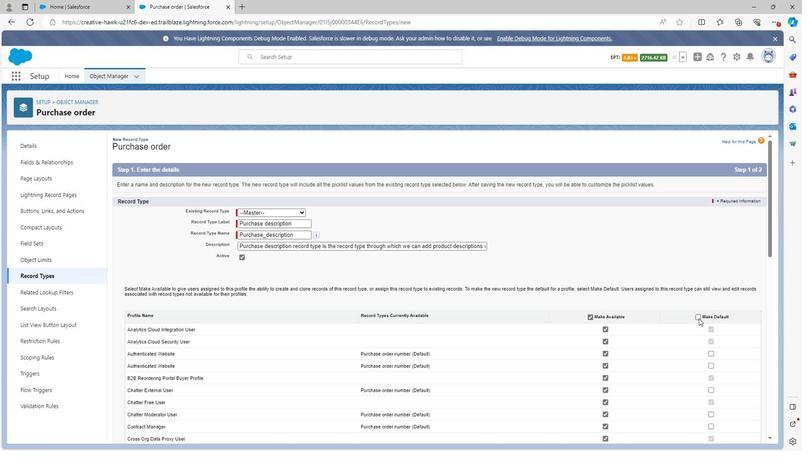
Action: Mouse scrolled (696, 319) with delta (0, 0)
Screenshot: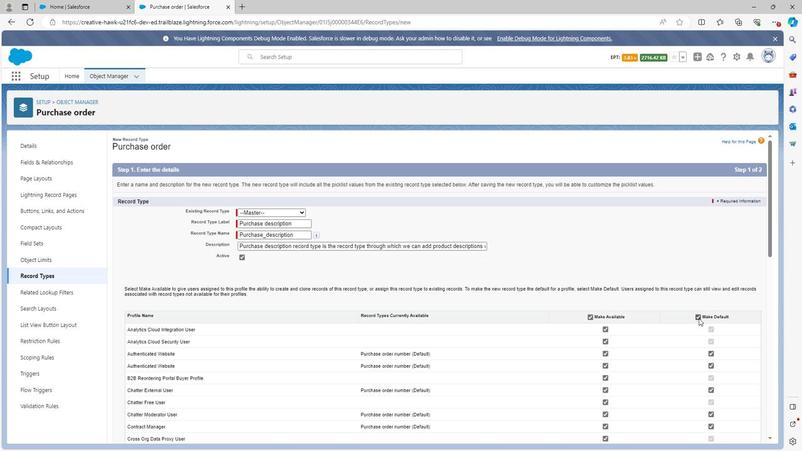 
Action: Mouse scrolled (696, 319) with delta (0, 0)
Screenshot: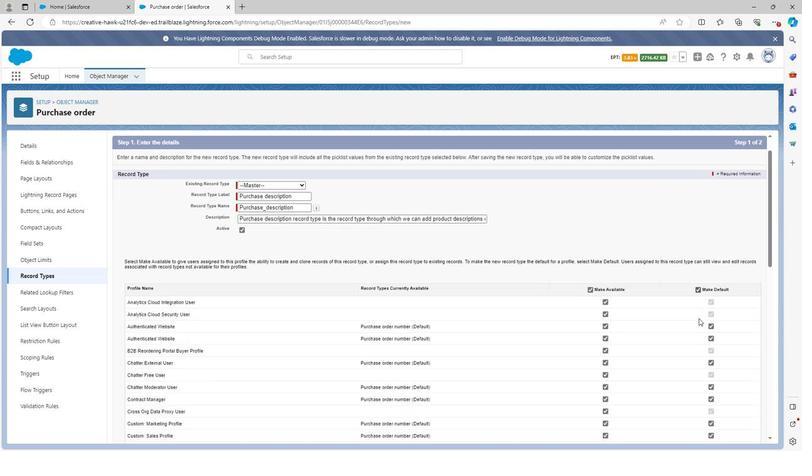 
Action: Mouse moved to (604, 233)
Screenshot: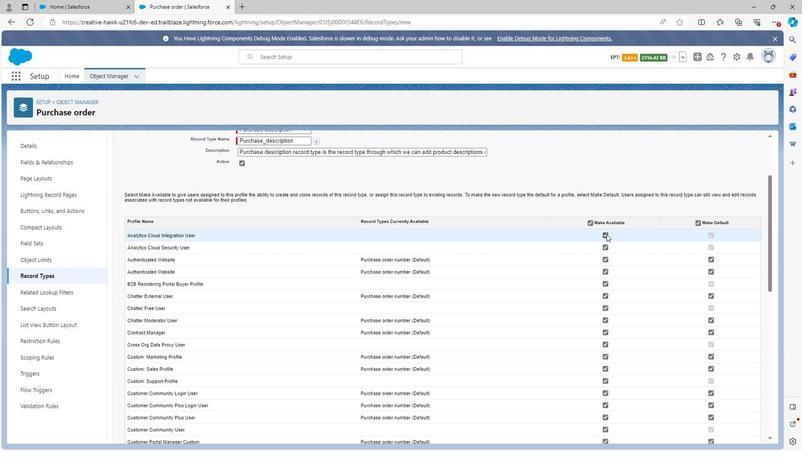 
Action: Mouse pressed left at (604, 233)
Screenshot: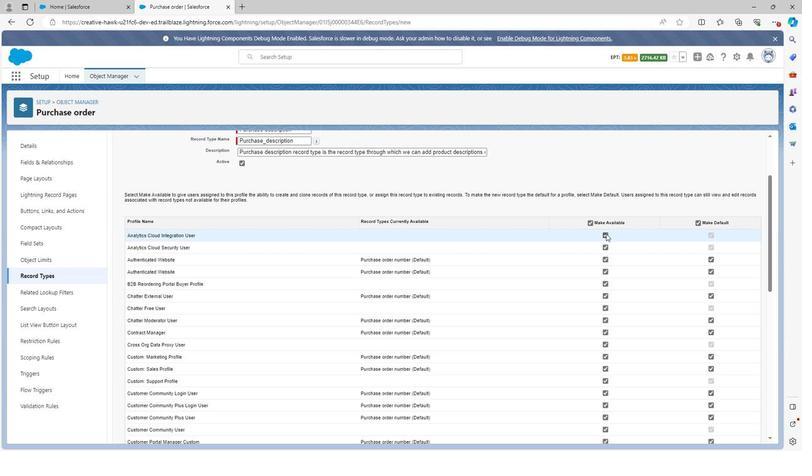 
Action: Mouse moved to (602, 246)
Screenshot: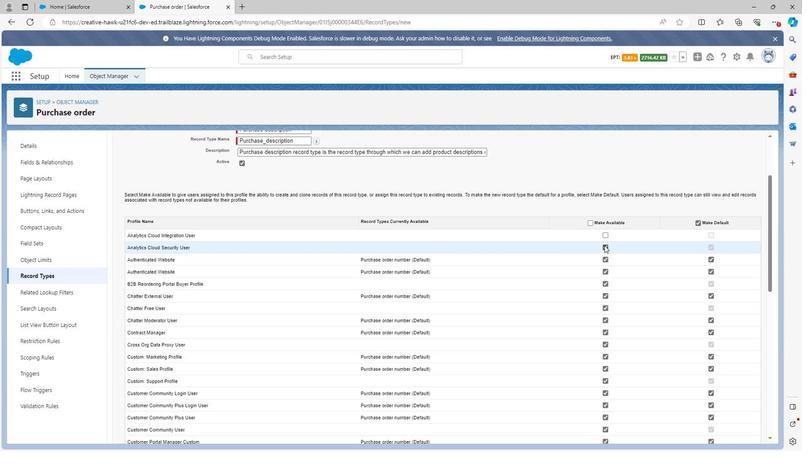 
Action: Mouse pressed left at (602, 246)
Screenshot: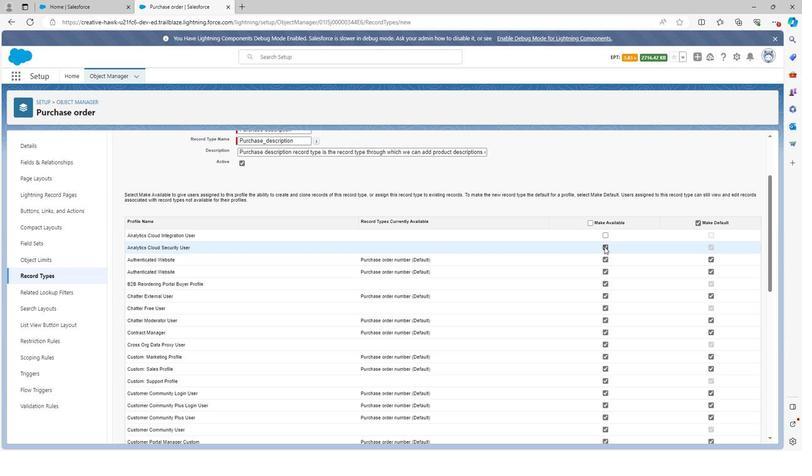 
Action: Mouse moved to (605, 285)
Screenshot: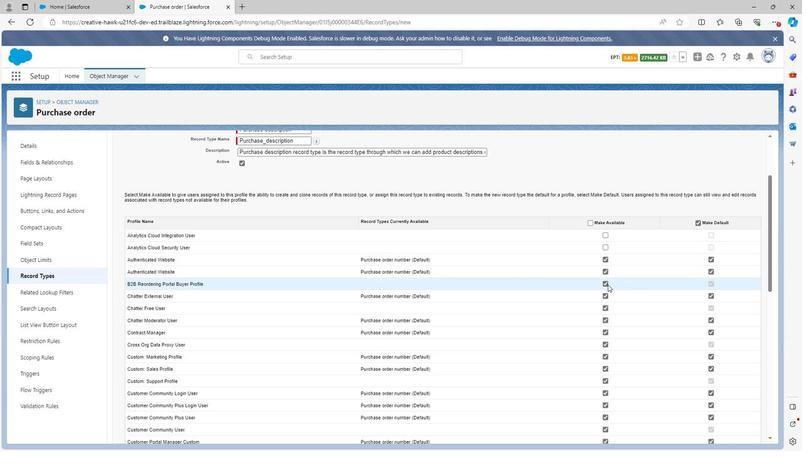 
Action: Mouse pressed left at (605, 285)
Screenshot: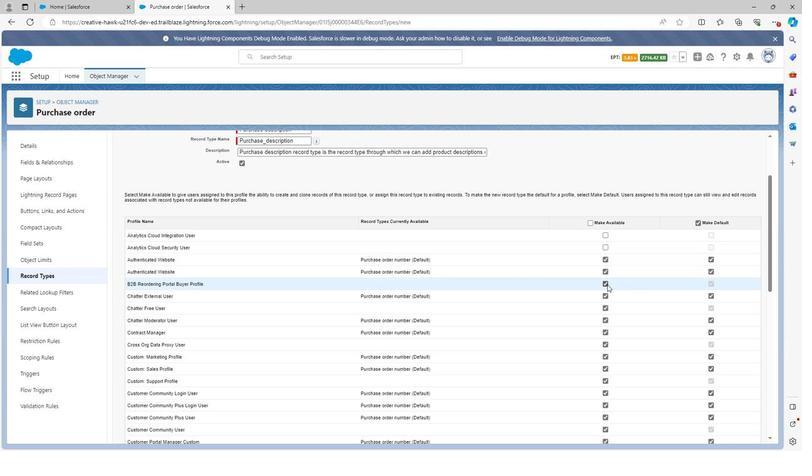 
Action: Mouse moved to (601, 308)
Screenshot: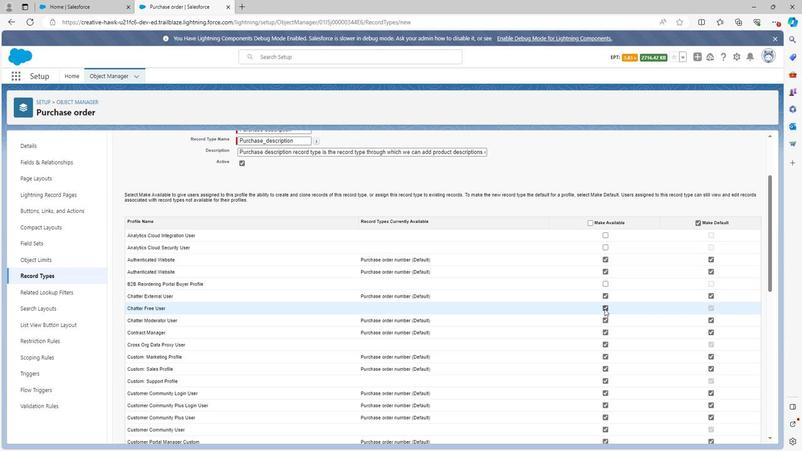
Action: Mouse pressed left at (601, 308)
Screenshot: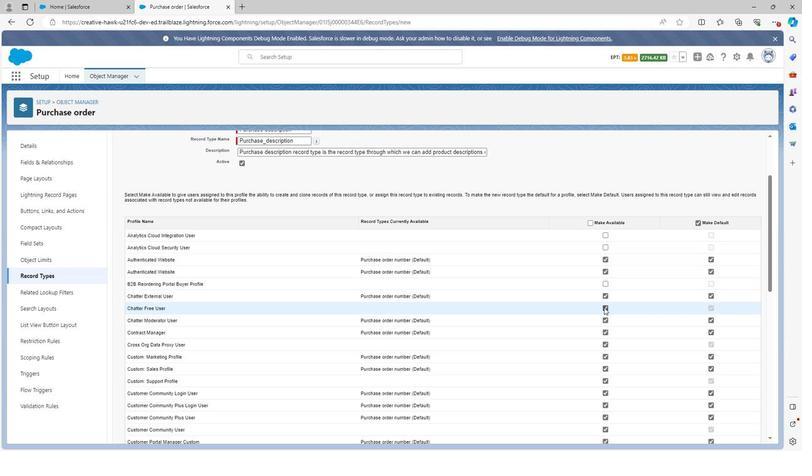 
Action: Mouse moved to (604, 345)
Screenshot: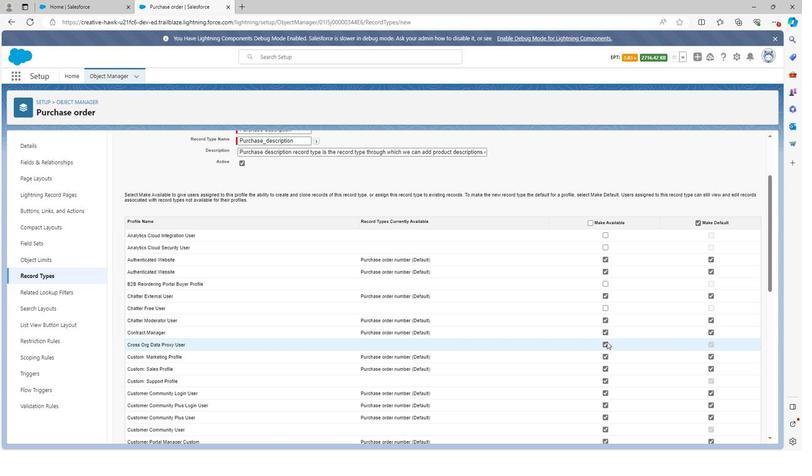 
Action: Mouse pressed left at (604, 345)
Screenshot: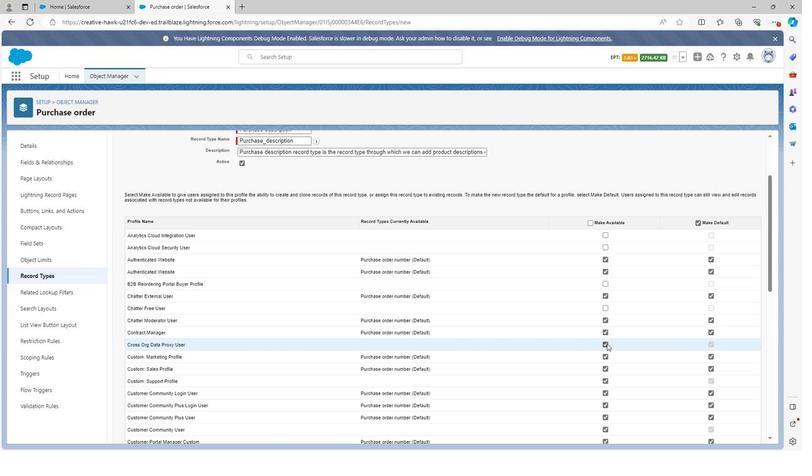 
Action: Mouse scrolled (604, 344) with delta (0, 0)
Screenshot: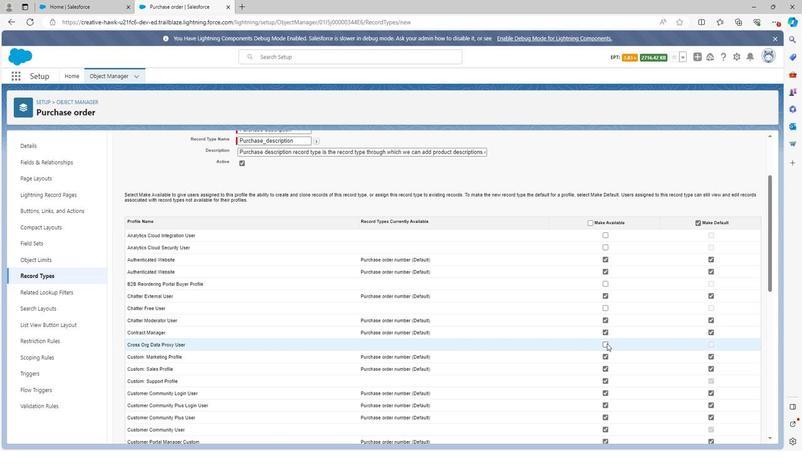 
Action: Mouse scrolled (604, 344) with delta (0, 0)
Screenshot: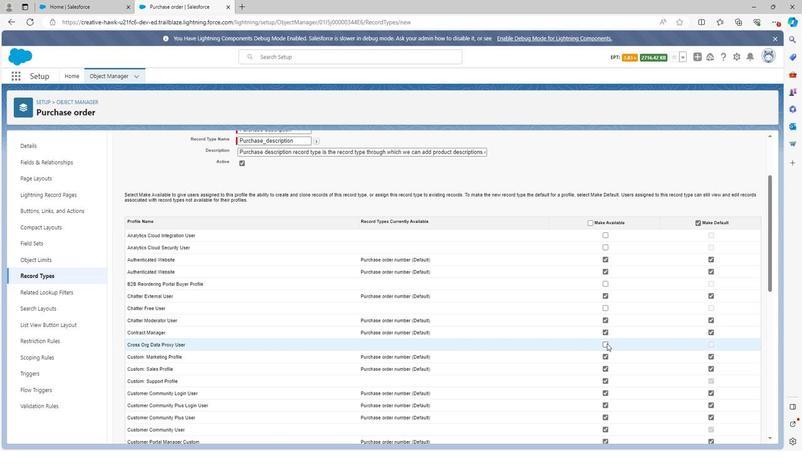 
Action: Mouse moved to (603, 288)
Screenshot: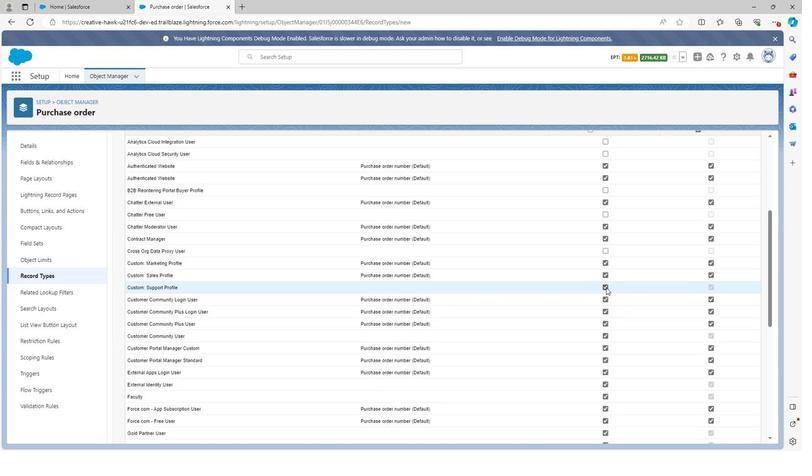 
Action: Mouse pressed left at (603, 288)
Screenshot: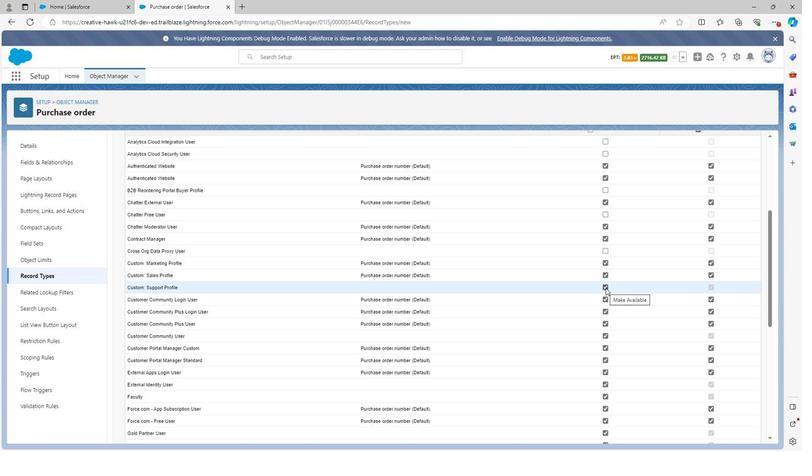 
Action: Mouse moved to (604, 312)
Screenshot: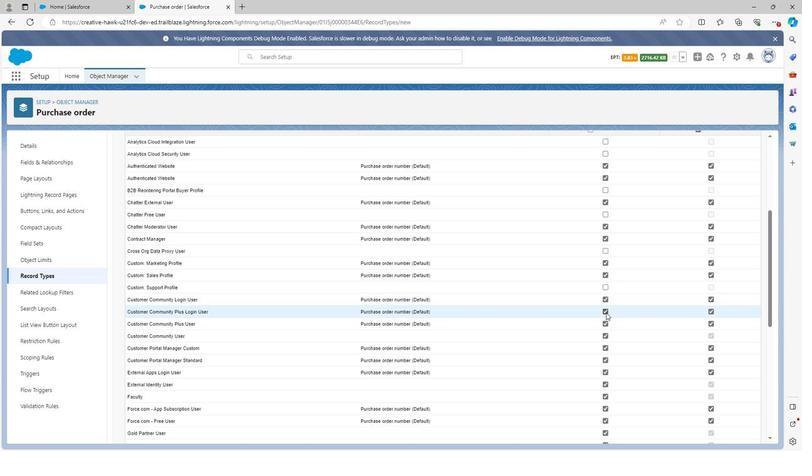 
Action: Mouse pressed left at (604, 312)
Screenshot: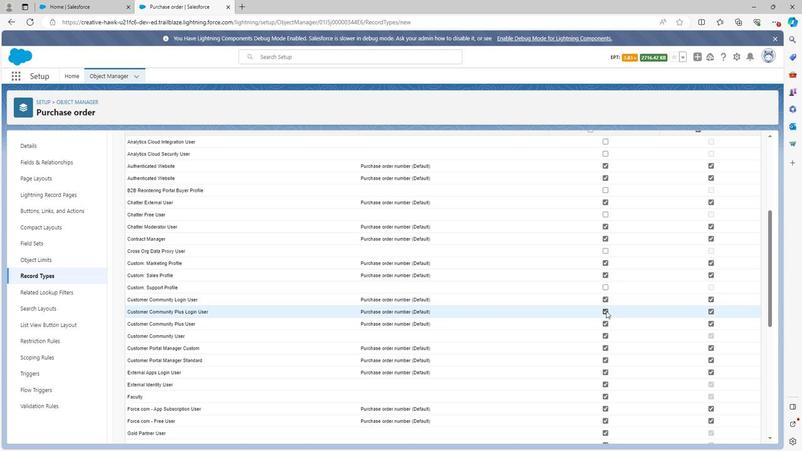 
Action: Mouse moved to (602, 337)
Screenshot: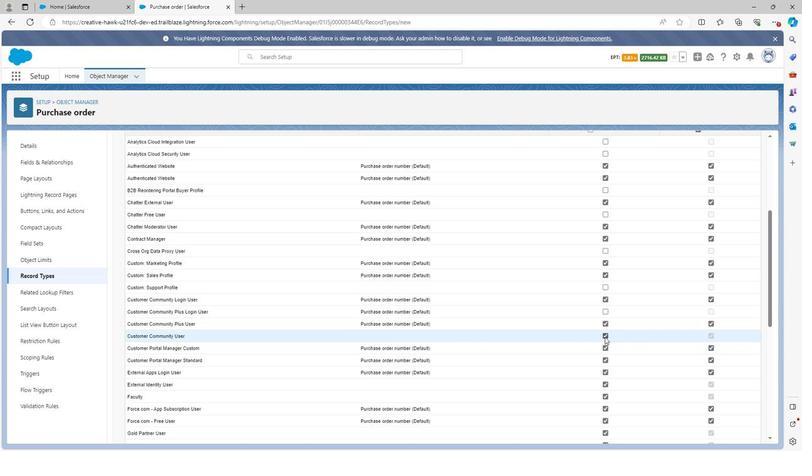 
Action: Mouse pressed left at (602, 337)
Screenshot: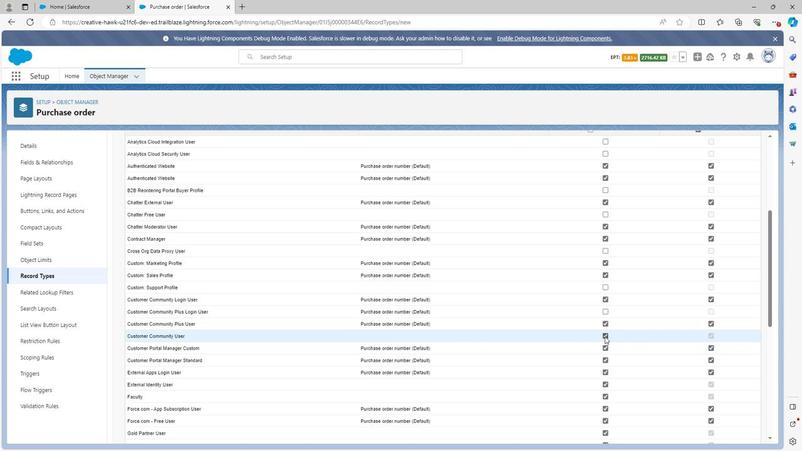 
Action: Mouse scrolled (602, 337) with delta (0, 0)
Screenshot: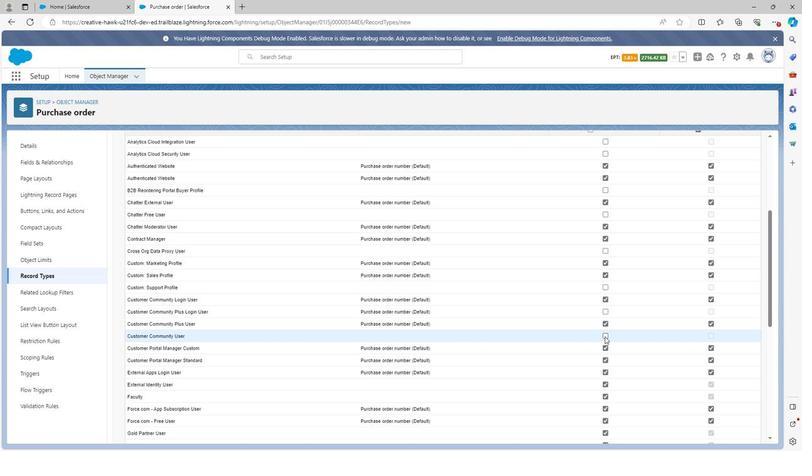 
Action: Mouse moved to (604, 350)
Screenshot: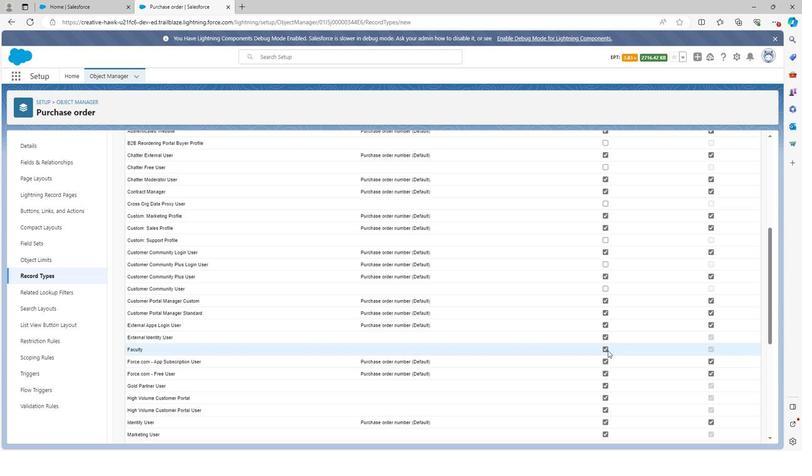 
Action: Mouse pressed left at (604, 350)
Screenshot: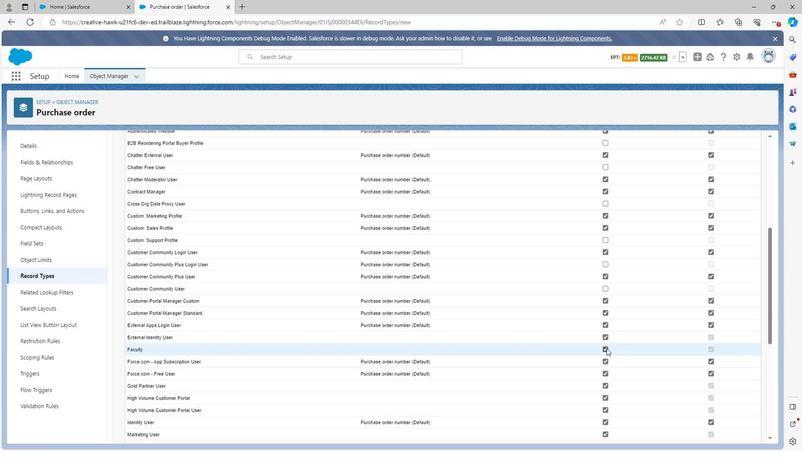 
Action: Mouse scrolled (604, 349) with delta (0, 0)
Screenshot: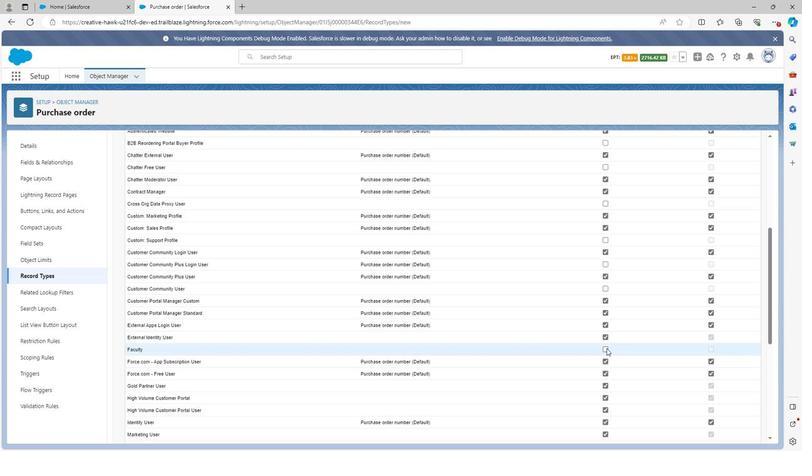 
Action: Mouse moved to (604, 338)
Screenshot: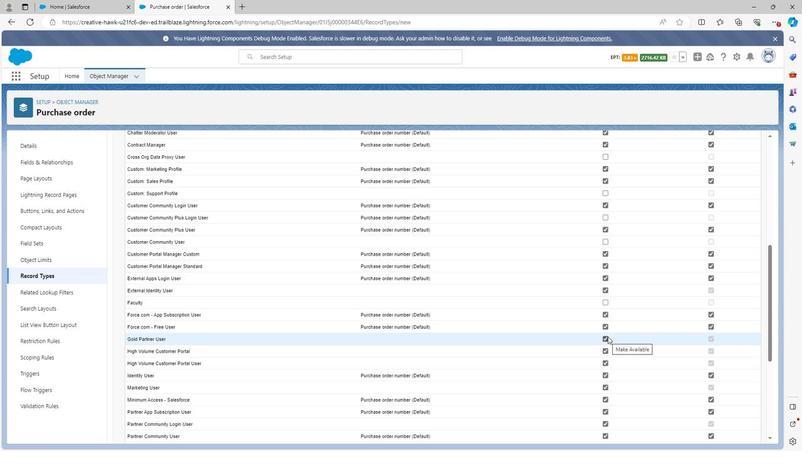 
Action: Mouse pressed left at (604, 338)
Screenshot: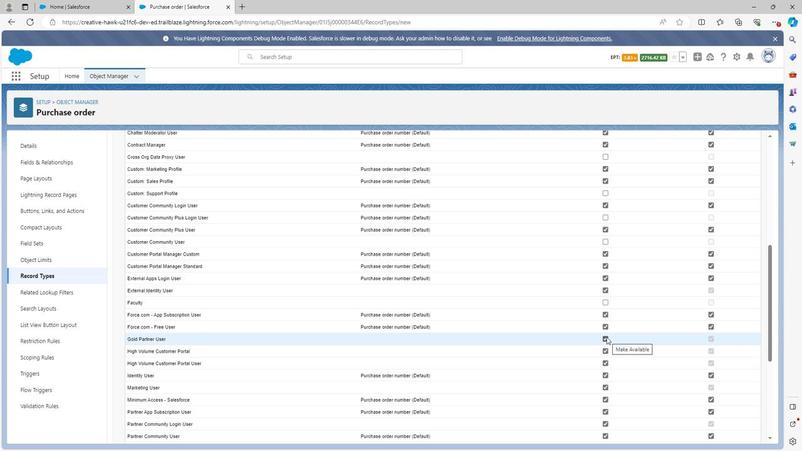 
Action: Mouse scrolled (604, 337) with delta (0, 0)
Screenshot: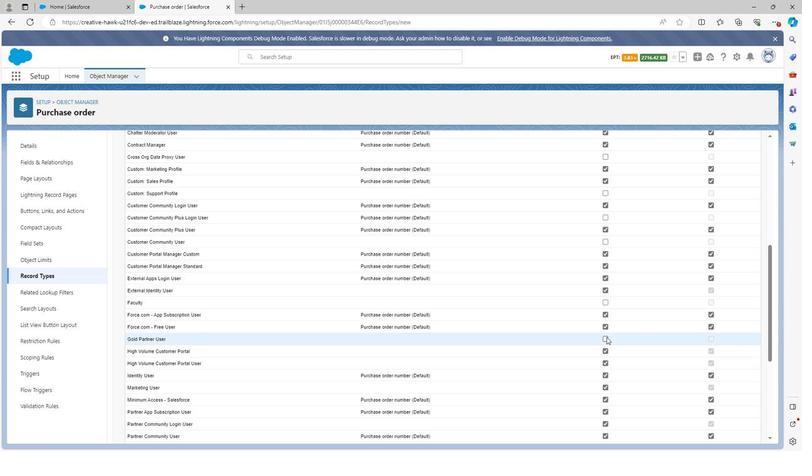 
Action: Mouse moved to (602, 305)
Screenshot: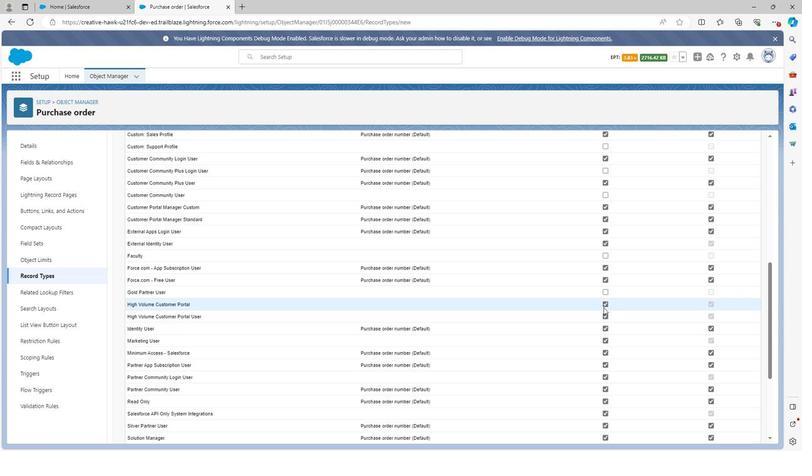 
Action: Mouse pressed left at (602, 305)
Screenshot: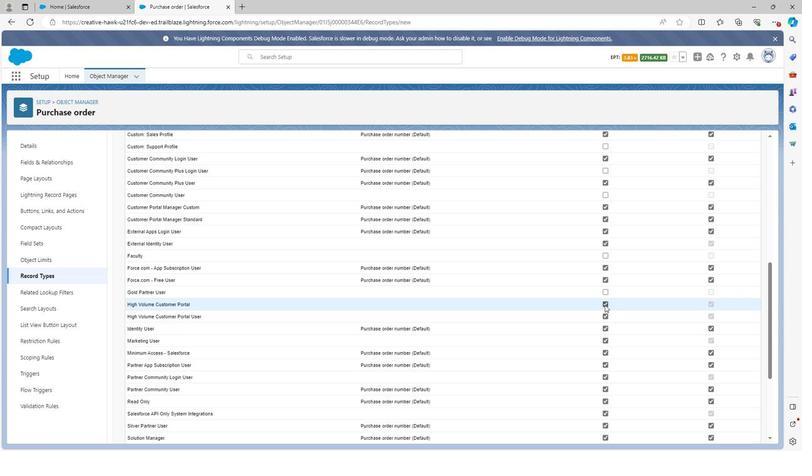 
Action: Mouse moved to (601, 318)
Screenshot: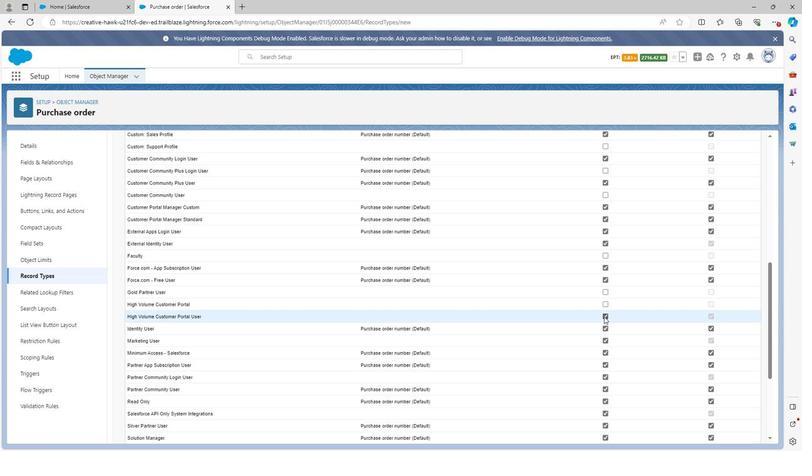 
Action: Mouse pressed left at (601, 318)
Screenshot: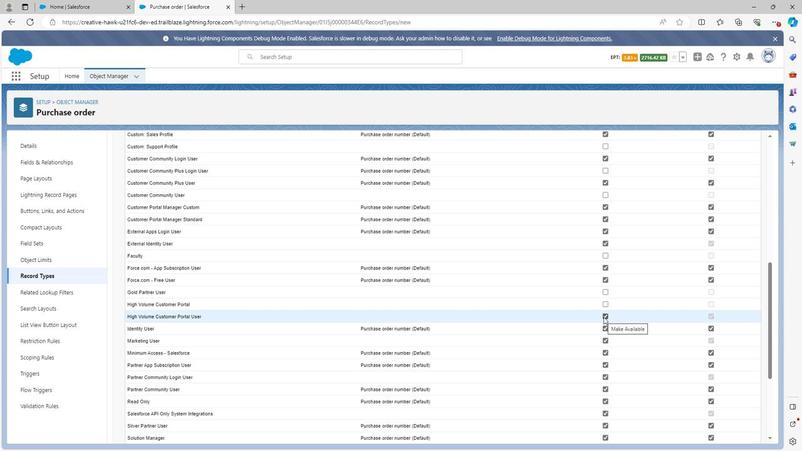 
Action: Mouse moved to (604, 339)
Screenshot: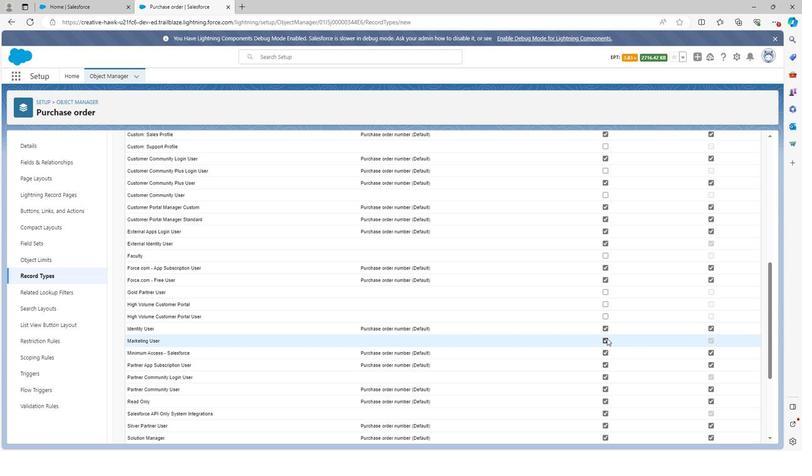 
Action: Mouse pressed left at (604, 339)
Screenshot: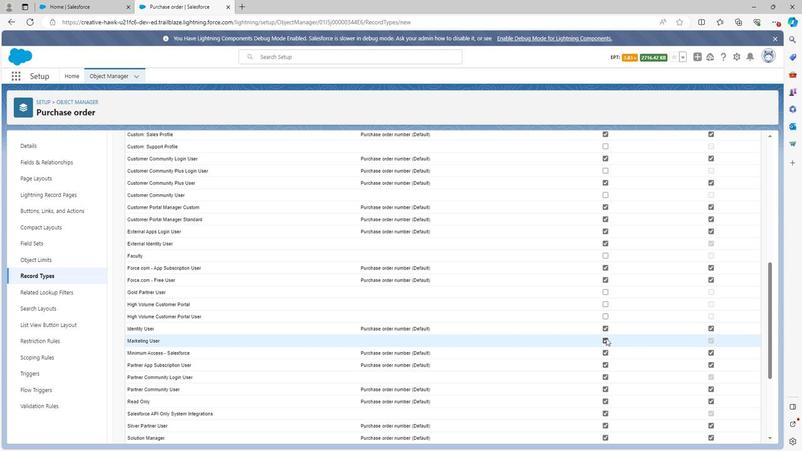 
Action: Mouse scrolled (604, 339) with delta (0, 0)
Screenshot: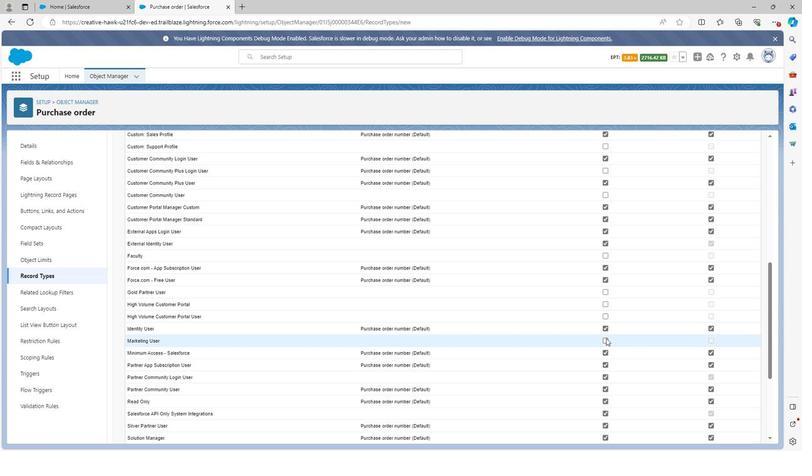 
Action: Mouse moved to (602, 333)
Screenshot: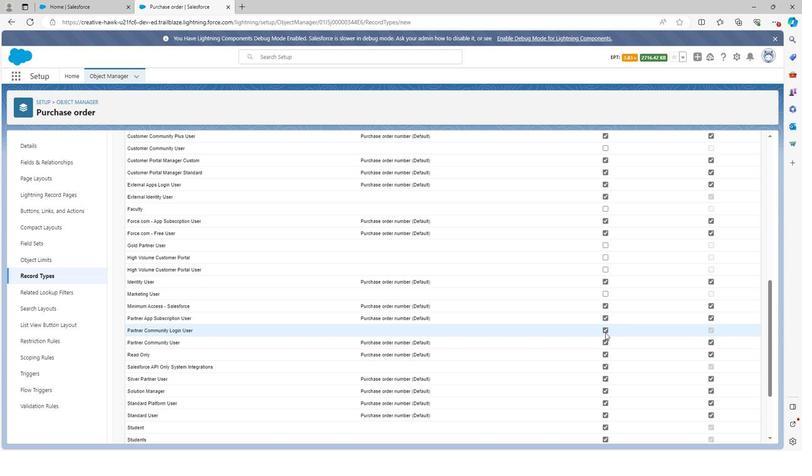
Action: Mouse pressed left at (602, 333)
Screenshot: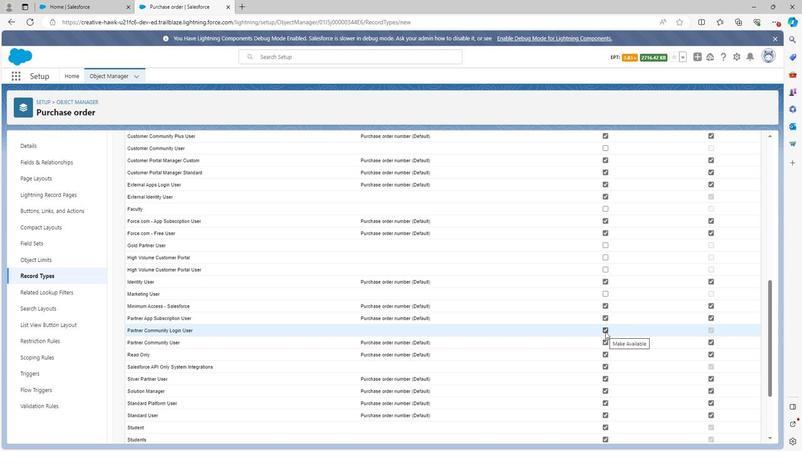 
Action: Mouse moved to (604, 366)
Screenshot: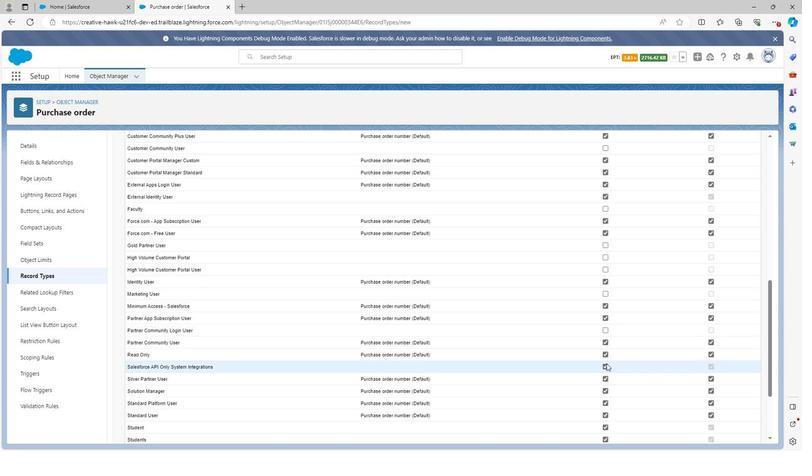 
Action: Mouse pressed left at (604, 366)
Screenshot: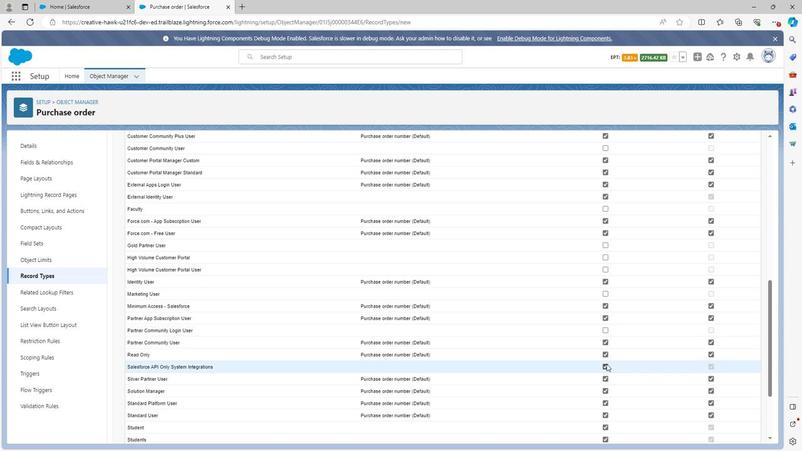 
Action: Mouse moved to (579, 360)
Screenshot: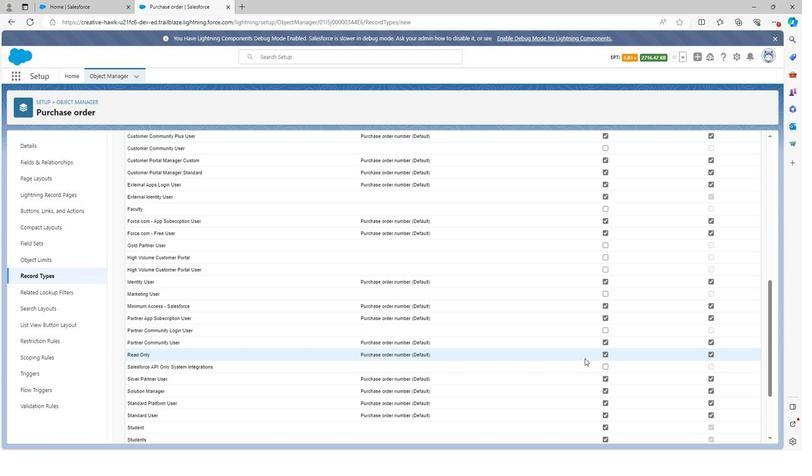 
Action: Mouse scrolled (579, 359) with delta (0, 0)
Screenshot: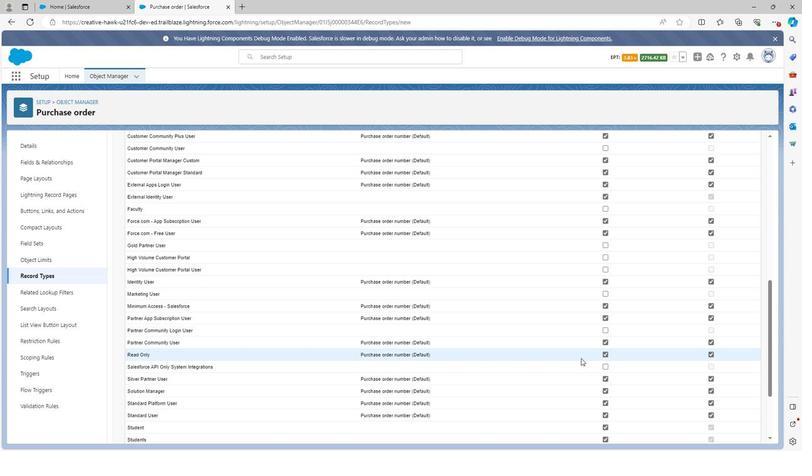 
Action: Mouse moved to (602, 381)
Screenshot: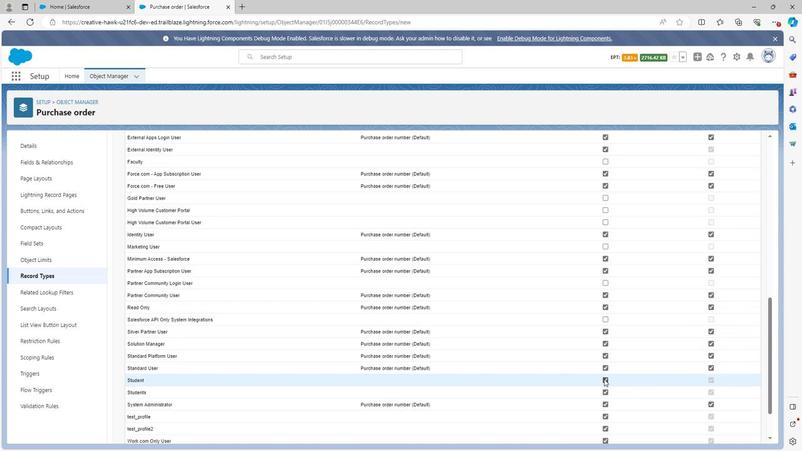 
Action: Mouse pressed left at (602, 381)
Screenshot: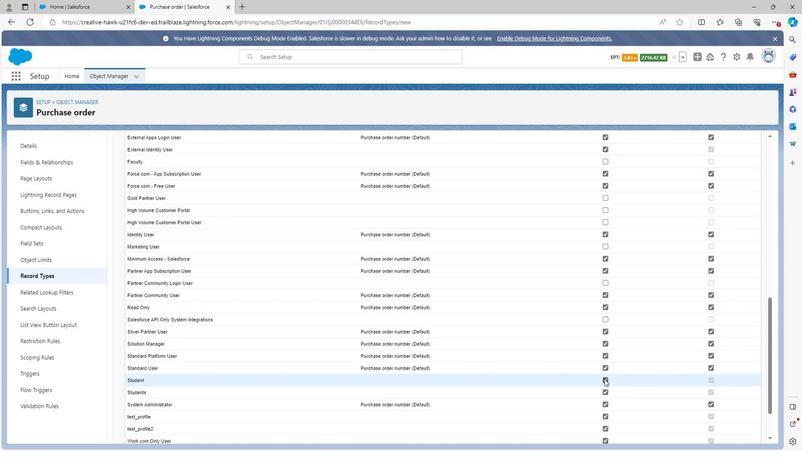 
Action: Mouse moved to (602, 394)
Screenshot: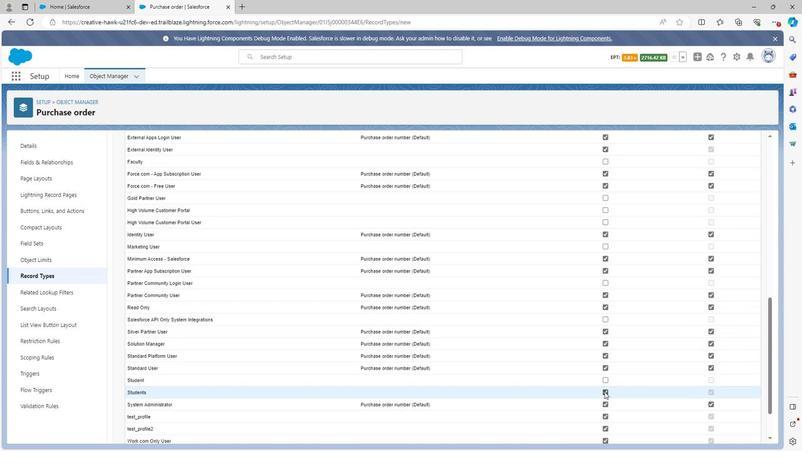 
Action: Mouse pressed left at (602, 394)
Screenshot: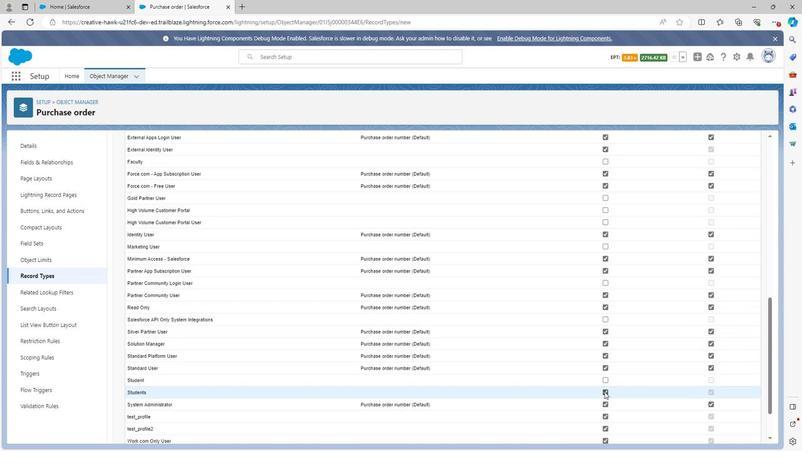 
Action: Mouse moved to (595, 386)
Screenshot: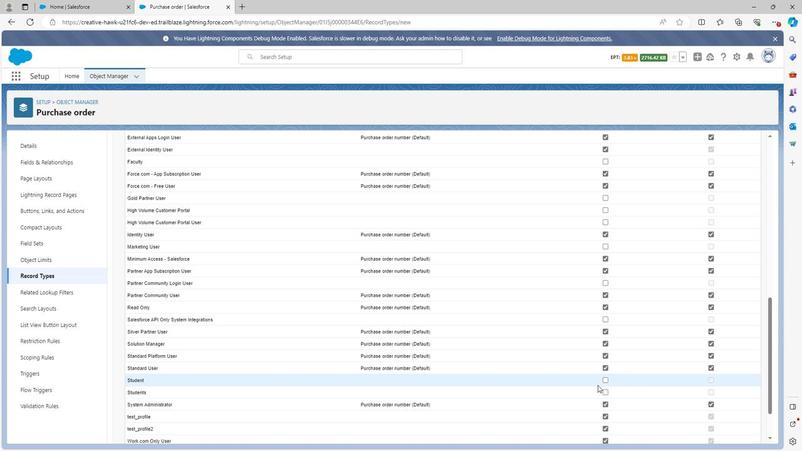 
Action: Mouse scrolled (595, 386) with delta (0, 0)
Screenshot: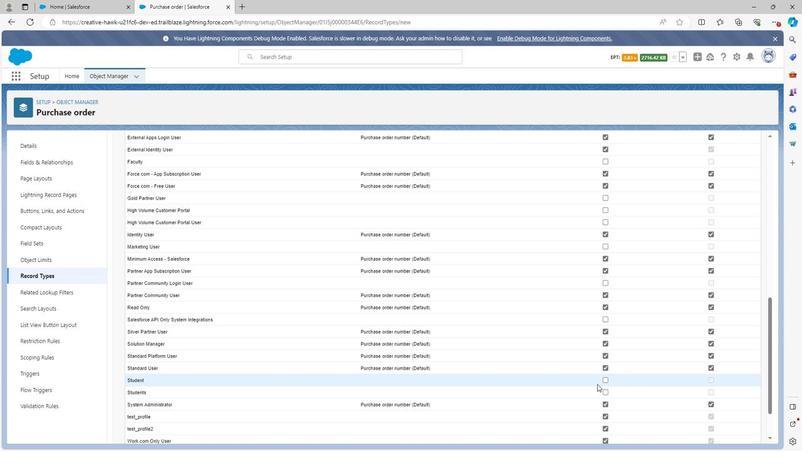 
Action: Mouse moved to (603, 373)
Screenshot: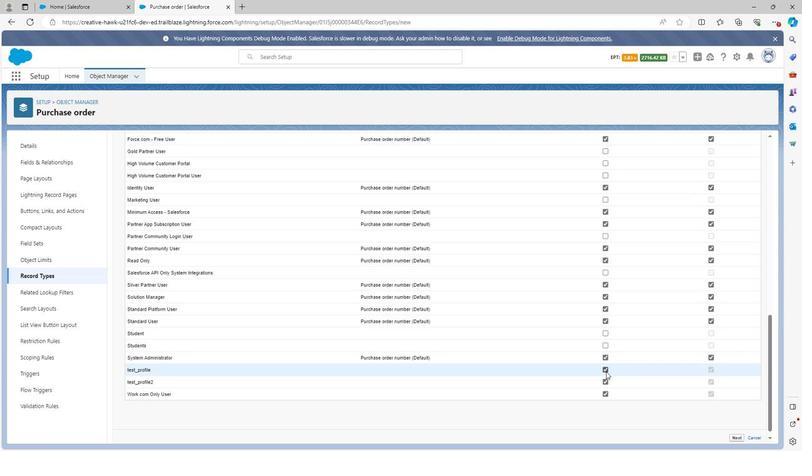 
Action: Mouse pressed left at (603, 373)
Screenshot: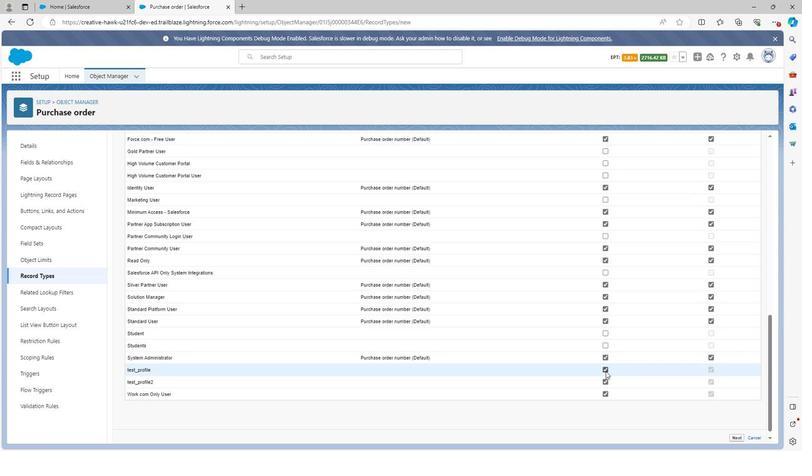
Action: Mouse moved to (601, 383)
Screenshot: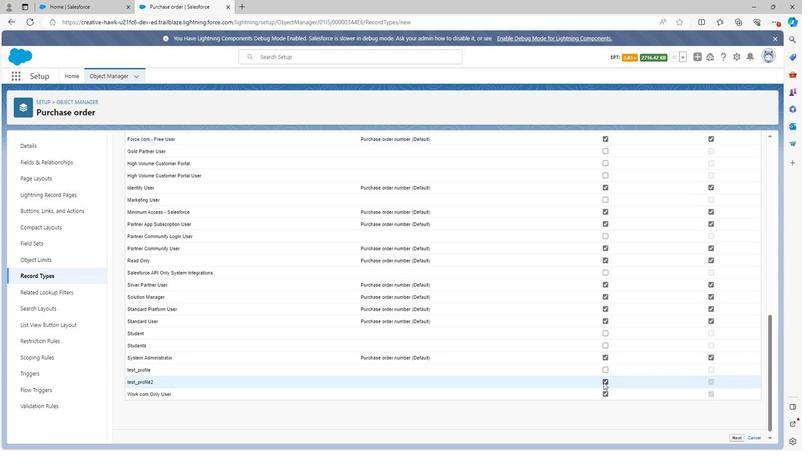 
Action: Mouse pressed left at (601, 383)
Screenshot: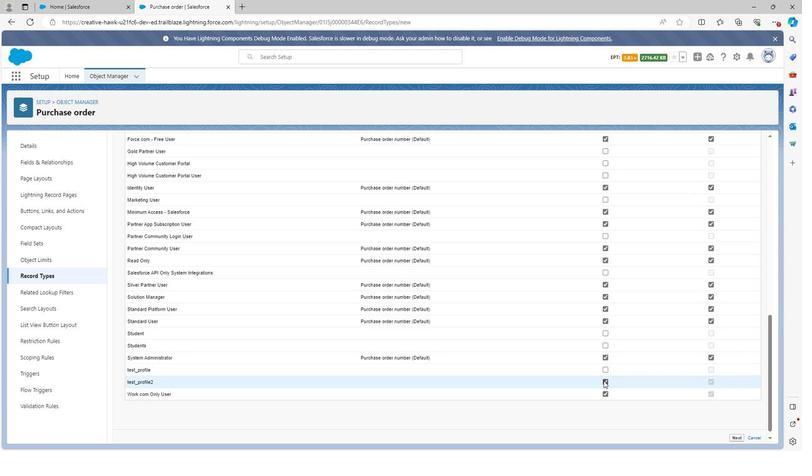 
Action: Mouse moved to (602, 398)
Screenshot: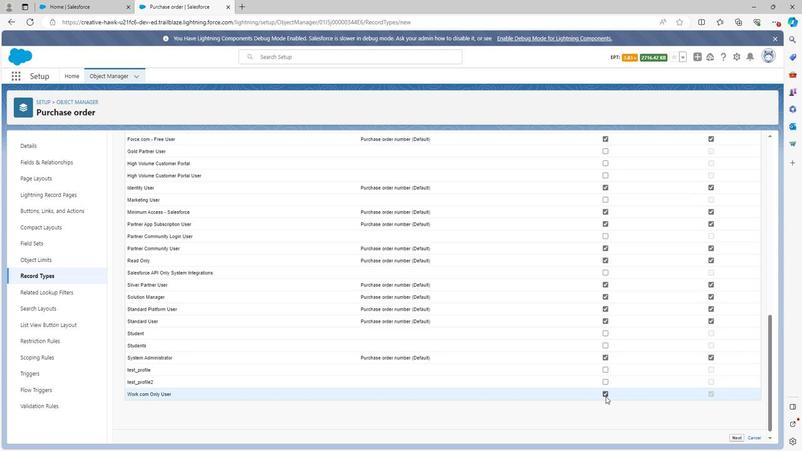 
Action: Mouse pressed left at (602, 398)
Screenshot: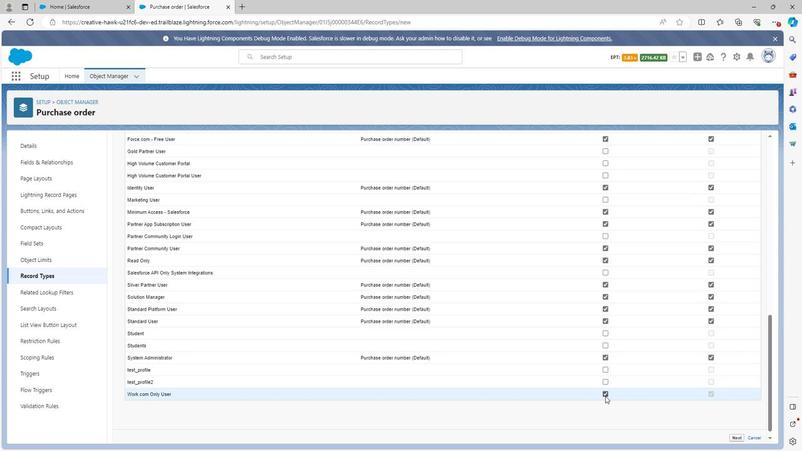 
Action: Mouse moved to (731, 441)
Screenshot: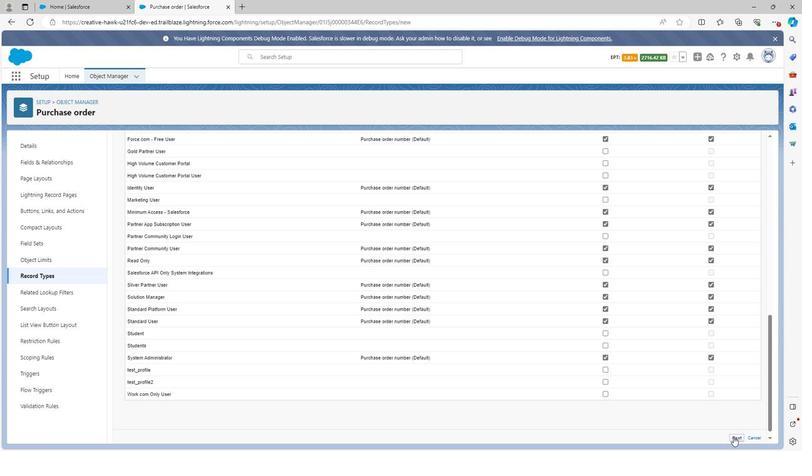 
Action: Mouse pressed left at (731, 441)
Screenshot: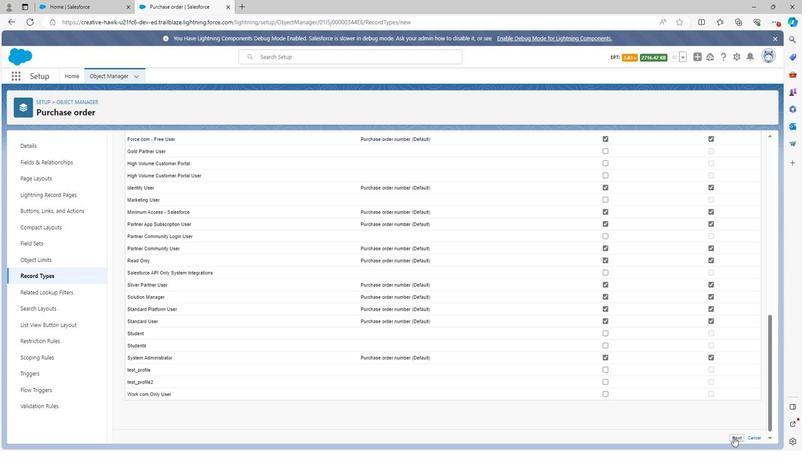 
Action: Mouse moved to (460, 353)
Screenshot: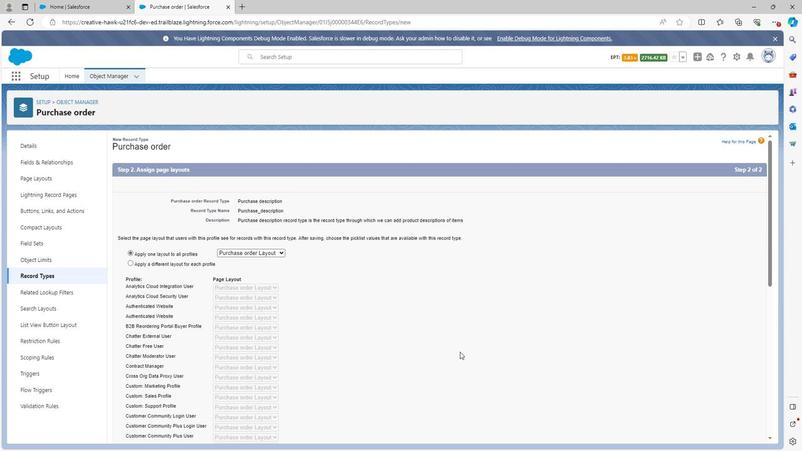 
Action: Mouse scrolled (460, 353) with delta (0, 0)
Screenshot: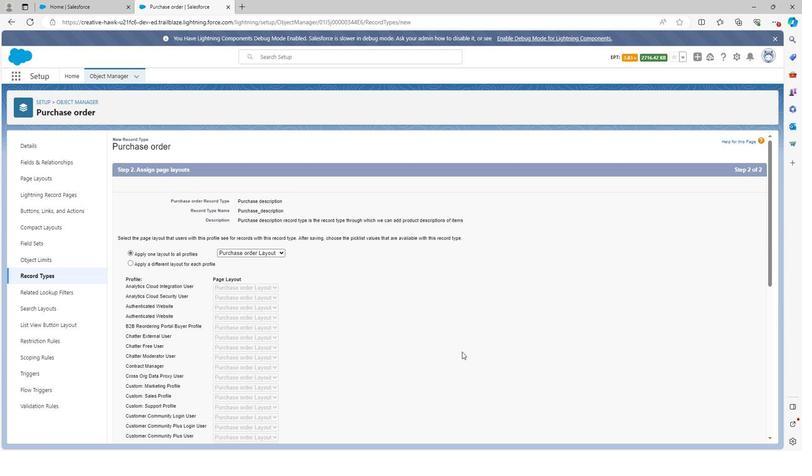 
Action: Mouse scrolled (460, 353) with delta (0, 0)
Screenshot: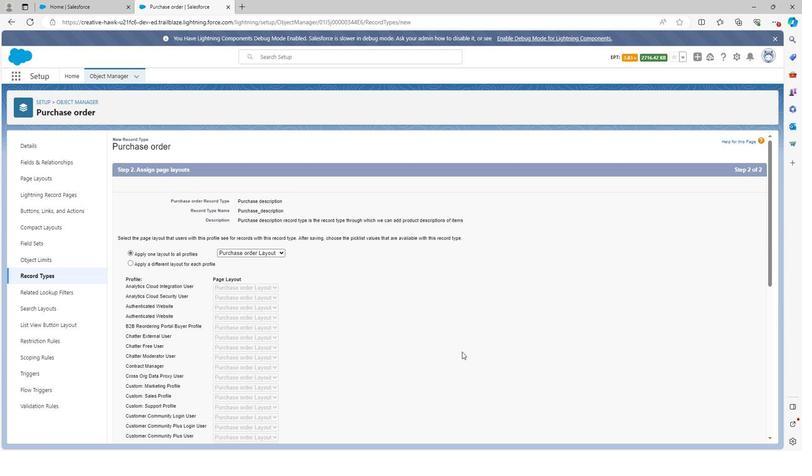 
Action: Mouse scrolled (460, 353) with delta (0, 0)
Screenshot: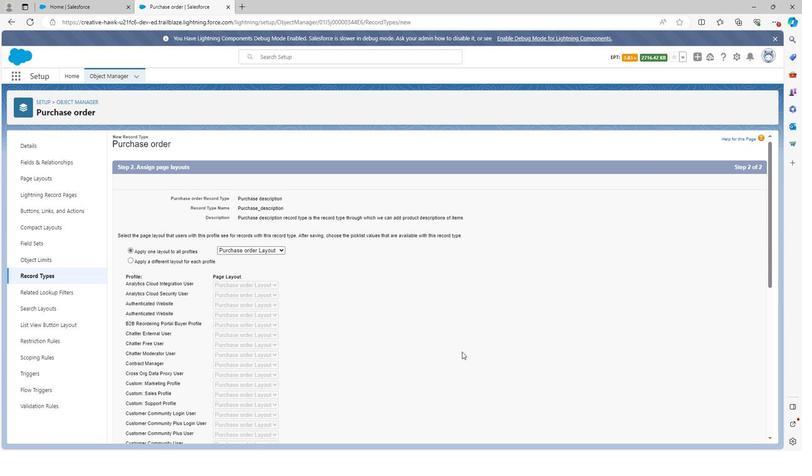
Action: Mouse scrolled (460, 353) with delta (0, 0)
Screenshot: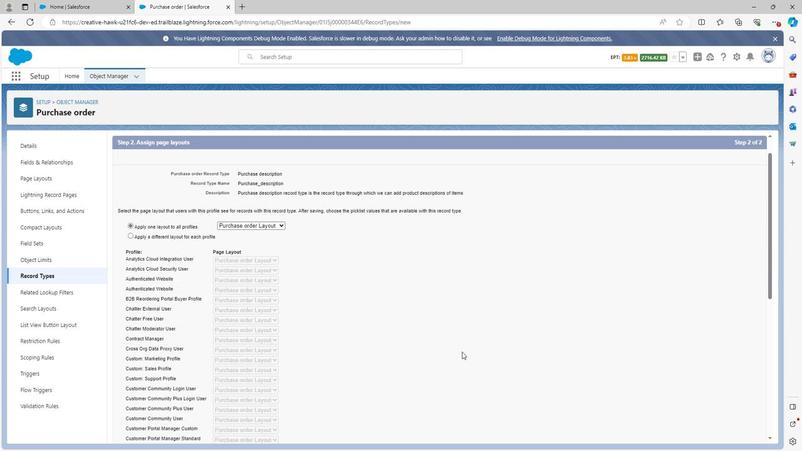 
Action: Mouse scrolled (460, 353) with delta (0, 0)
Screenshot: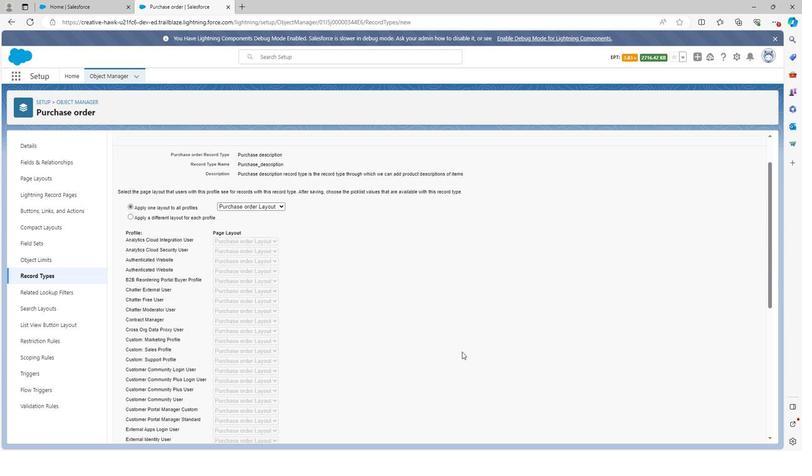 
Action: Mouse moved to (460, 354)
Screenshot: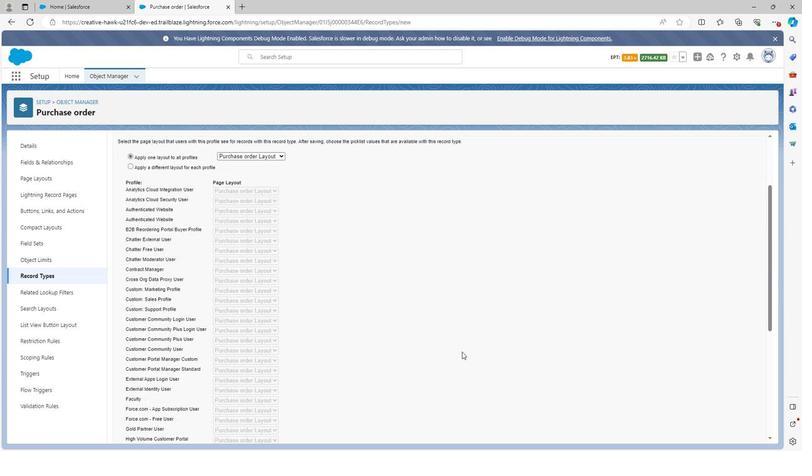 
Action: Mouse scrolled (460, 353) with delta (0, 0)
Screenshot: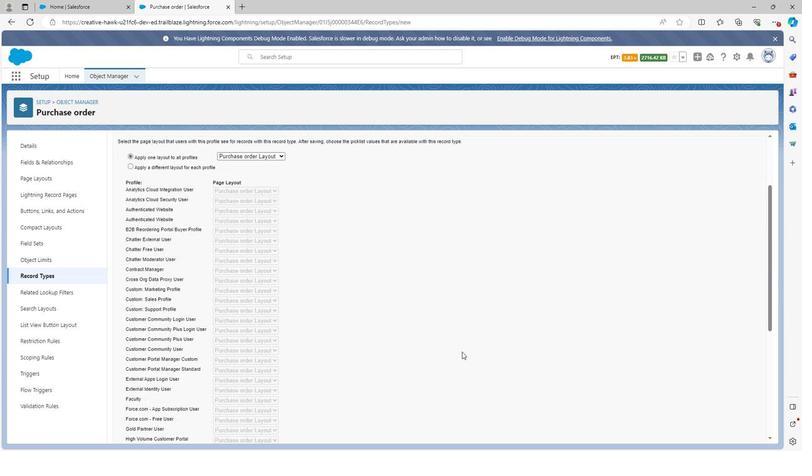 
Action: Mouse moved to (461, 355)
Screenshot: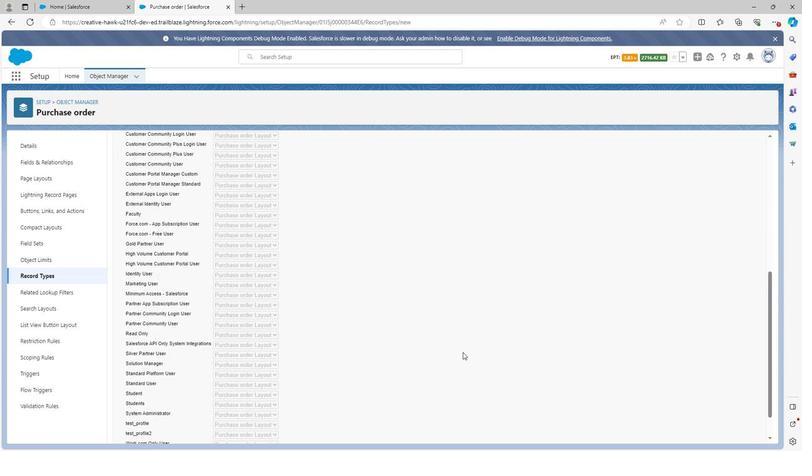 
Action: Mouse scrolled (461, 355) with delta (0, 0)
Screenshot: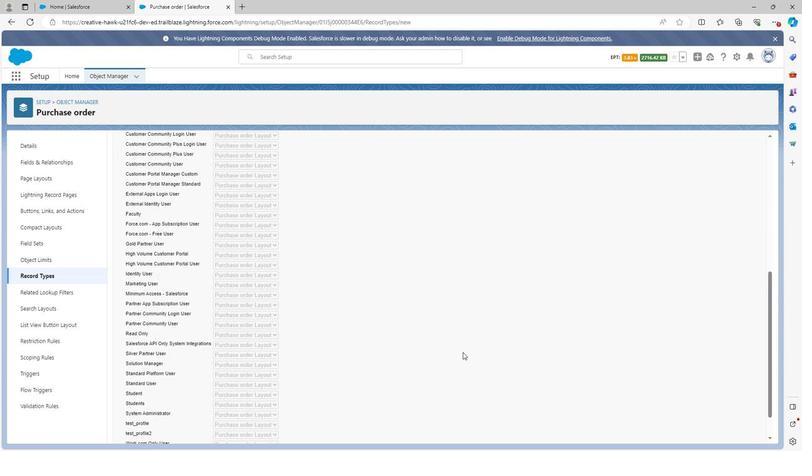 
Action: Mouse moved to (464, 357)
Screenshot: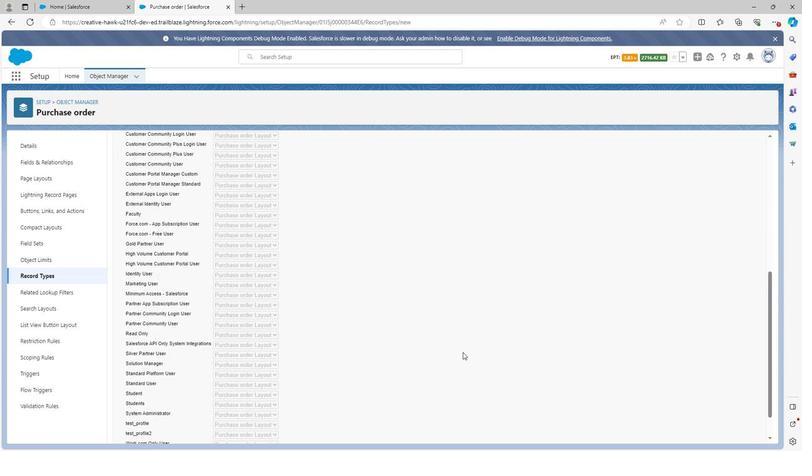 
Action: Mouse scrolled (464, 357) with delta (0, 0)
Screenshot: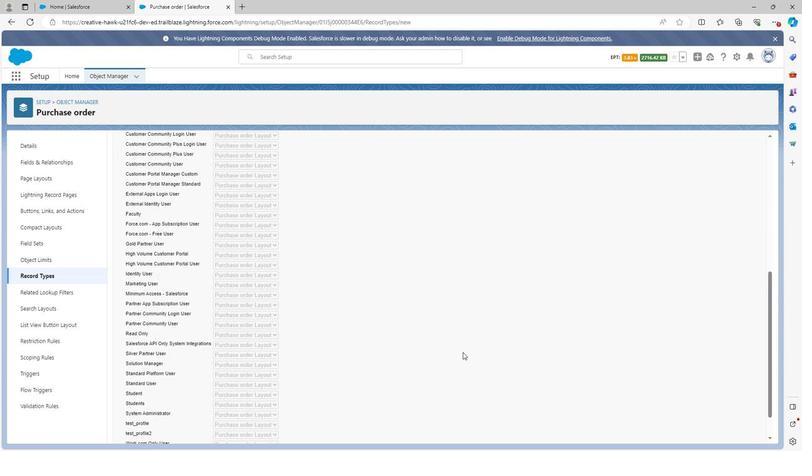 
Action: Mouse moved to (464, 357)
Screenshot: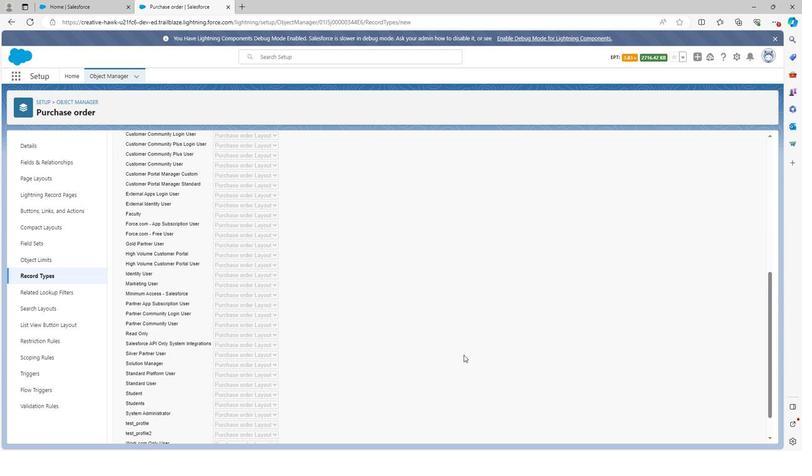 
Action: Mouse scrolled (464, 357) with delta (0, 0)
Screenshot: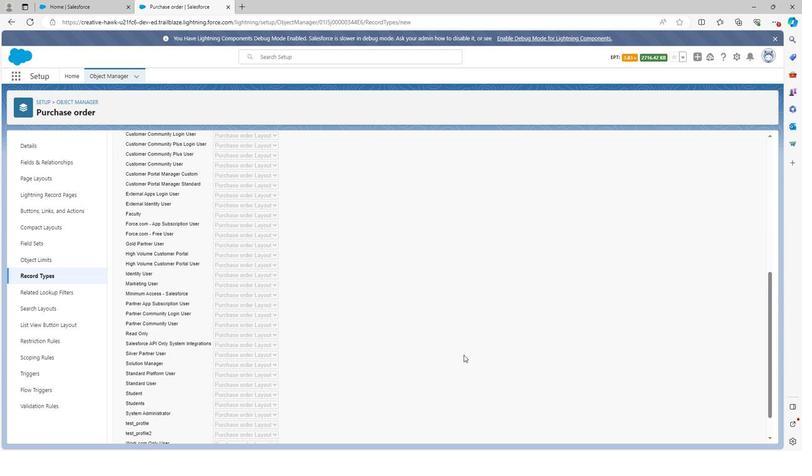 
Action: Mouse scrolled (464, 357) with delta (0, 0)
Screenshot: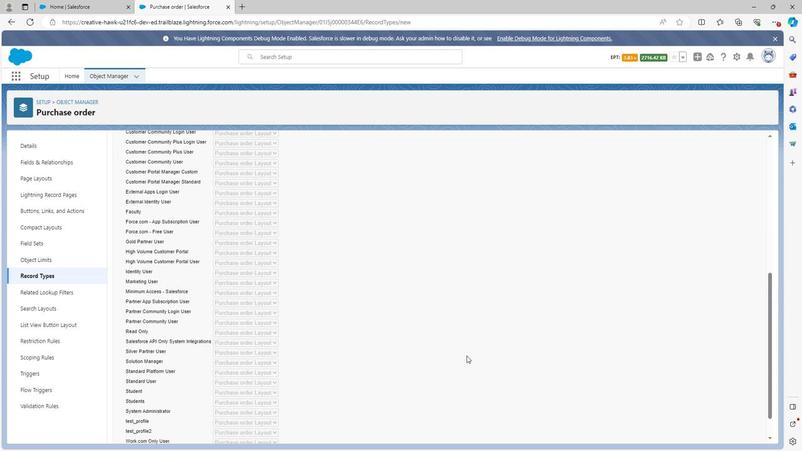
Action: Mouse scrolled (464, 357) with delta (0, 0)
Screenshot: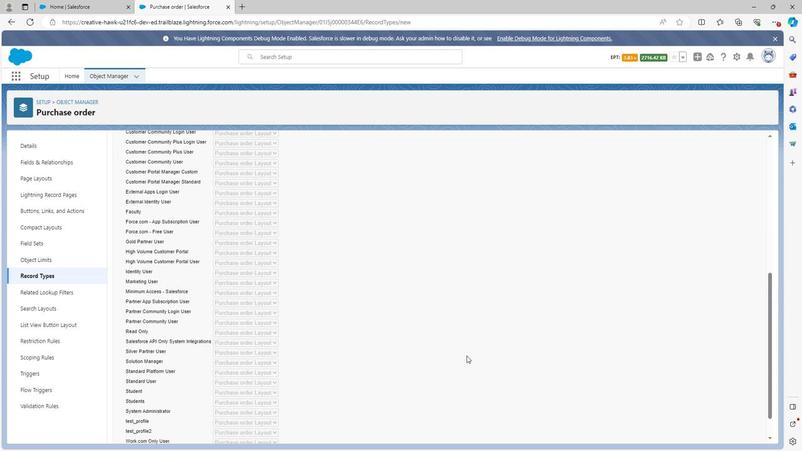 
Action: Mouse scrolled (464, 357) with delta (0, 0)
Screenshot: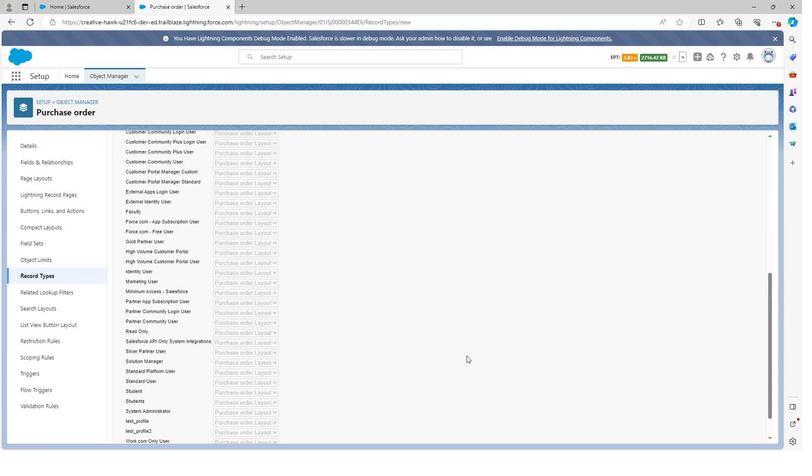 
Action: Mouse moved to (732, 434)
Screenshot: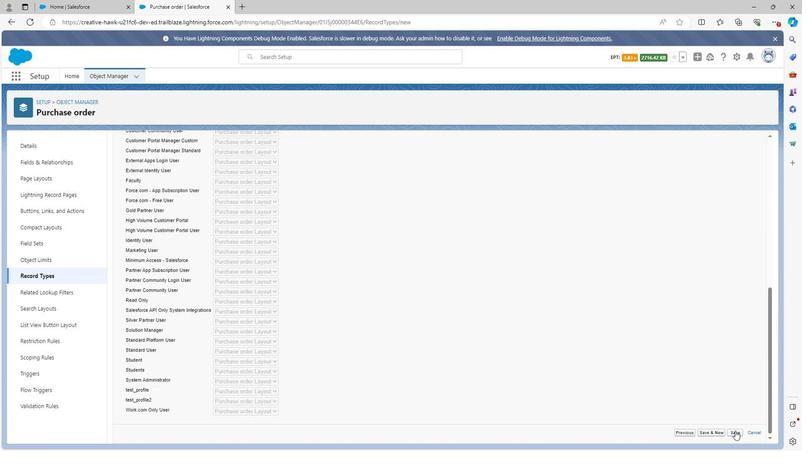 
Action: Mouse pressed left at (732, 434)
Screenshot: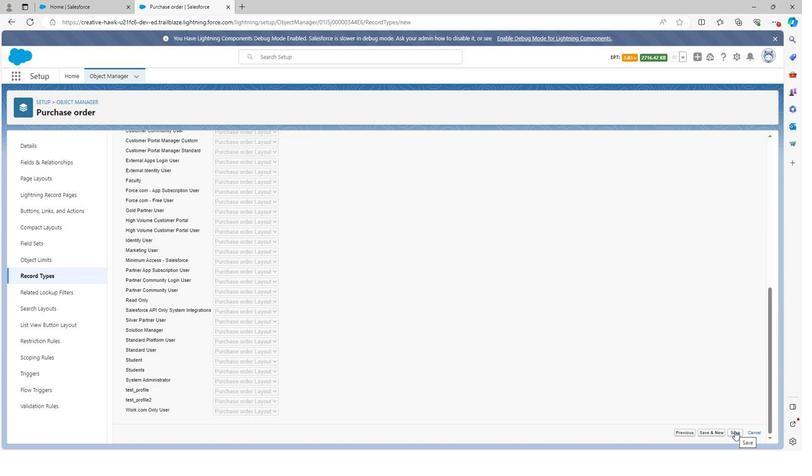
Action: Mouse moved to (34, 275)
Screenshot: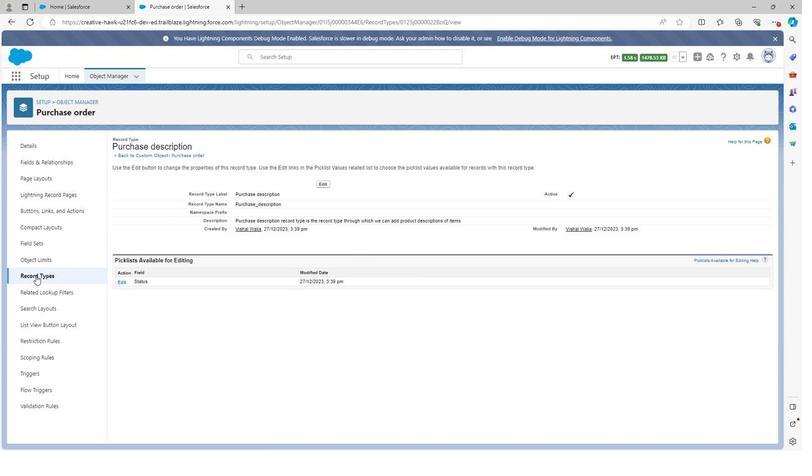 
Action: Mouse pressed left at (34, 275)
Screenshot: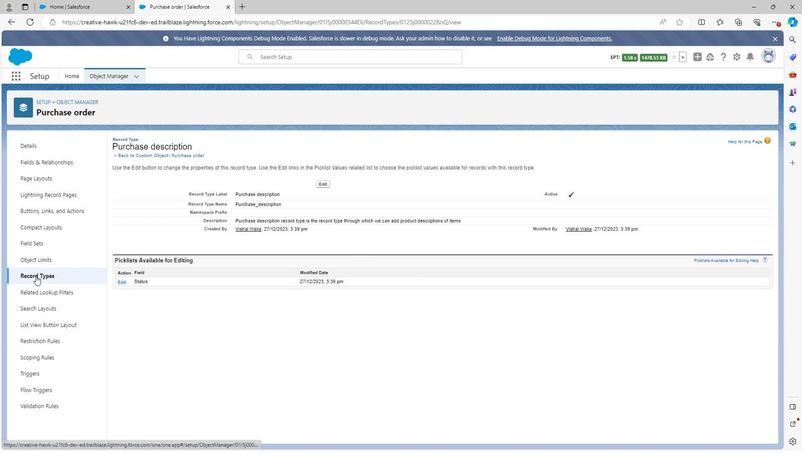 
Action: Mouse moved to (683, 140)
Screenshot: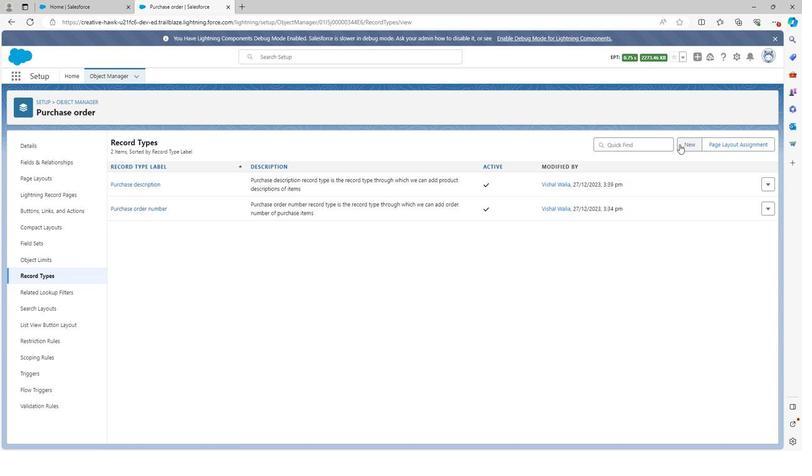 
Action: Mouse pressed left at (683, 140)
Screenshot: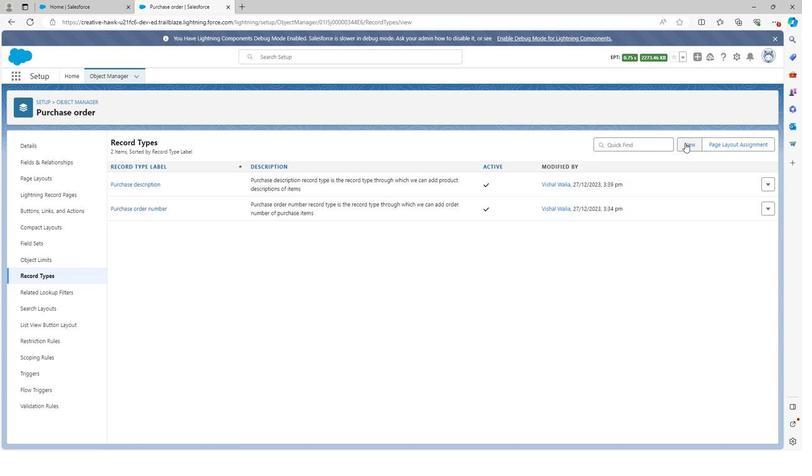 
Action: Mouse moved to (254, 223)
Screenshot: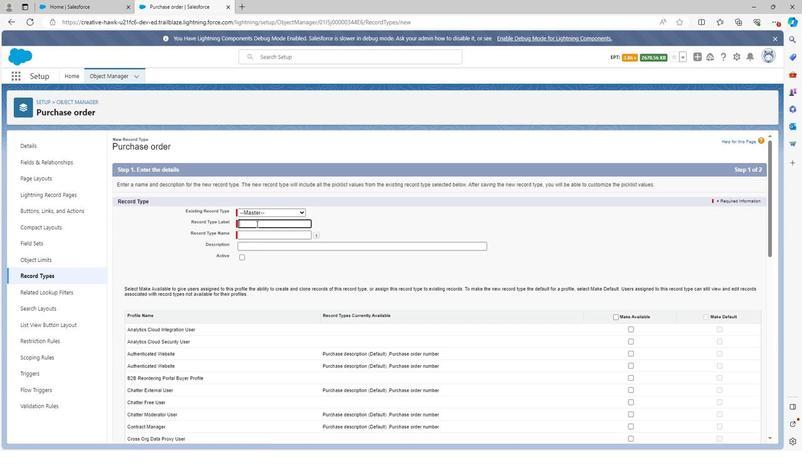 
Action: Mouse pressed left at (254, 223)
Screenshot: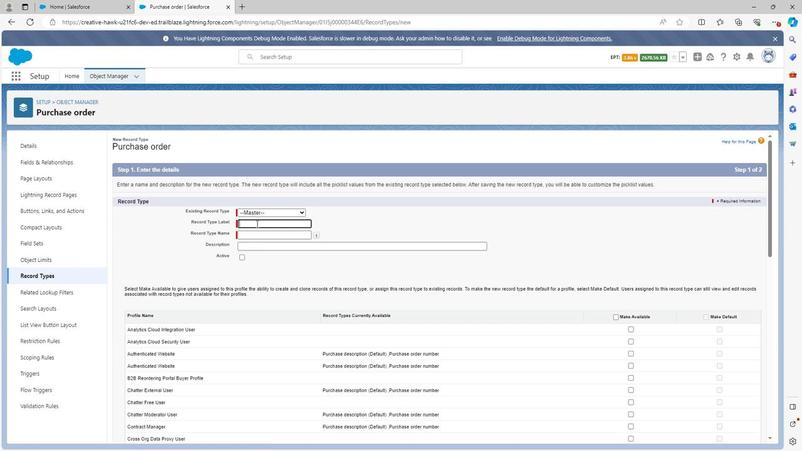 
Action: Key pressed <Key.shift><Key.shift><Key.shift>Order<Key.space>date
Screenshot: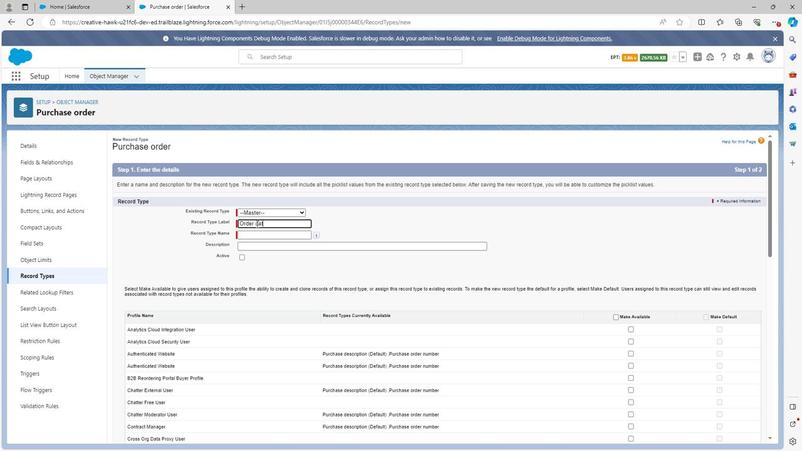 
Action: Mouse moved to (332, 223)
Screenshot: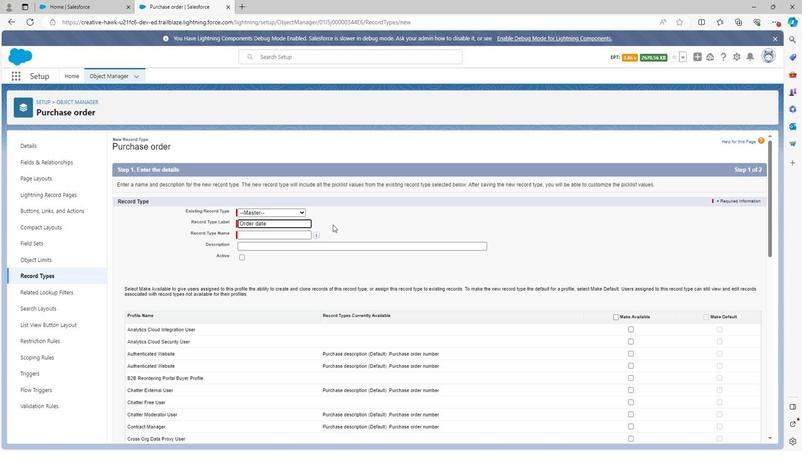 
Action: Mouse pressed left at (332, 223)
